 Task: Search one way flight ticket for 5 adults, 2 children, 1 infant in seat and 1 infant on lap in economy from Cleveland: Cleveland Hopkins International Airport to Indianapolis: Indianapolis International Airport on 8-5-2023. Choice of flights is Royal air maroc. Number of bags: 1 carry on bag. Price is upto 20000. Outbound departure time preference is 9:00.
Action: Mouse moved to (385, 327)
Screenshot: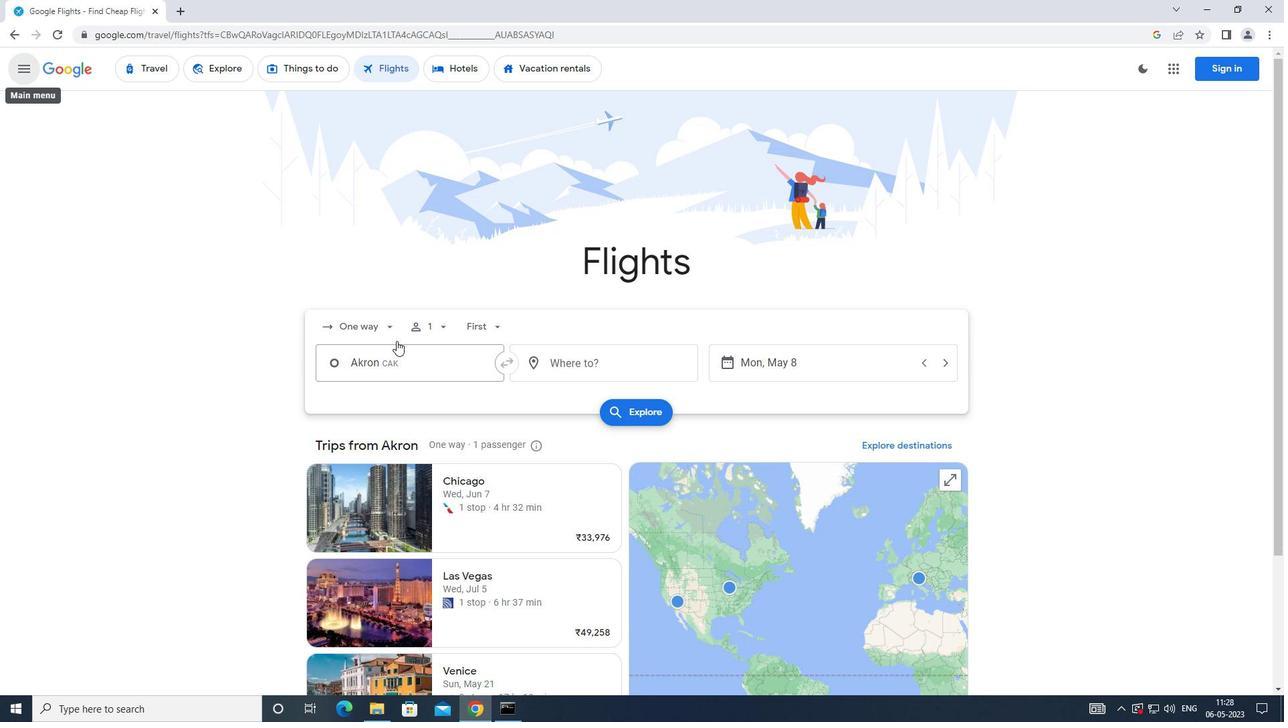 
Action: Mouse pressed left at (385, 327)
Screenshot: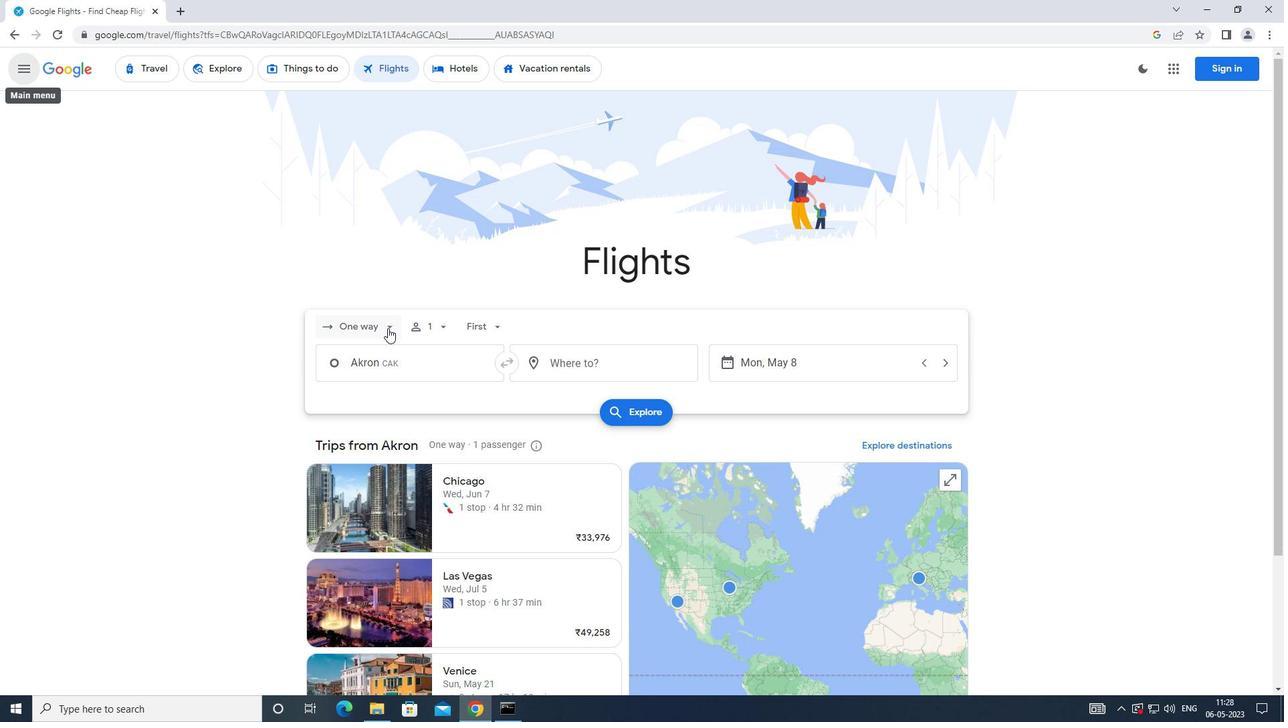 
Action: Mouse moved to (398, 389)
Screenshot: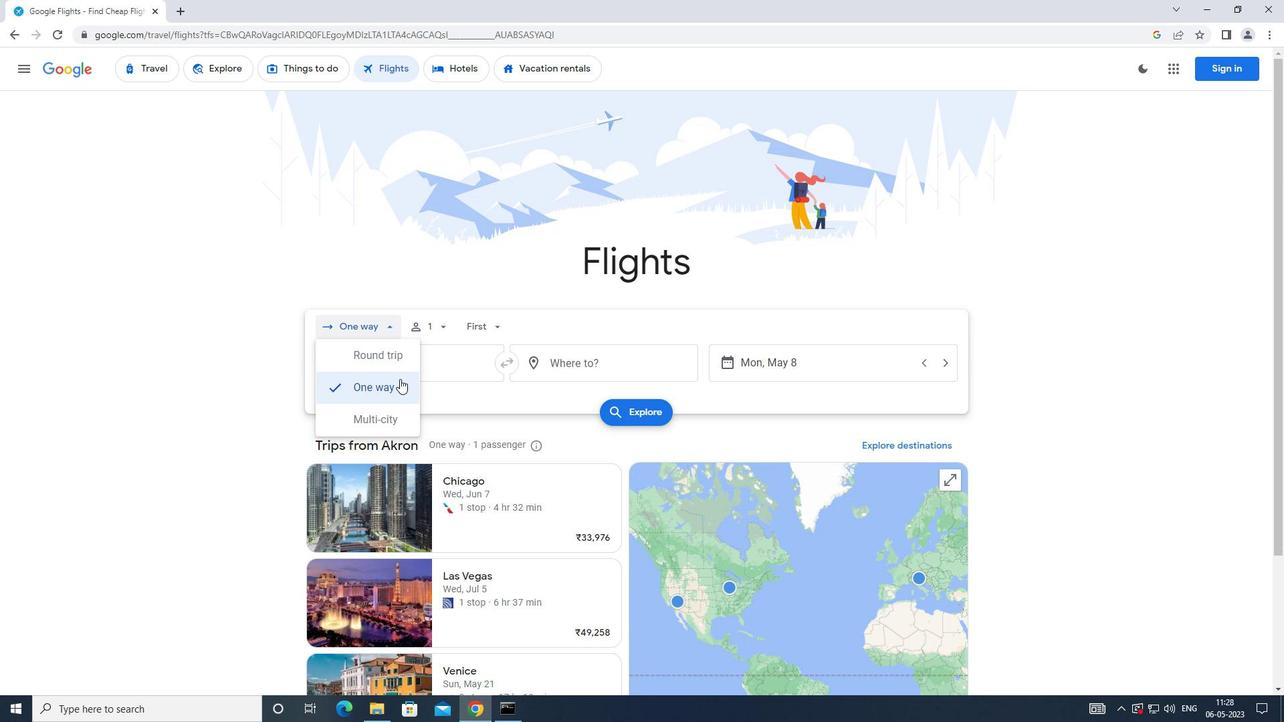 
Action: Mouse pressed left at (398, 389)
Screenshot: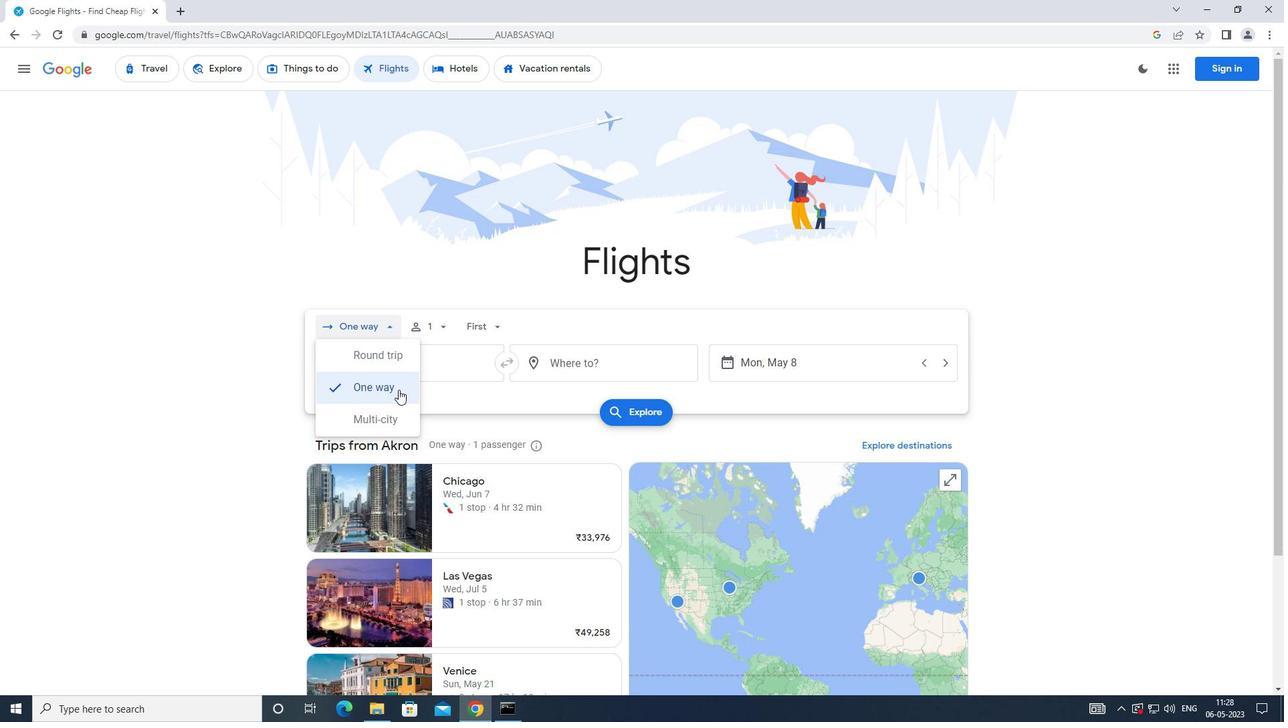 
Action: Mouse moved to (434, 326)
Screenshot: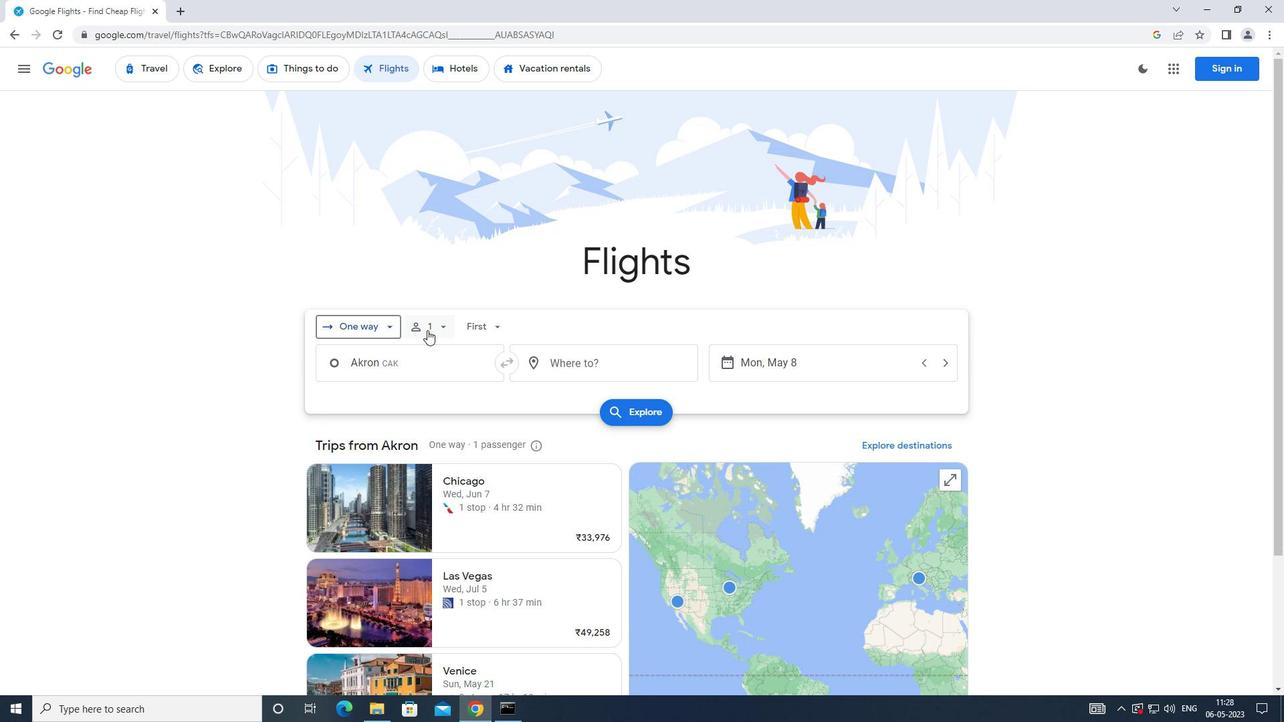 
Action: Mouse pressed left at (434, 326)
Screenshot: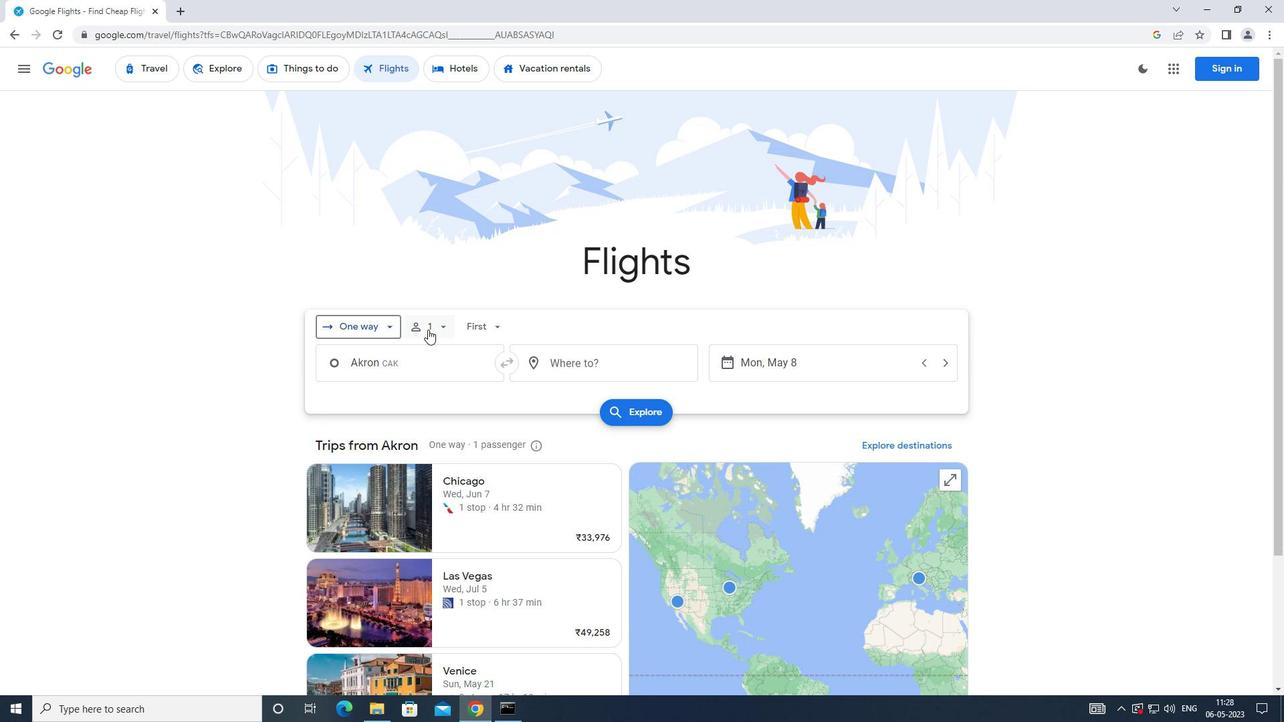 
Action: Mouse moved to (542, 365)
Screenshot: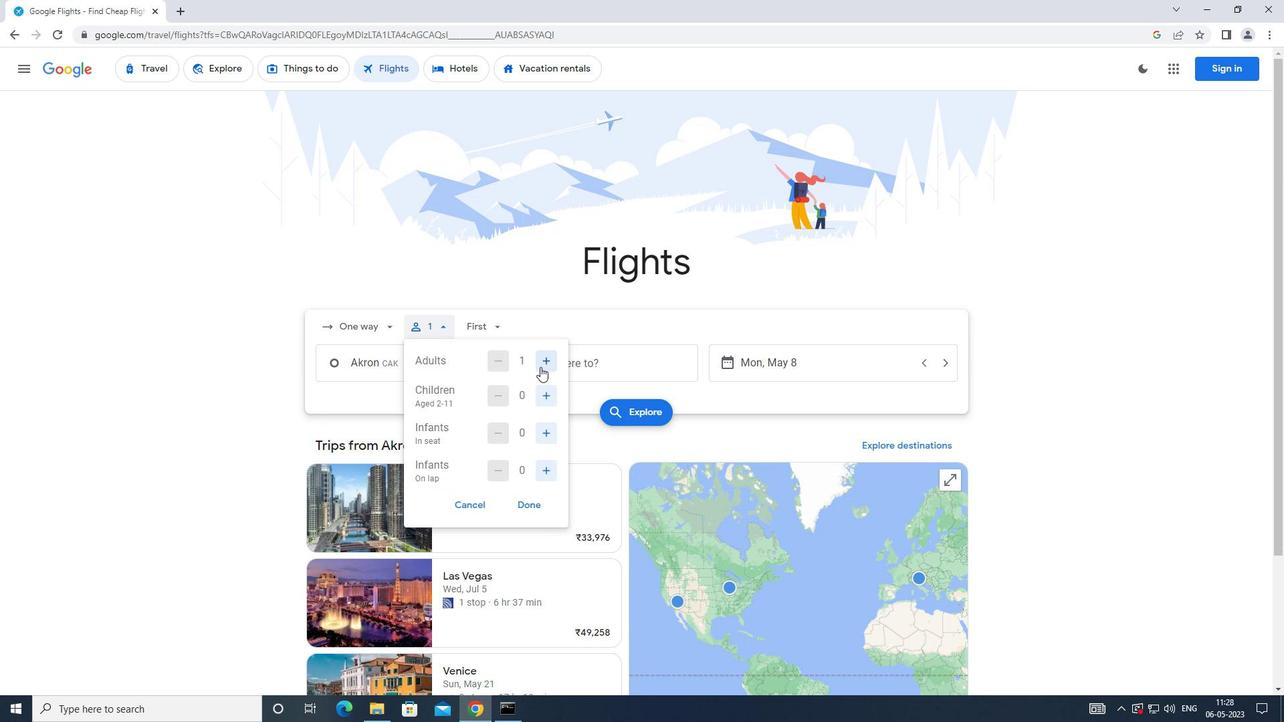 
Action: Mouse pressed left at (542, 365)
Screenshot: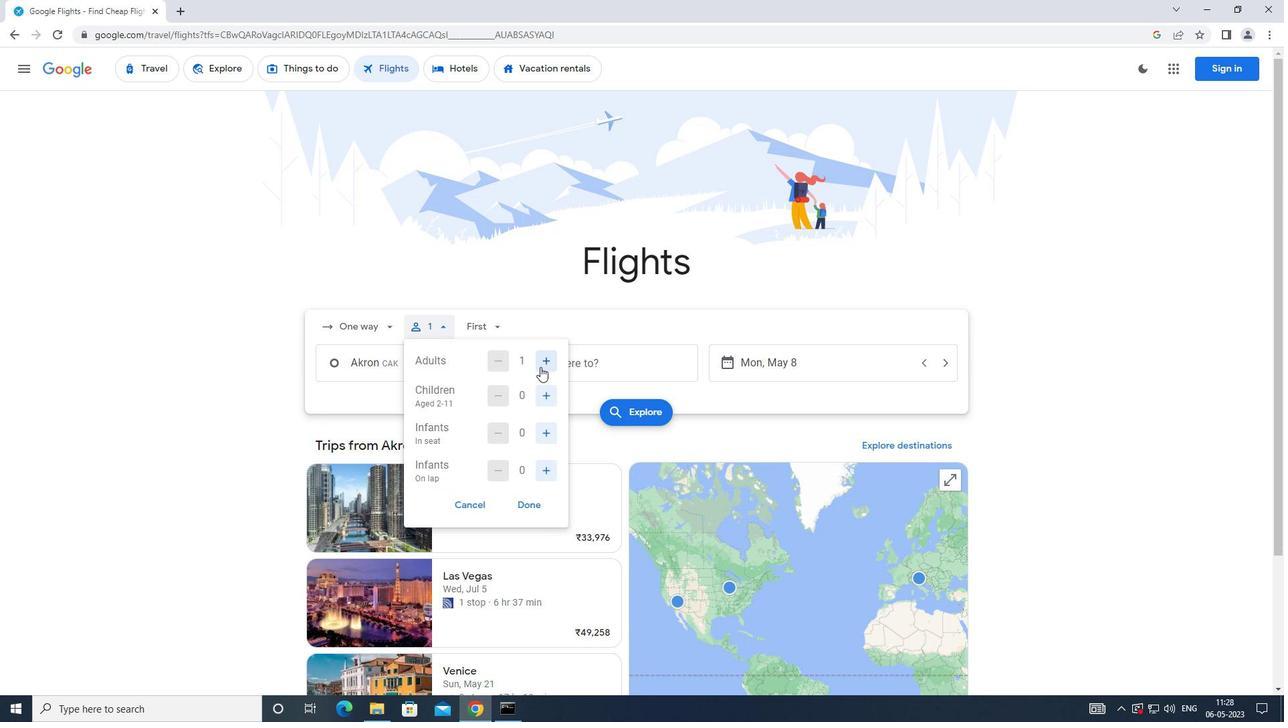 
Action: Mouse moved to (542, 365)
Screenshot: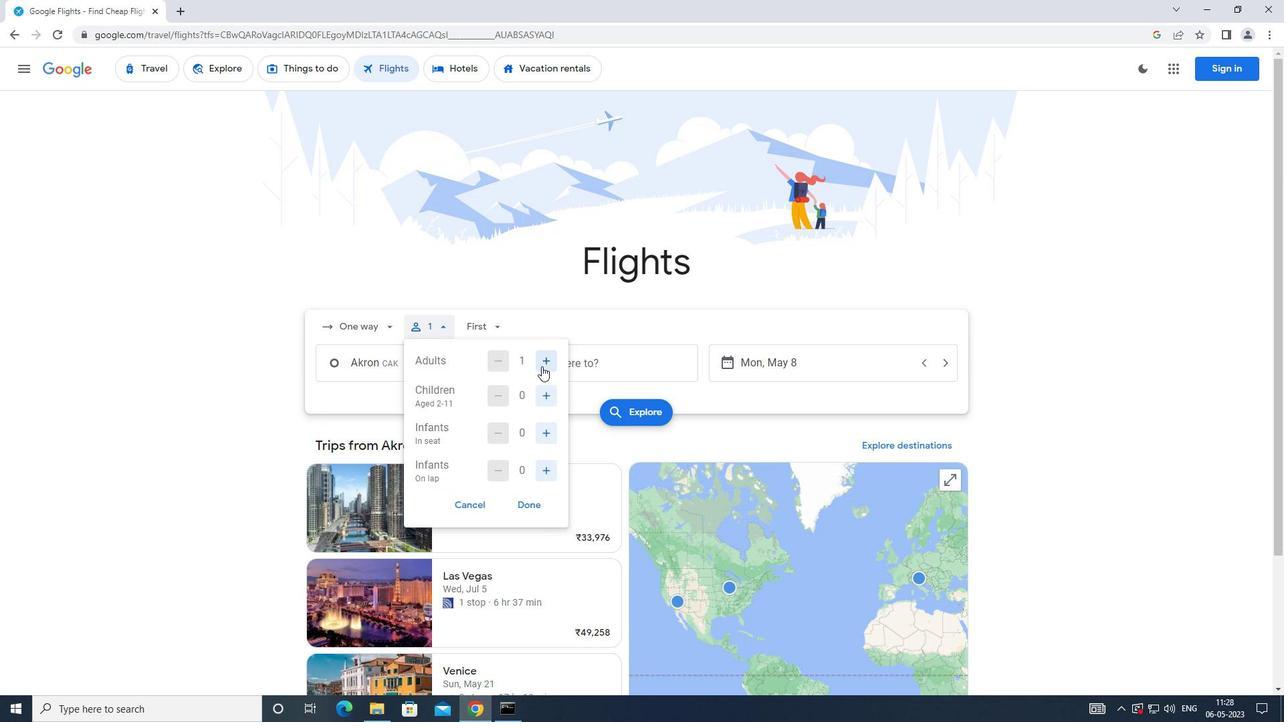 
Action: Mouse pressed left at (542, 365)
Screenshot: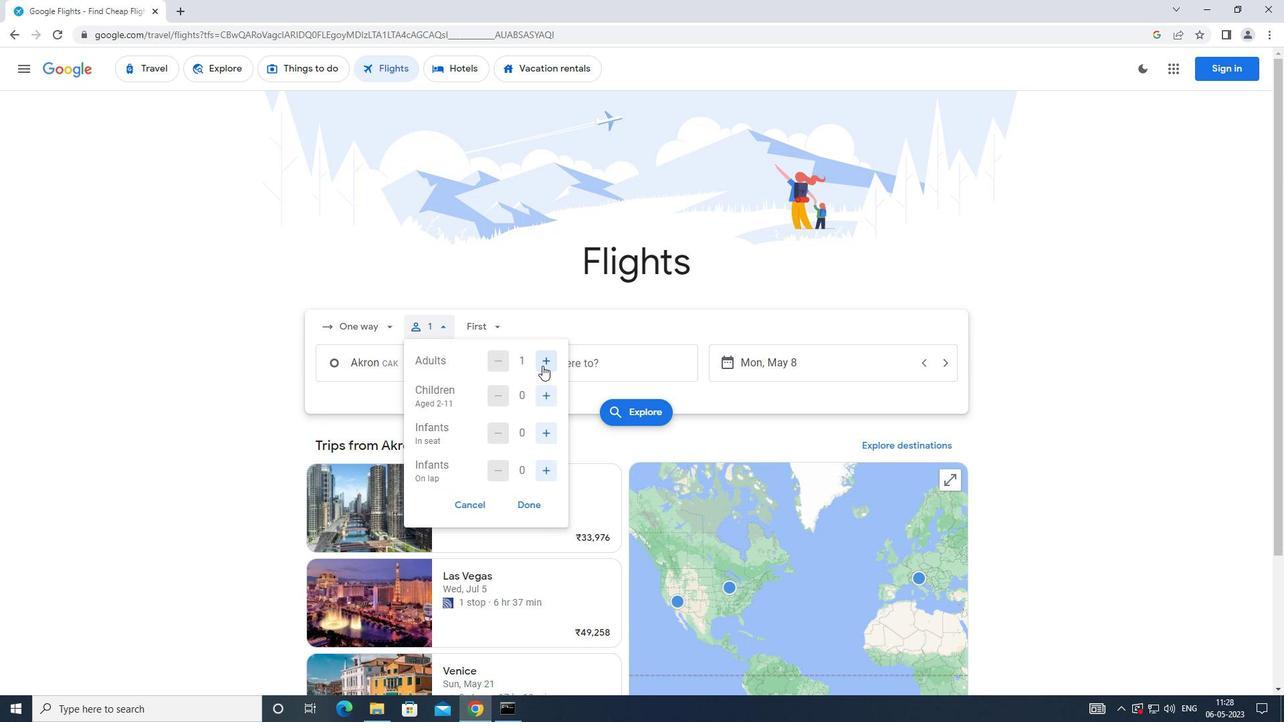 
Action: Mouse pressed left at (542, 365)
Screenshot: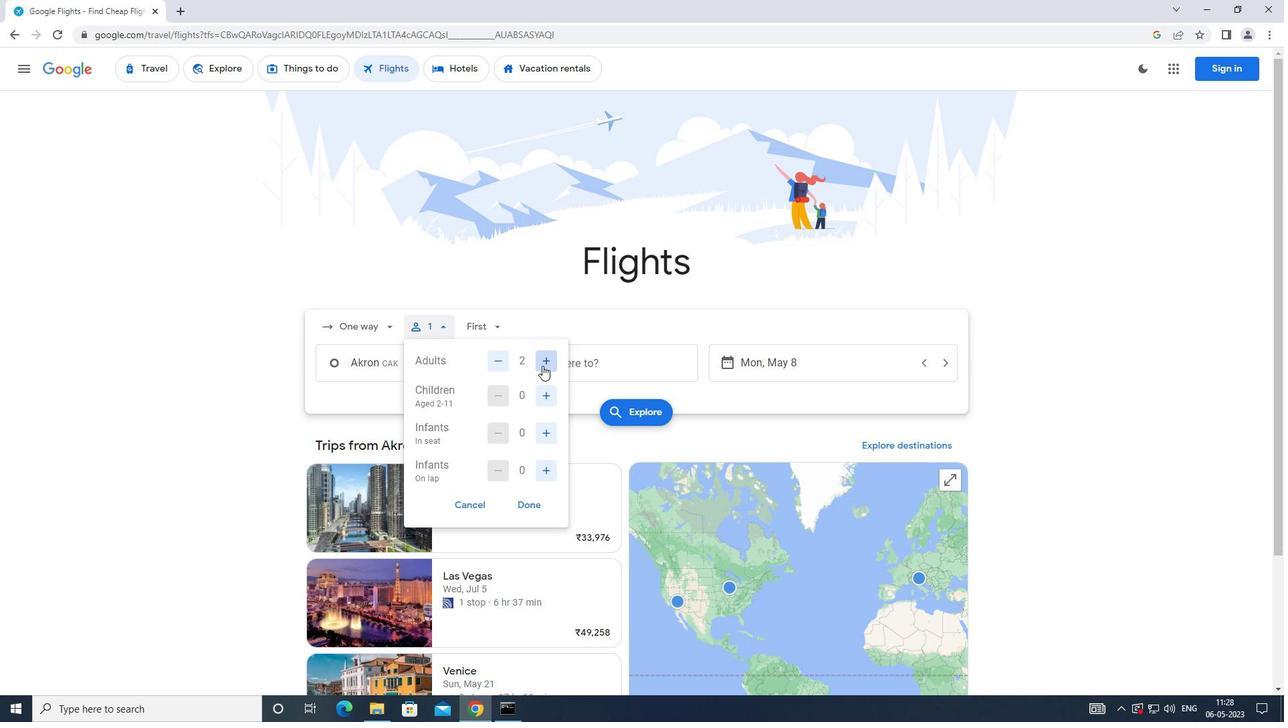 
Action: Mouse pressed left at (542, 365)
Screenshot: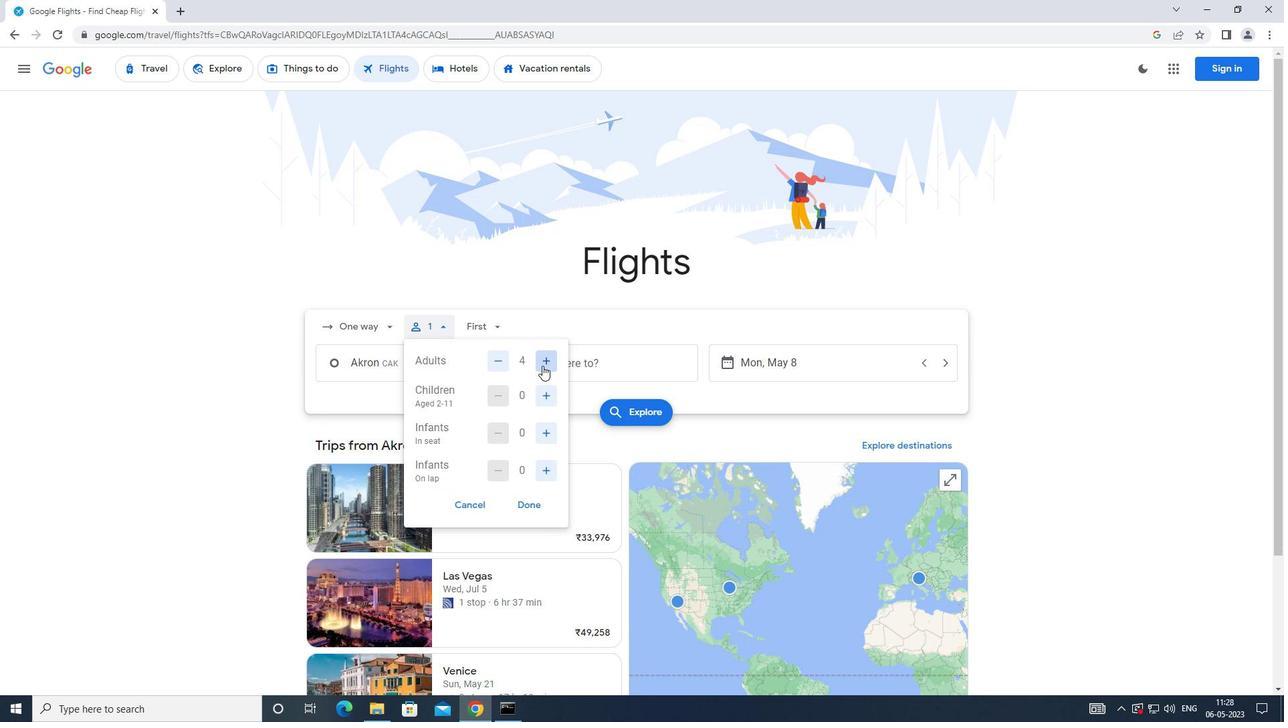 
Action: Mouse moved to (544, 390)
Screenshot: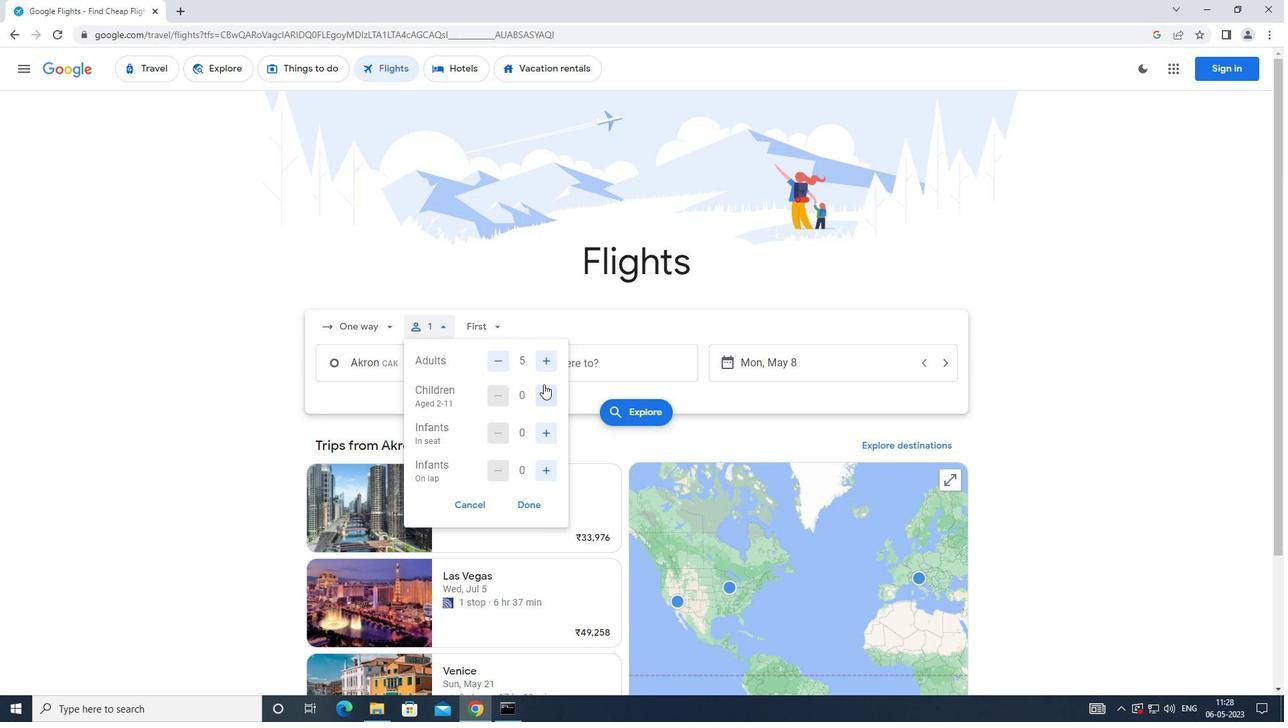 
Action: Mouse pressed left at (544, 390)
Screenshot: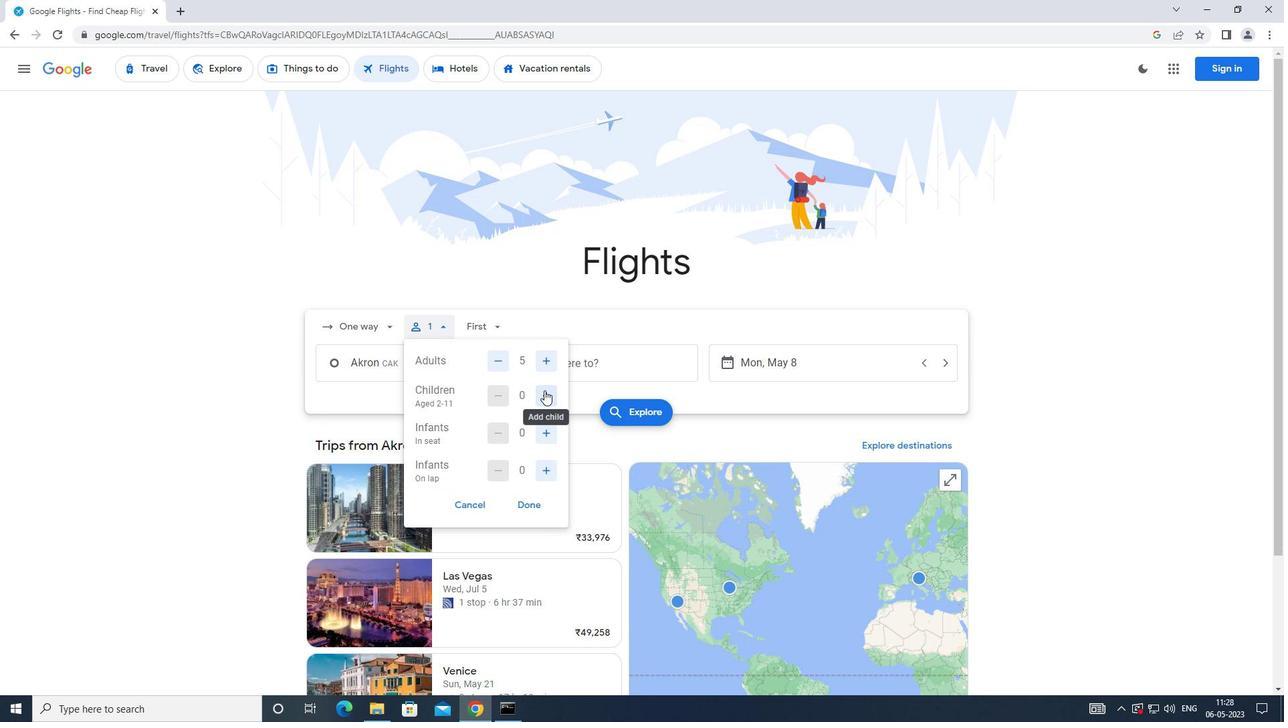 
Action: Mouse pressed left at (544, 390)
Screenshot: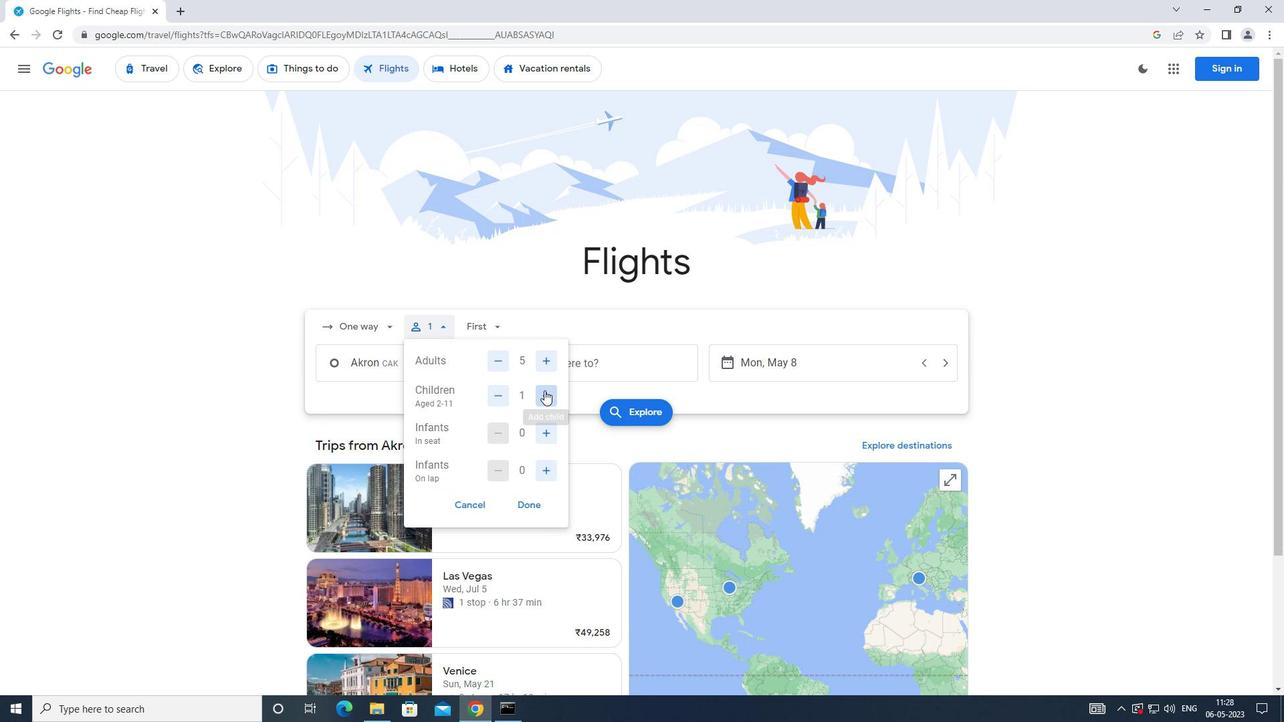 
Action: Mouse moved to (540, 442)
Screenshot: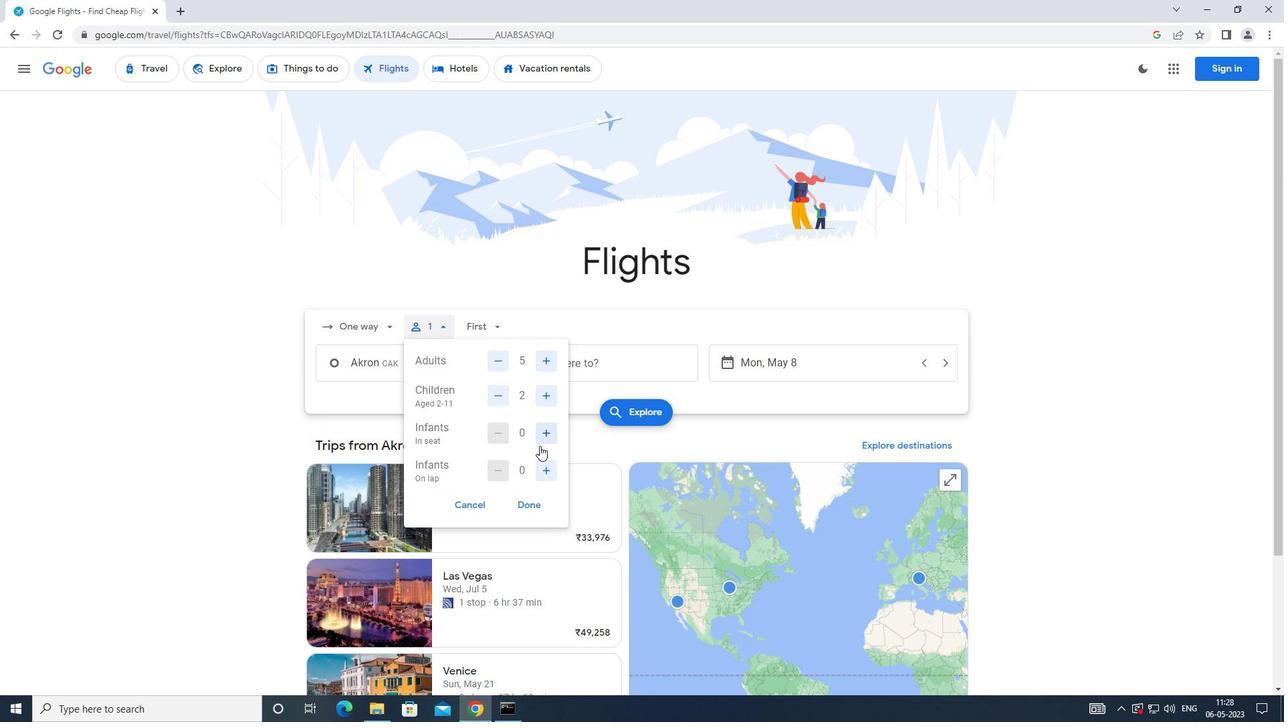 
Action: Mouse pressed left at (540, 442)
Screenshot: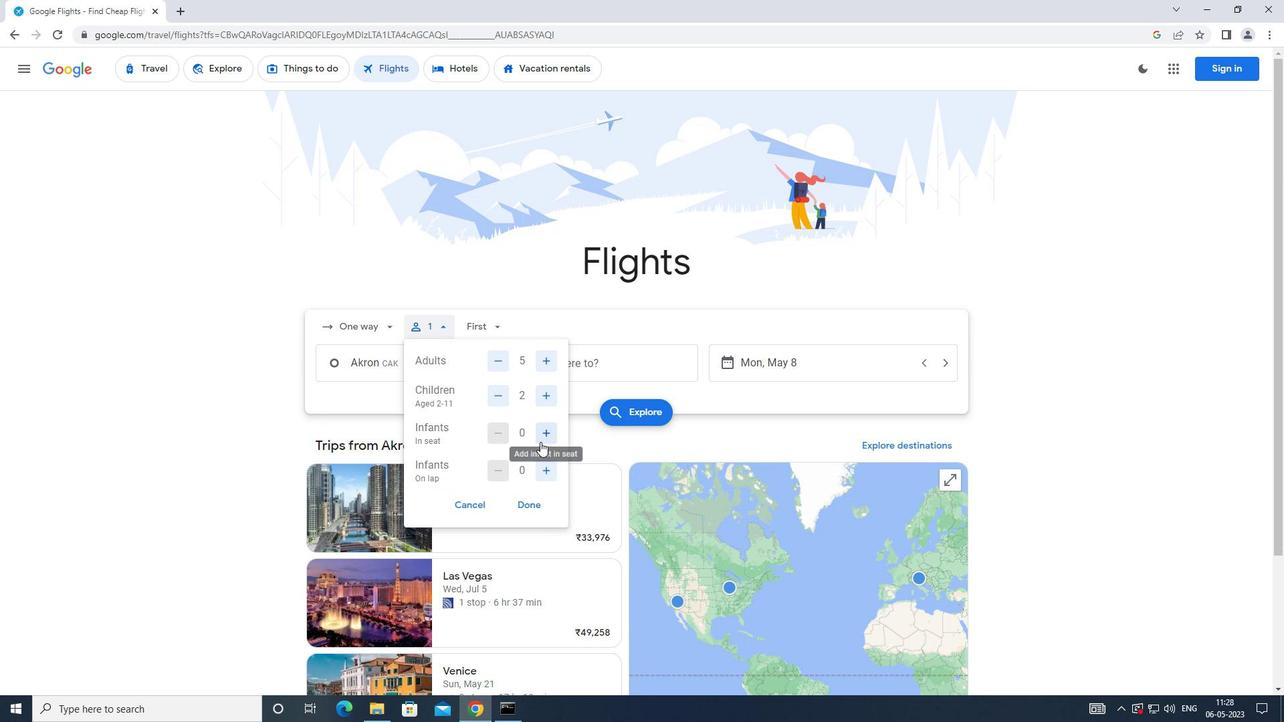 
Action: Mouse moved to (541, 476)
Screenshot: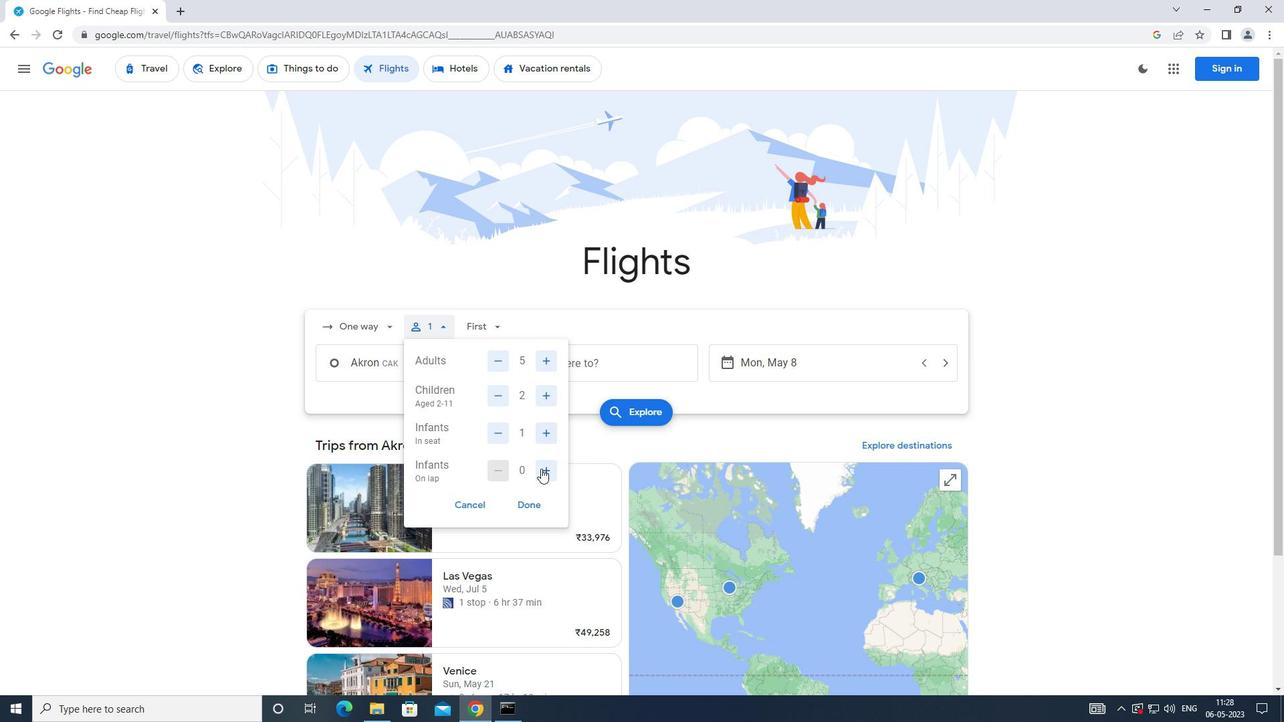 
Action: Mouse pressed left at (541, 476)
Screenshot: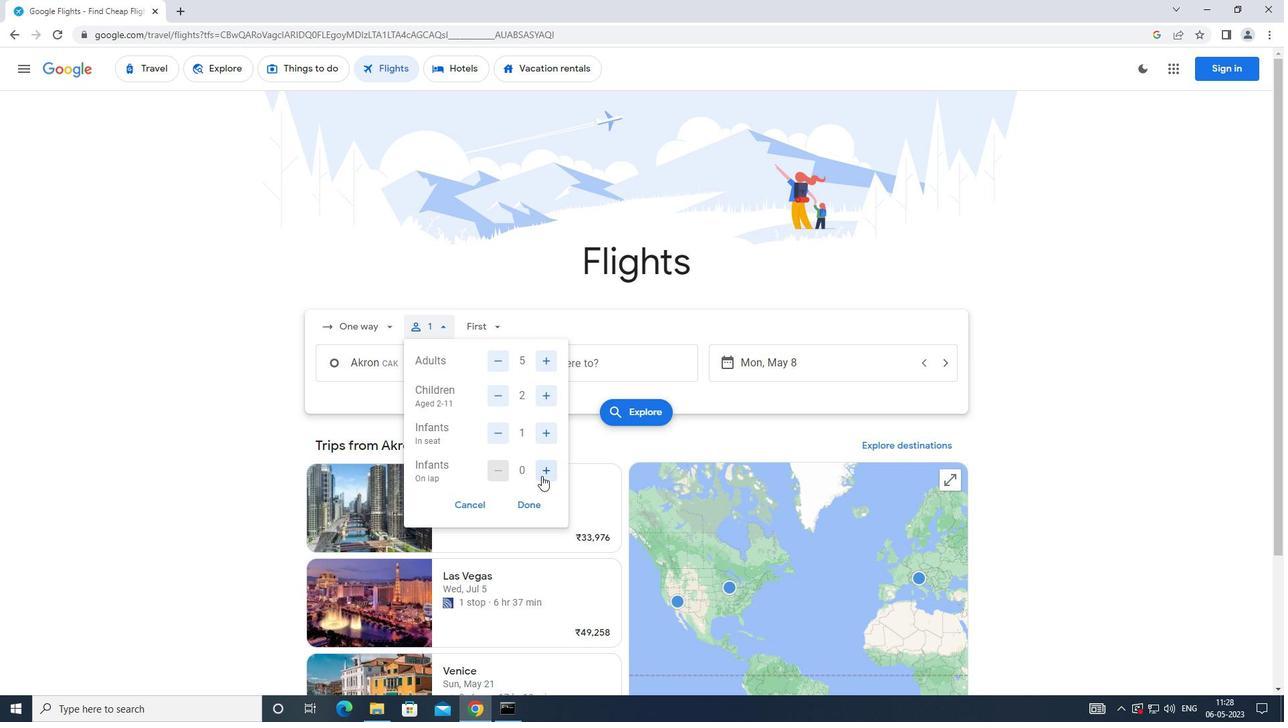 
Action: Mouse moved to (529, 510)
Screenshot: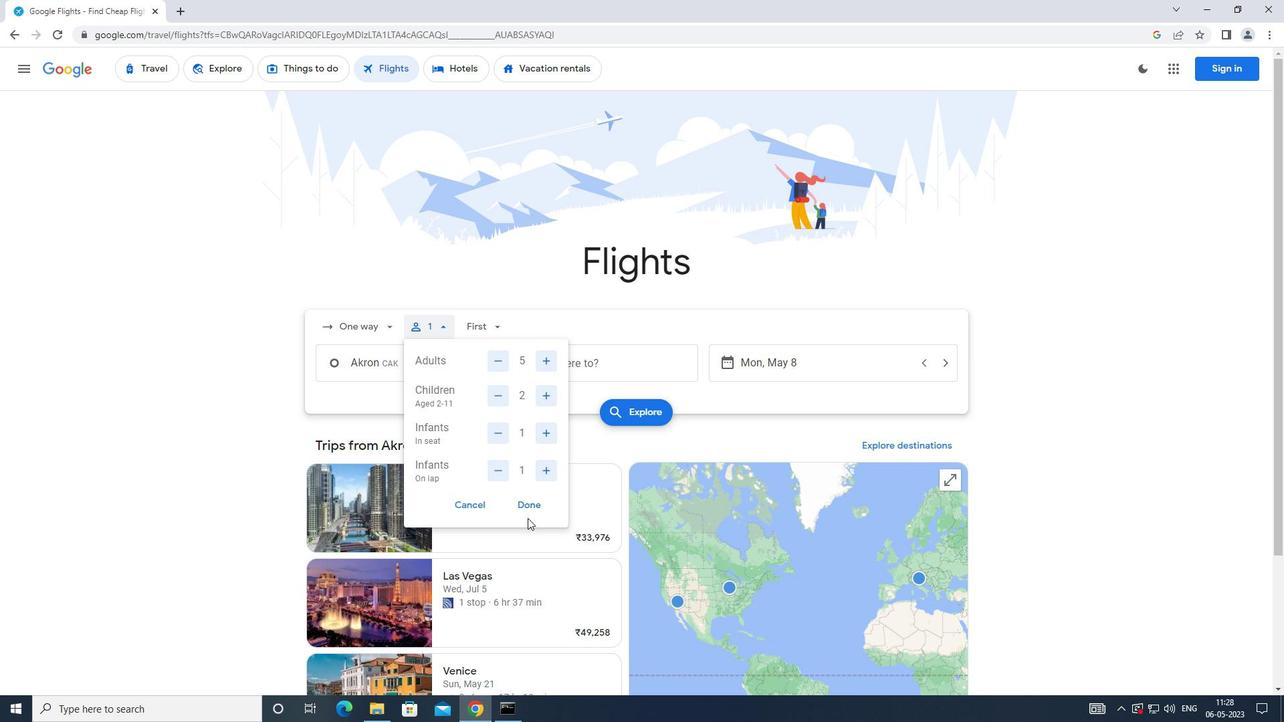 
Action: Mouse pressed left at (529, 510)
Screenshot: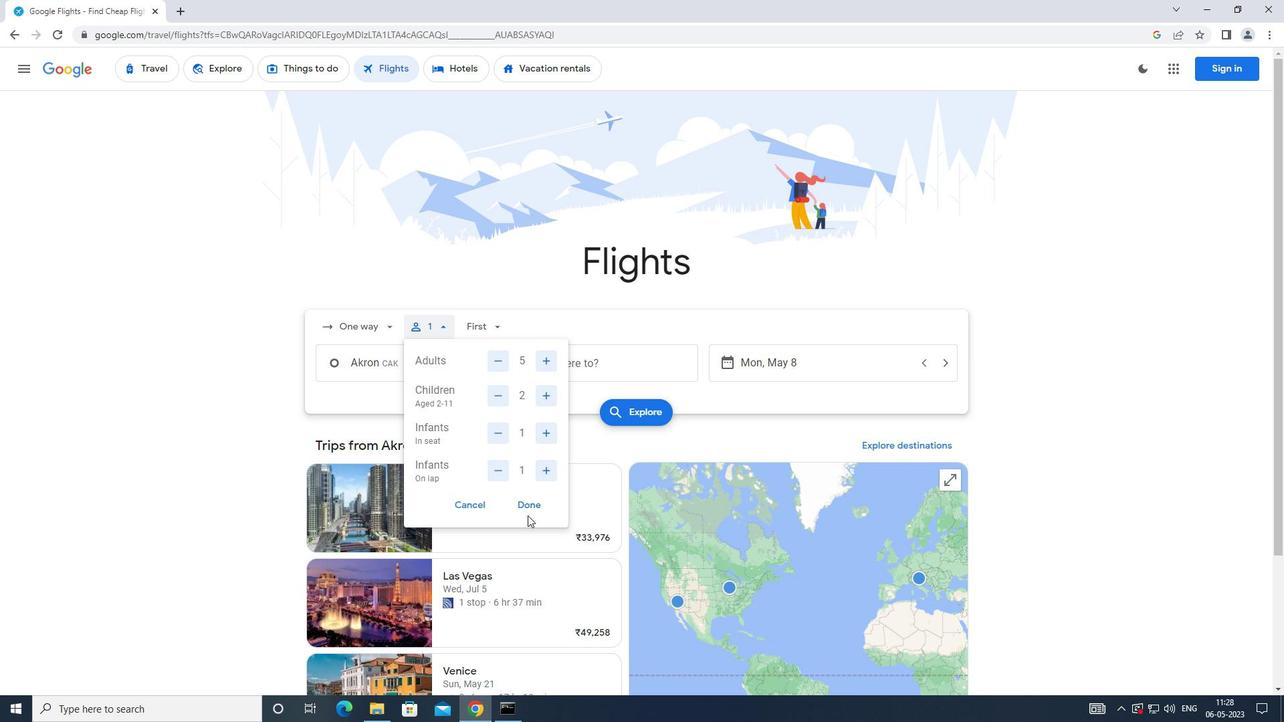 
Action: Mouse moved to (473, 331)
Screenshot: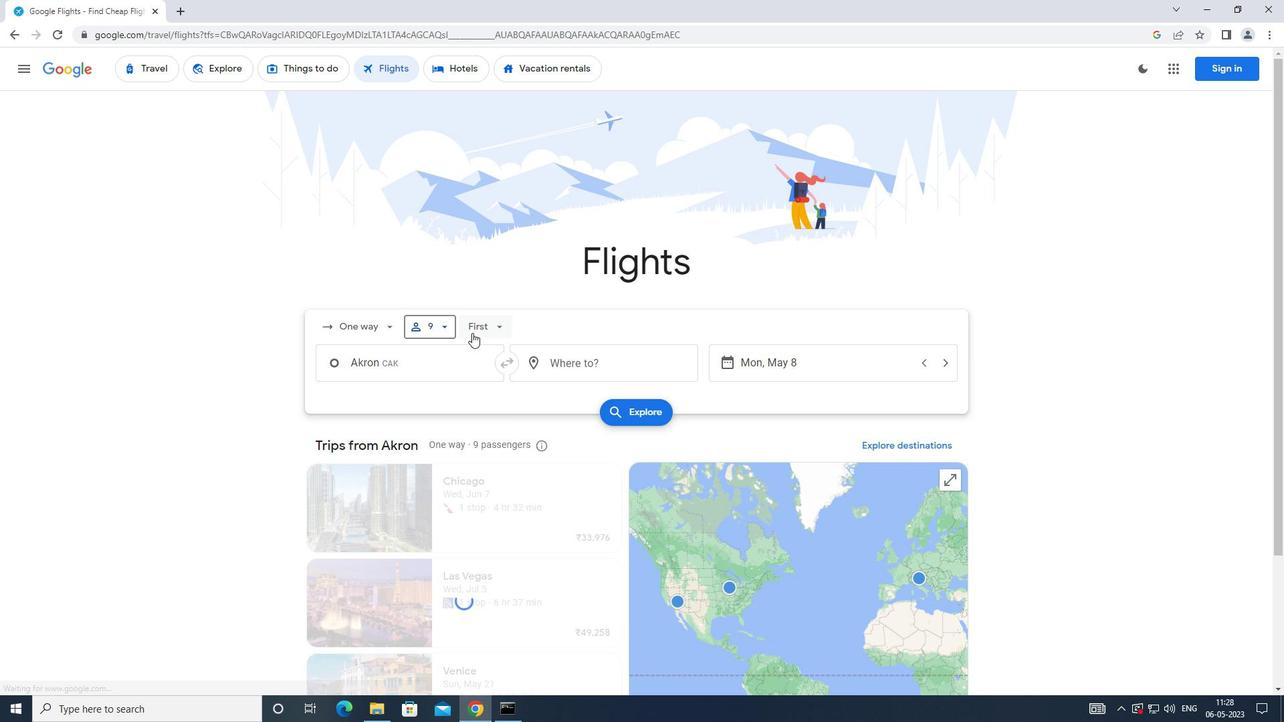 
Action: Mouse pressed left at (473, 331)
Screenshot: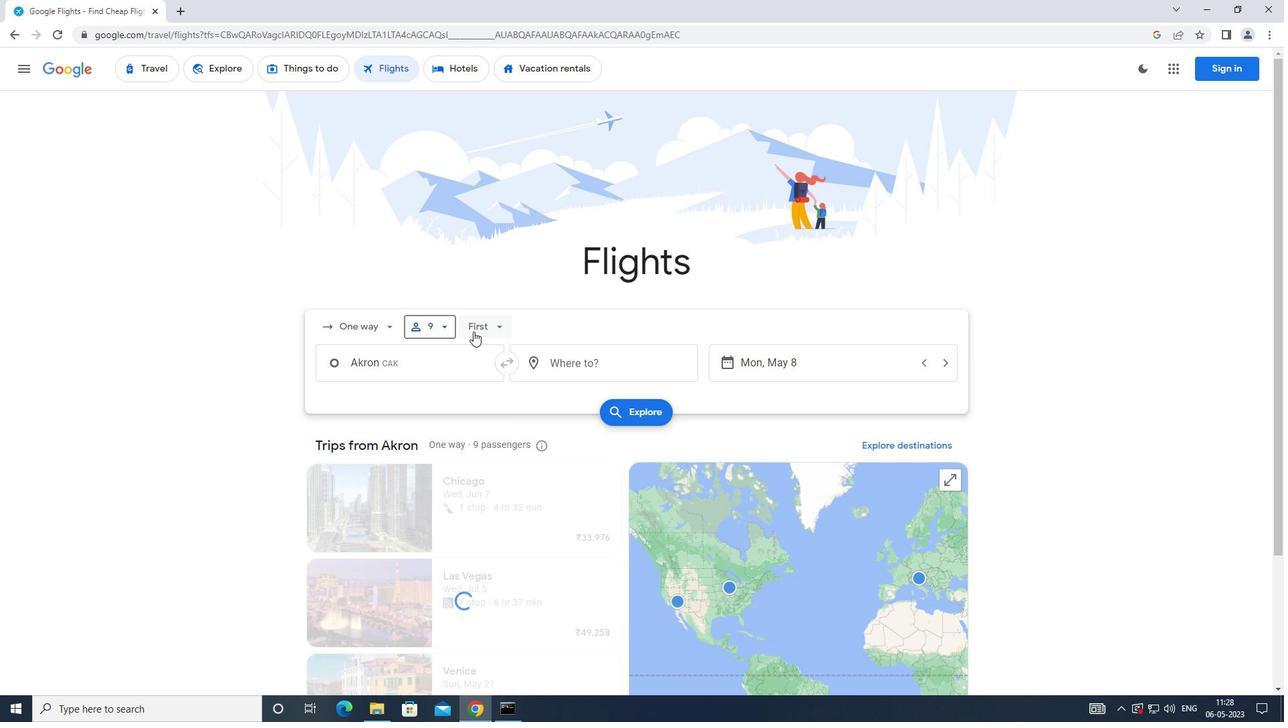
Action: Mouse moved to (508, 361)
Screenshot: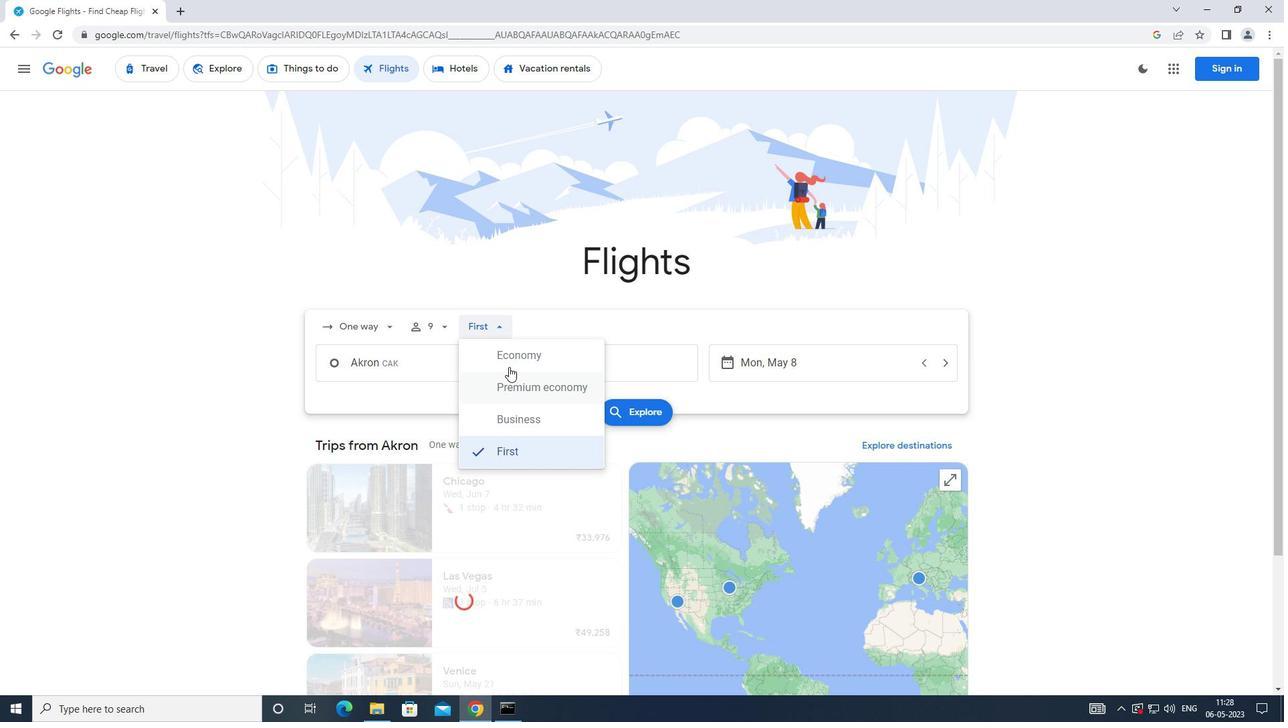 
Action: Mouse pressed left at (508, 361)
Screenshot: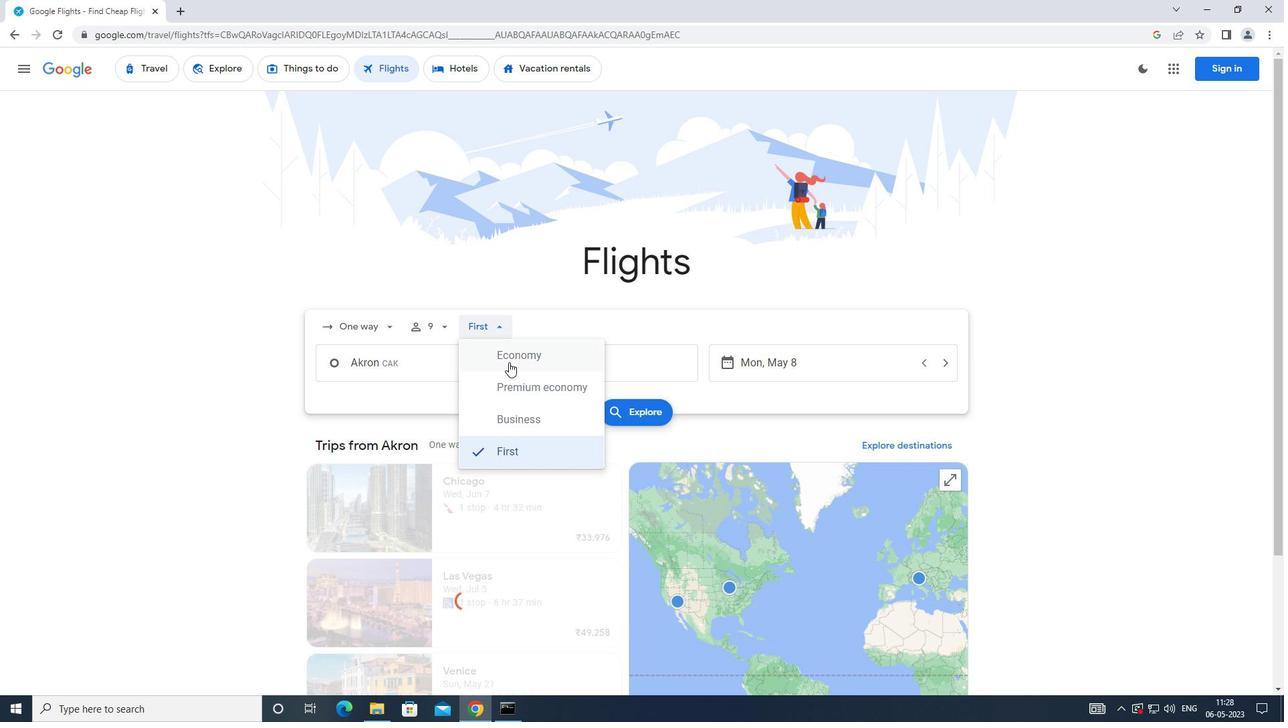 
Action: Mouse moved to (447, 374)
Screenshot: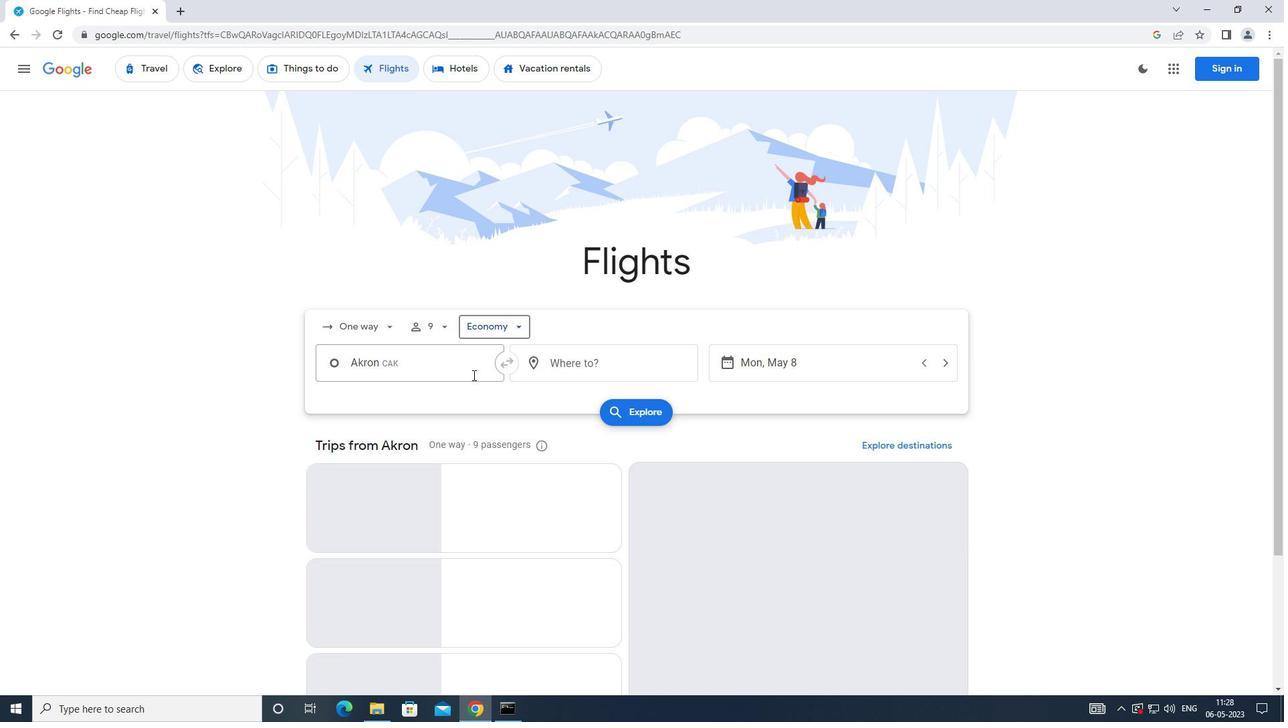 
Action: Mouse pressed left at (447, 374)
Screenshot: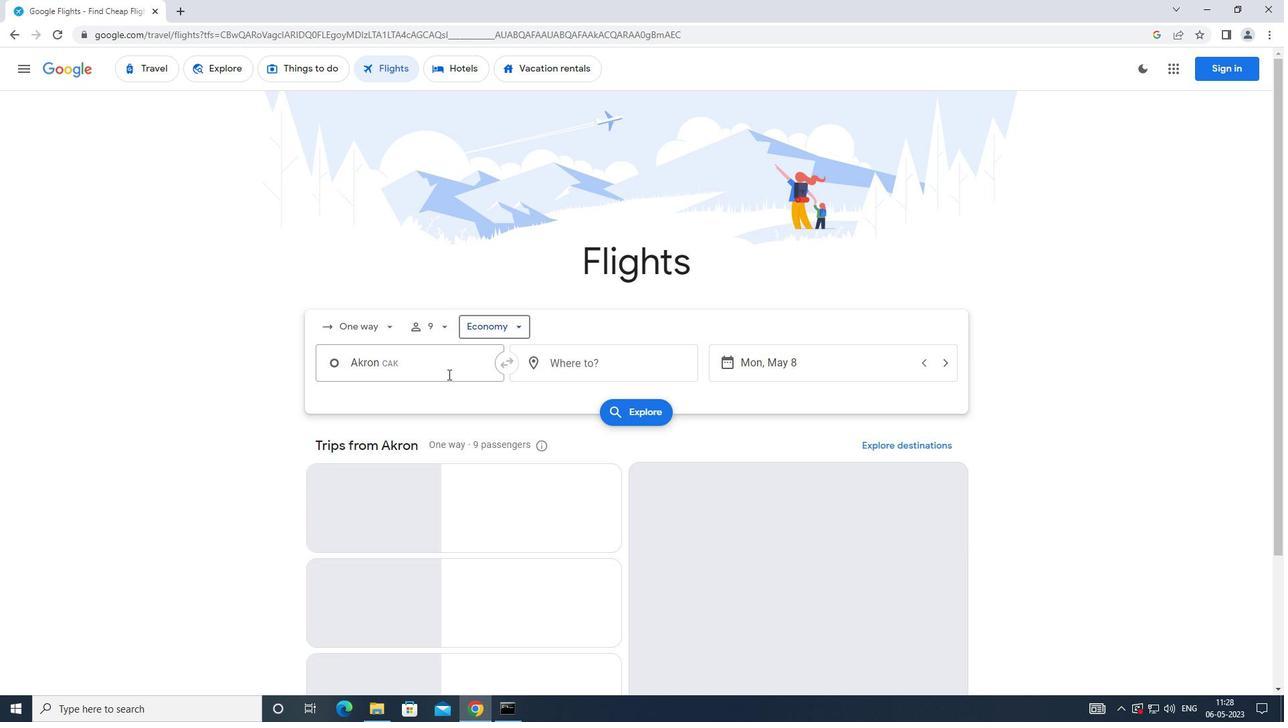 
Action: Mouse moved to (447, 374)
Screenshot: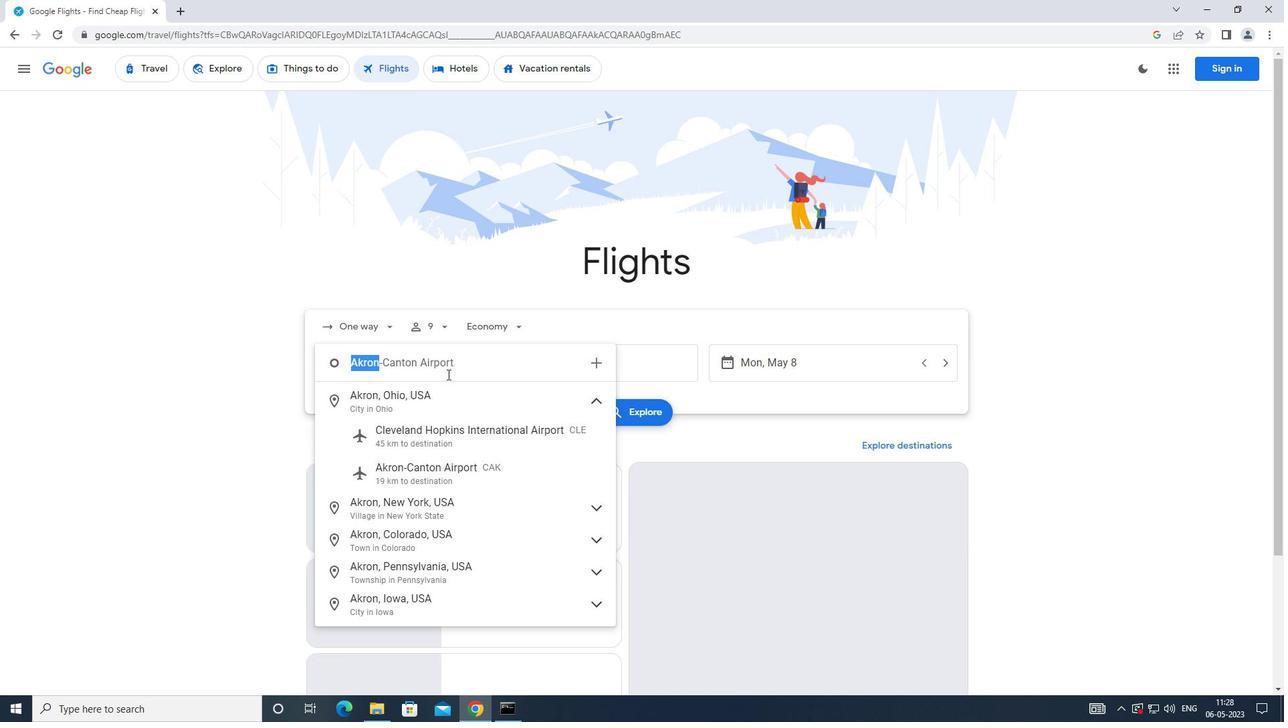 
Action: Key pressed <Key.caps_lock>c<Key.caps_lock>leveland
Screenshot: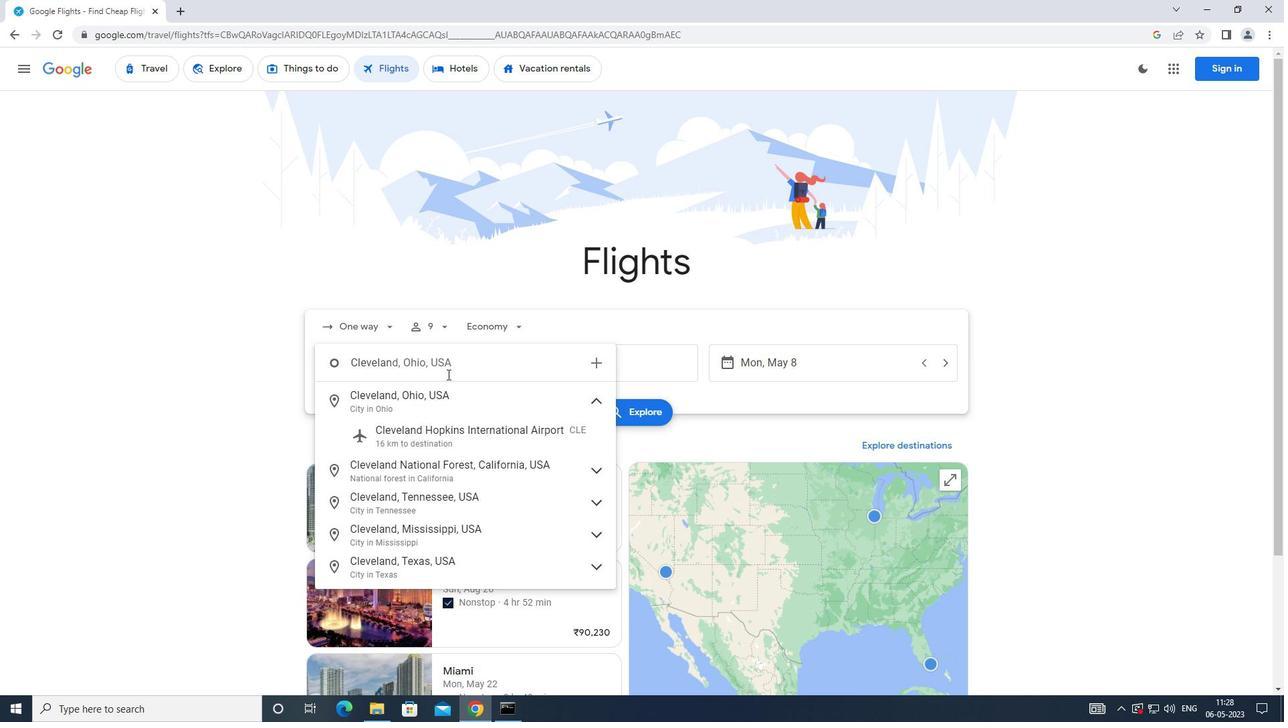 
Action: Mouse moved to (452, 432)
Screenshot: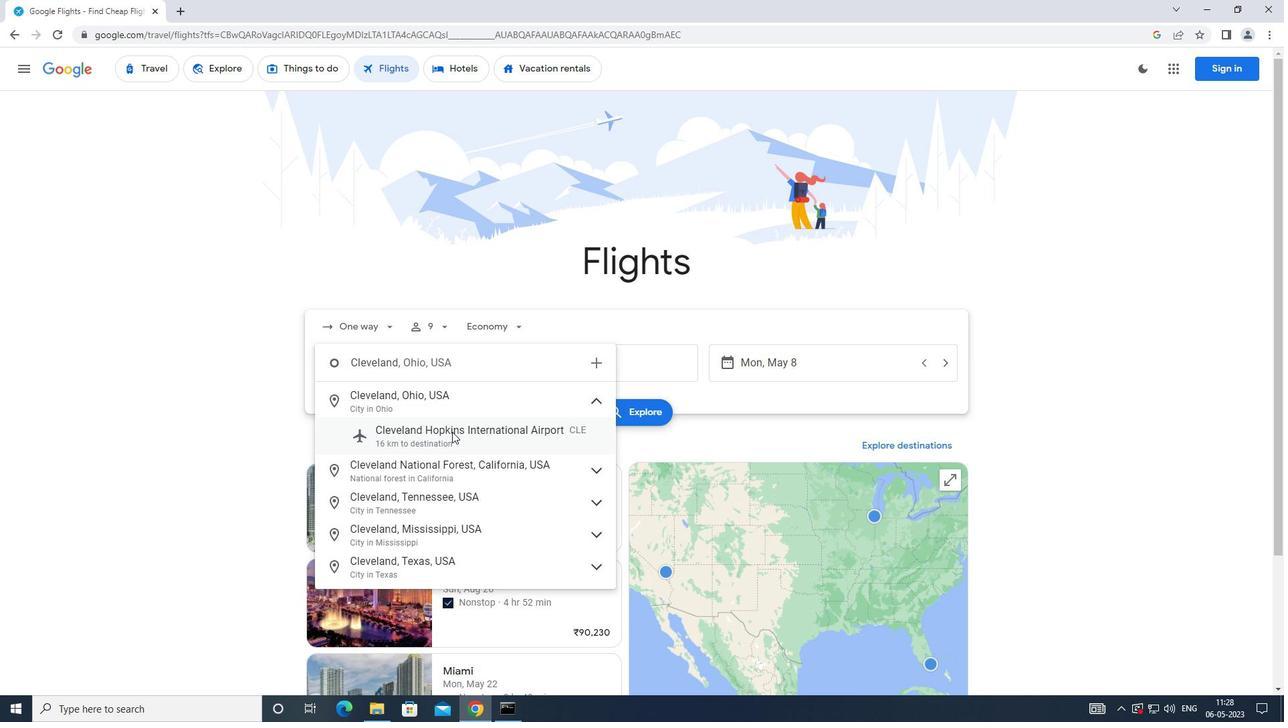
Action: Mouse pressed left at (452, 432)
Screenshot: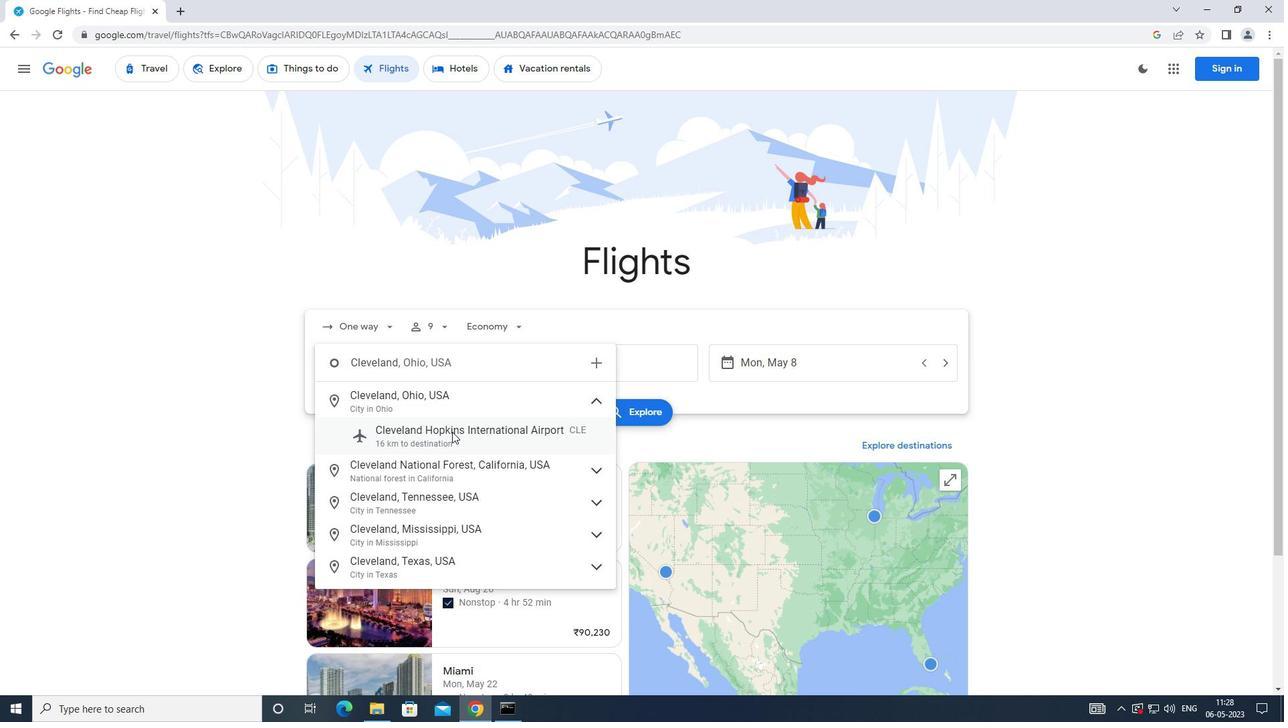 
Action: Mouse moved to (655, 365)
Screenshot: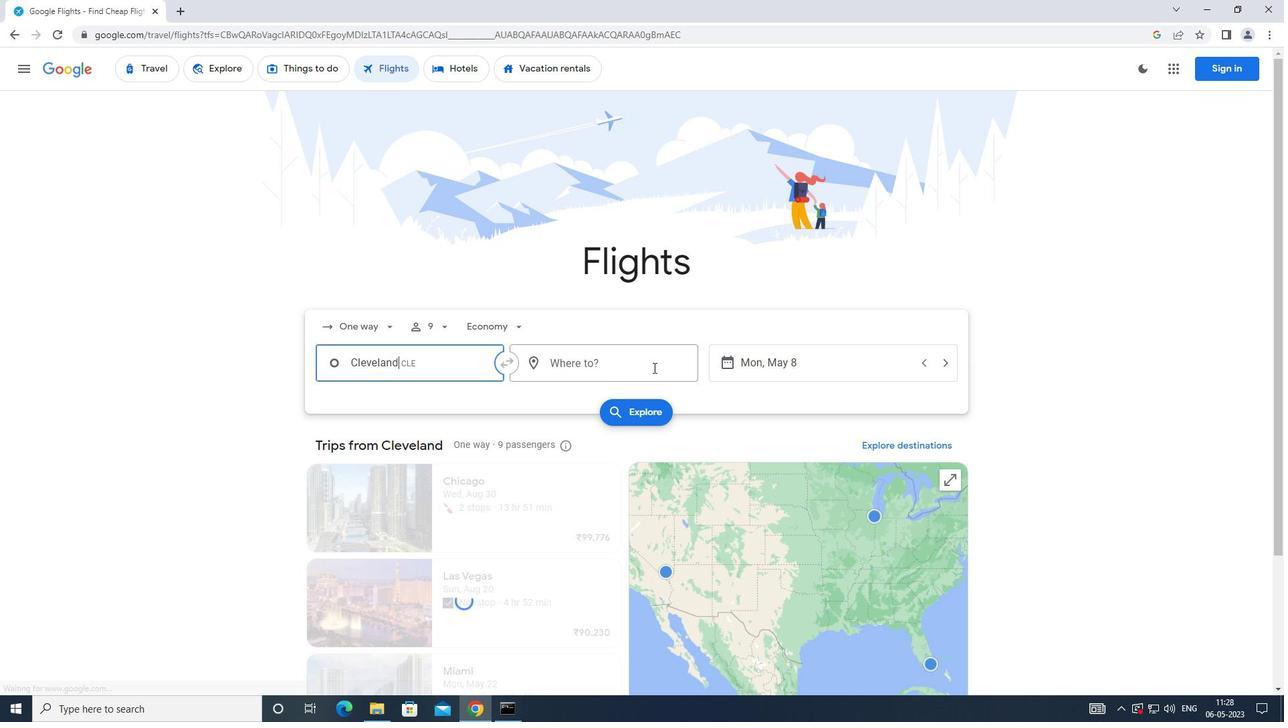 
Action: Mouse pressed left at (655, 365)
Screenshot: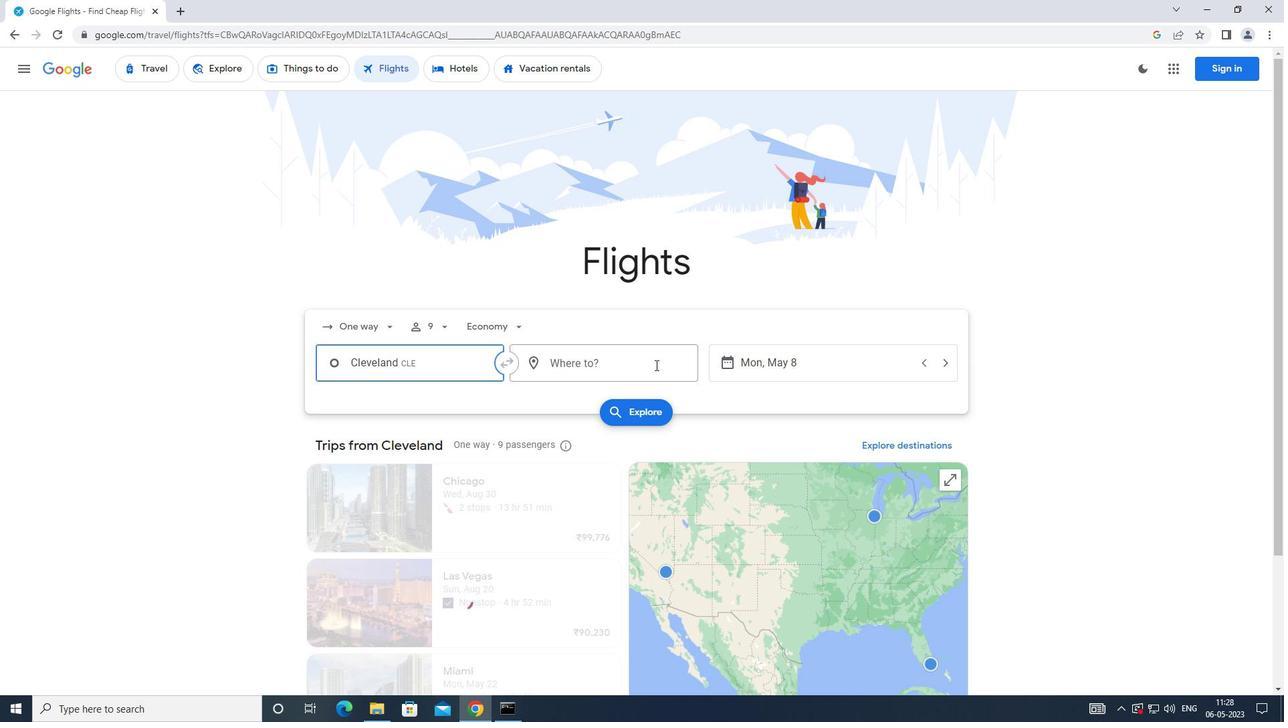 
Action: Key pressed <Key.caps_lock>i<Key.caps_lock>ndianapolis
Screenshot: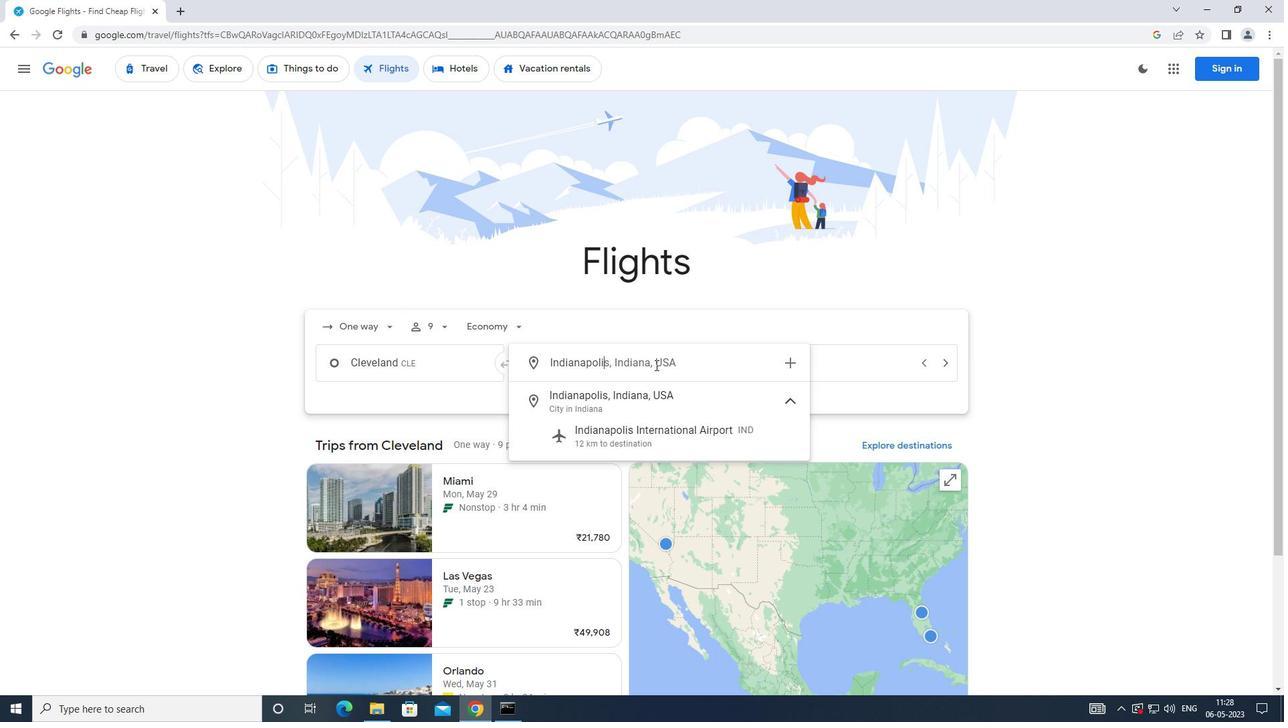 
Action: Mouse moved to (676, 452)
Screenshot: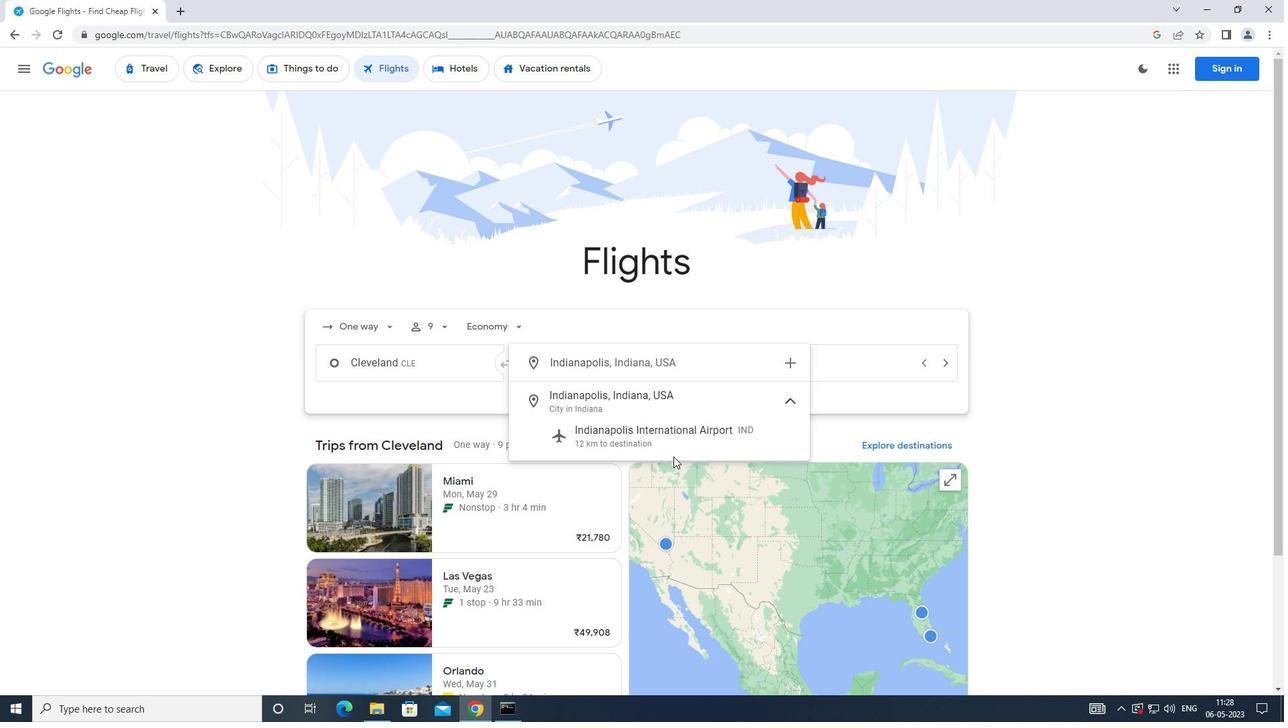 
Action: Mouse pressed left at (676, 452)
Screenshot: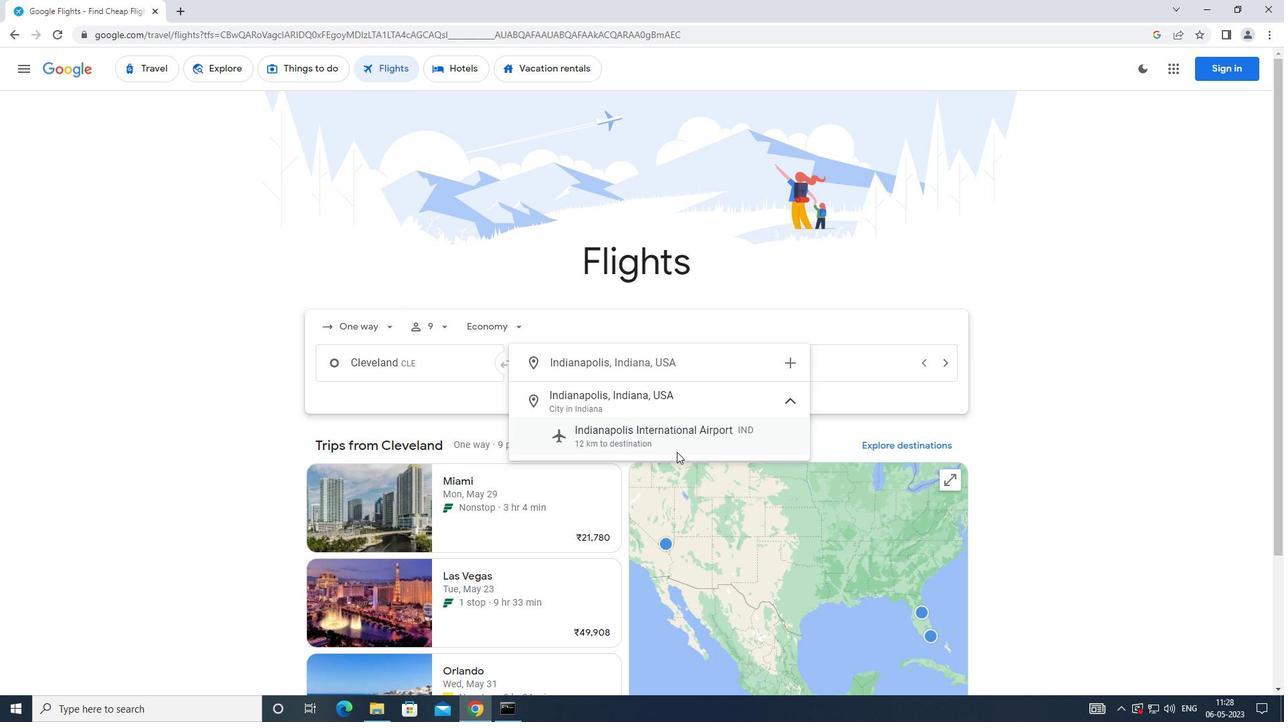 
Action: Mouse moved to (761, 359)
Screenshot: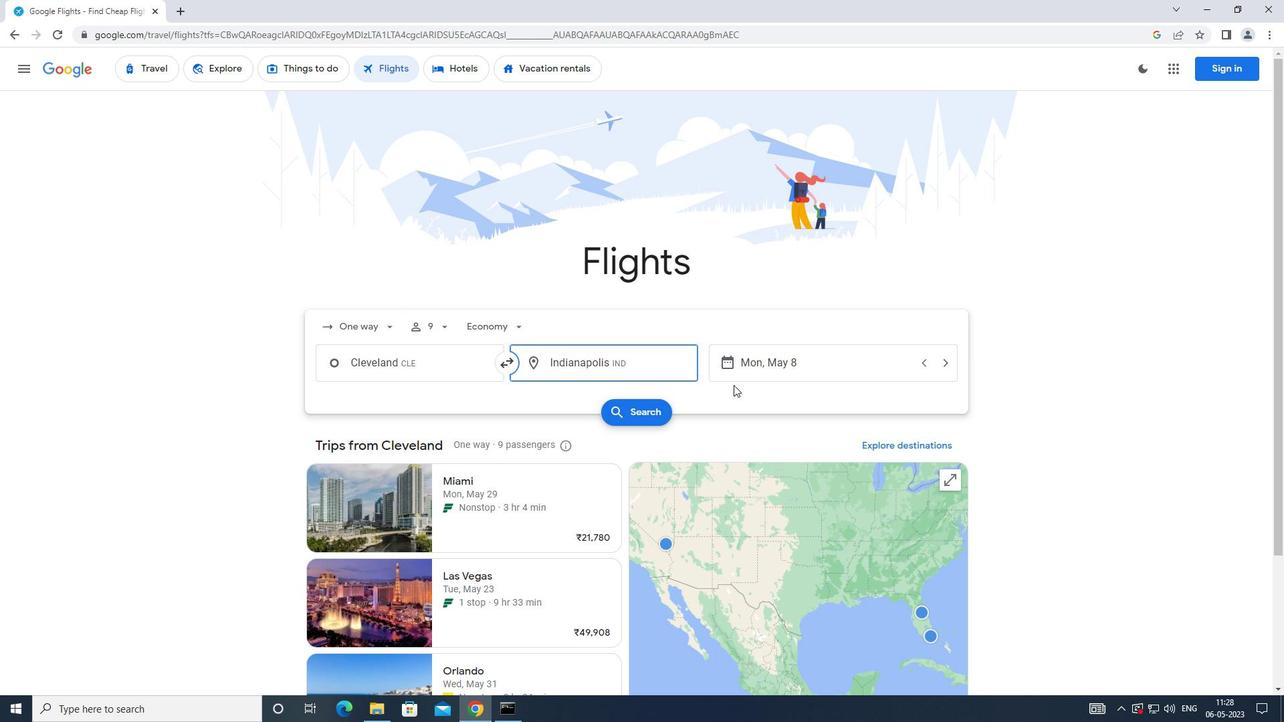 
Action: Mouse pressed left at (761, 359)
Screenshot: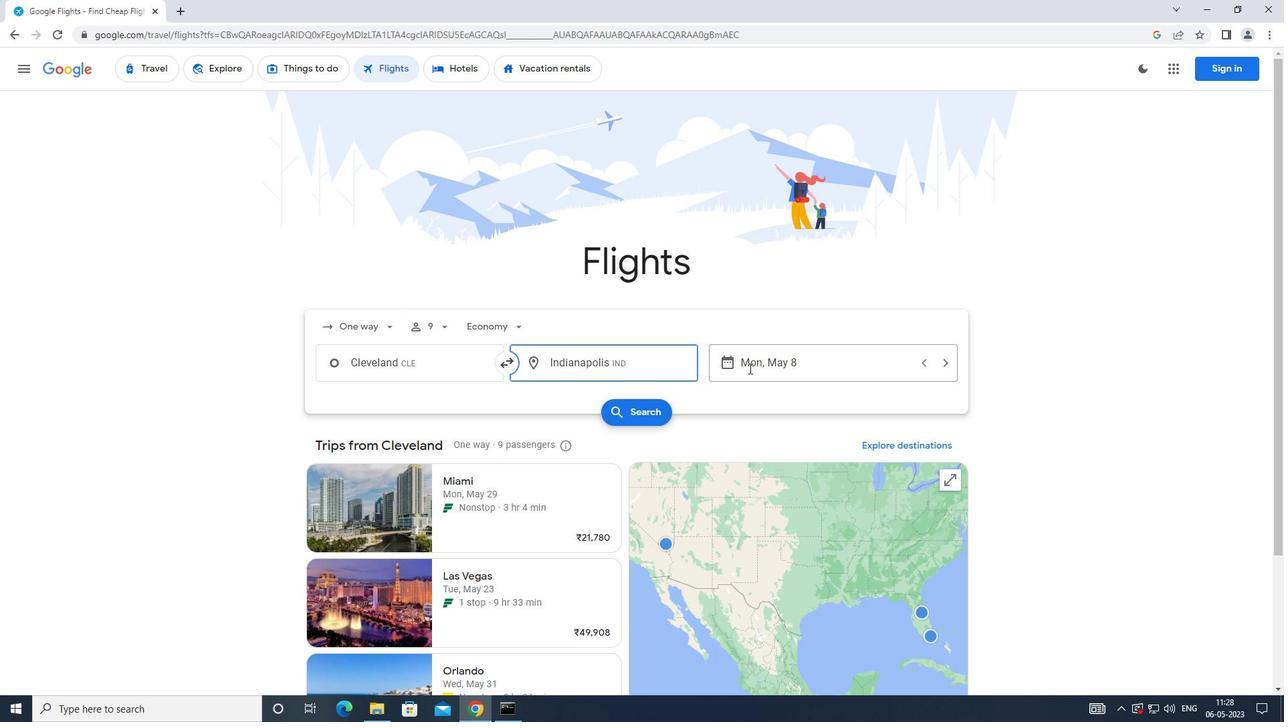 
Action: Mouse moved to (512, 488)
Screenshot: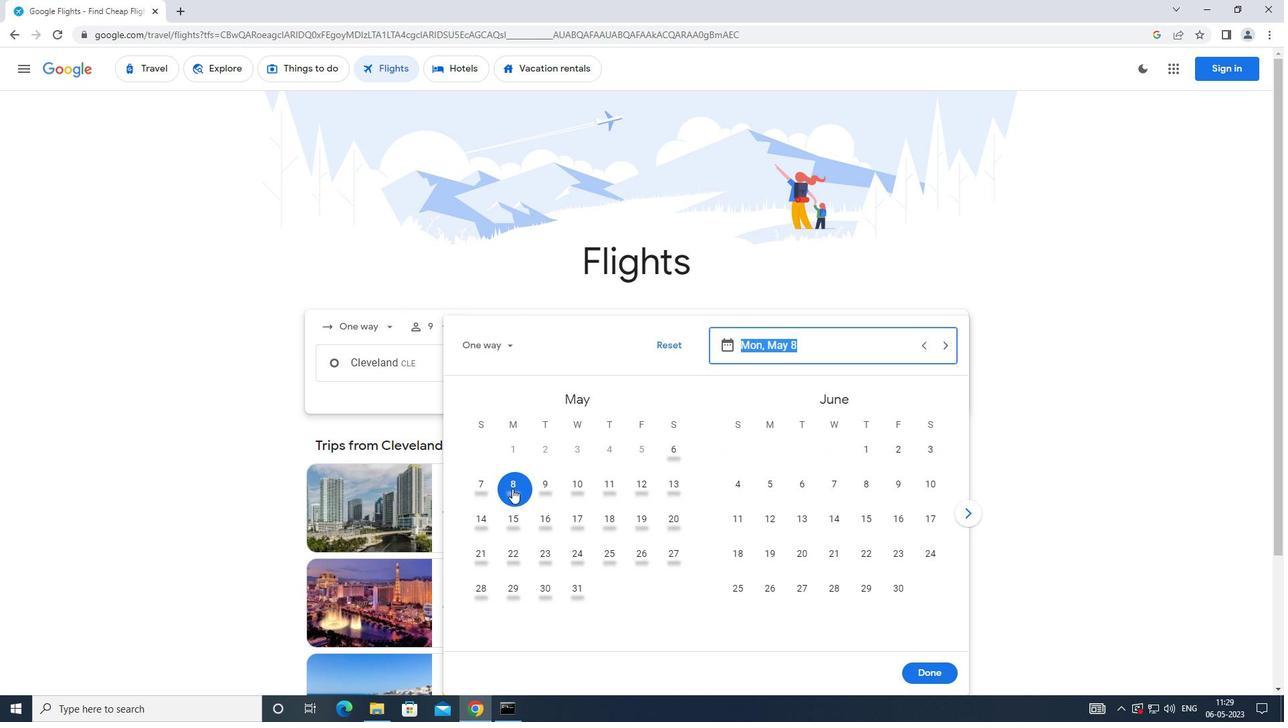 
Action: Mouse pressed left at (512, 488)
Screenshot: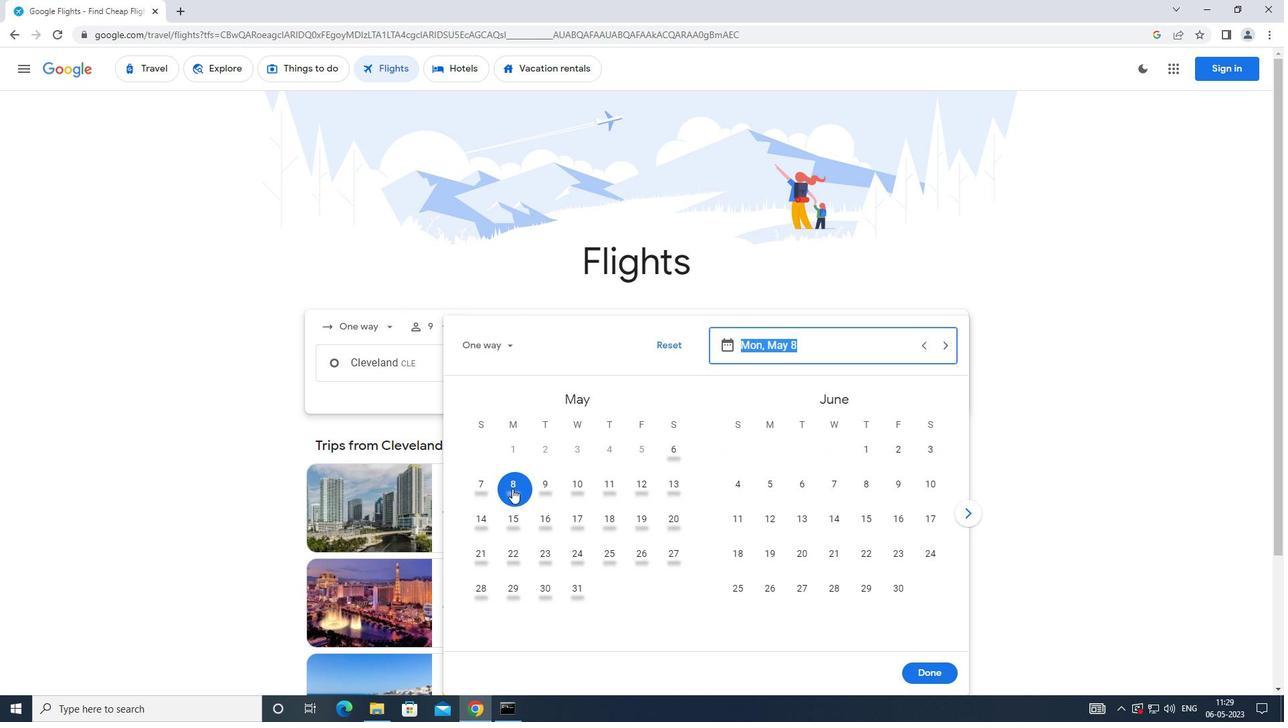 
Action: Mouse moved to (917, 674)
Screenshot: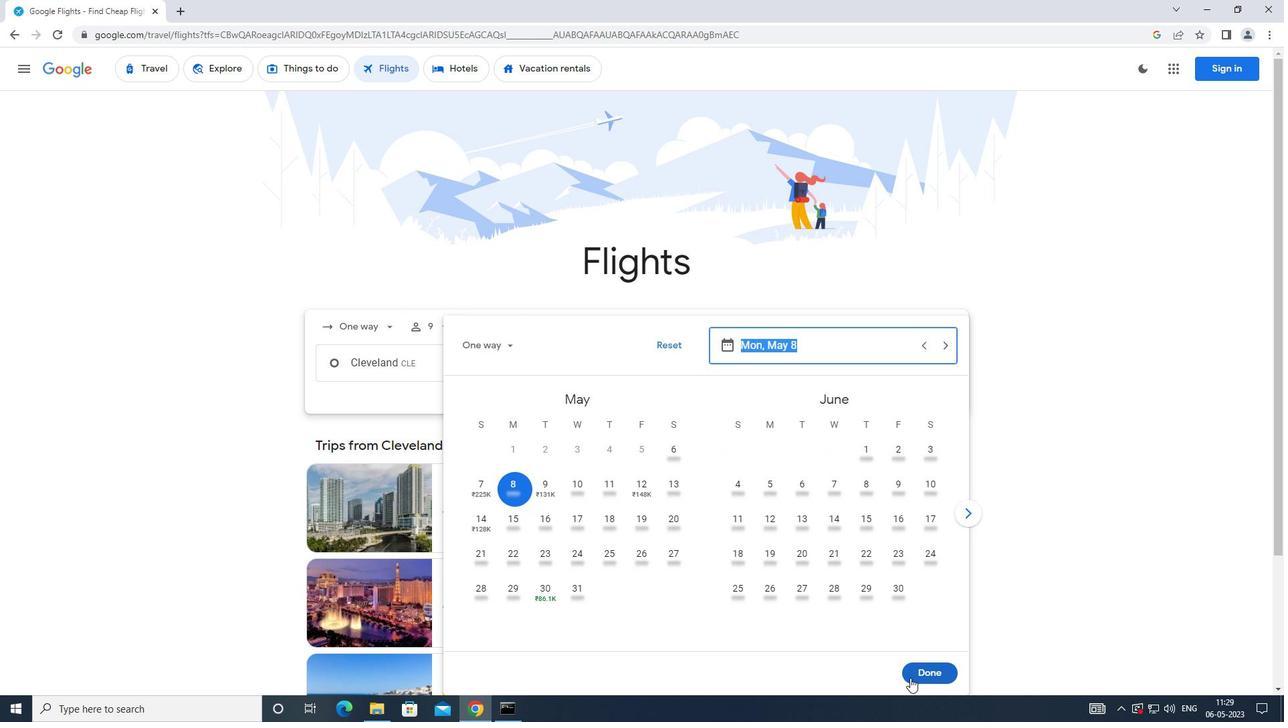 
Action: Mouse pressed left at (917, 674)
Screenshot: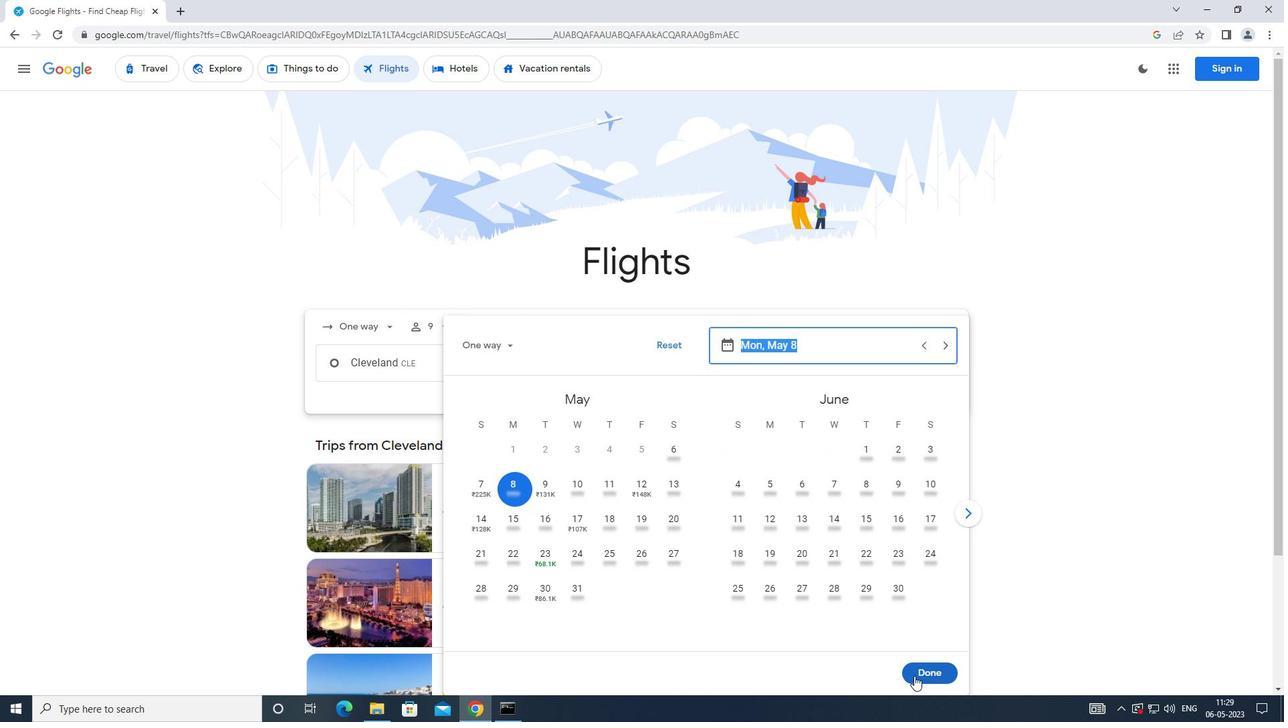 
Action: Mouse moved to (637, 418)
Screenshot: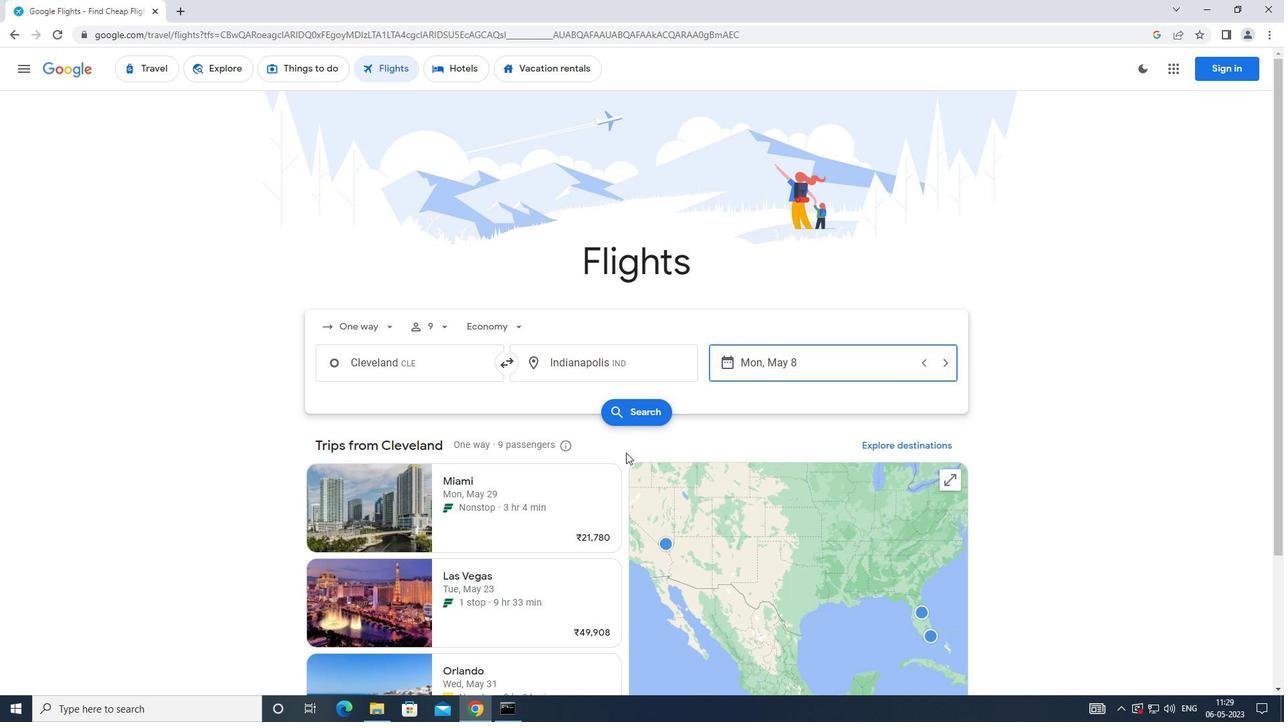 
Action: Mouse pressed left at (637, 418)
Screenshot: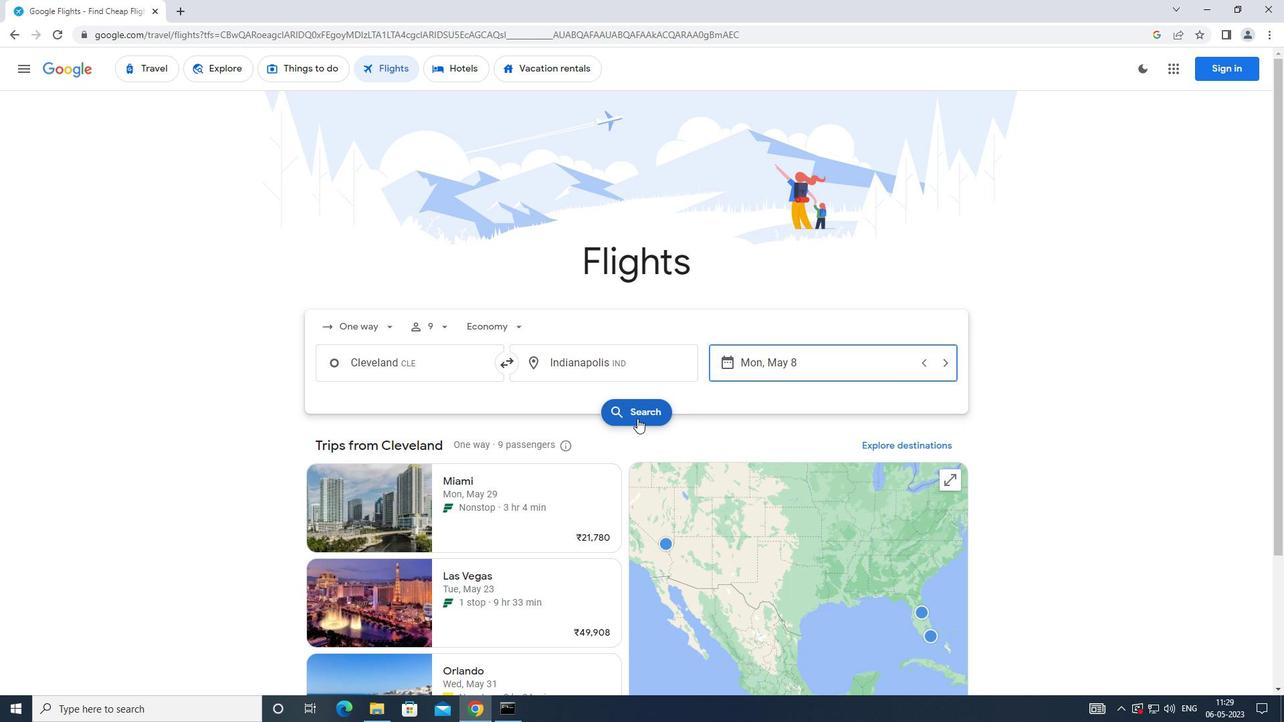
Action: Mouse moved to (339, 191)
Screenshot: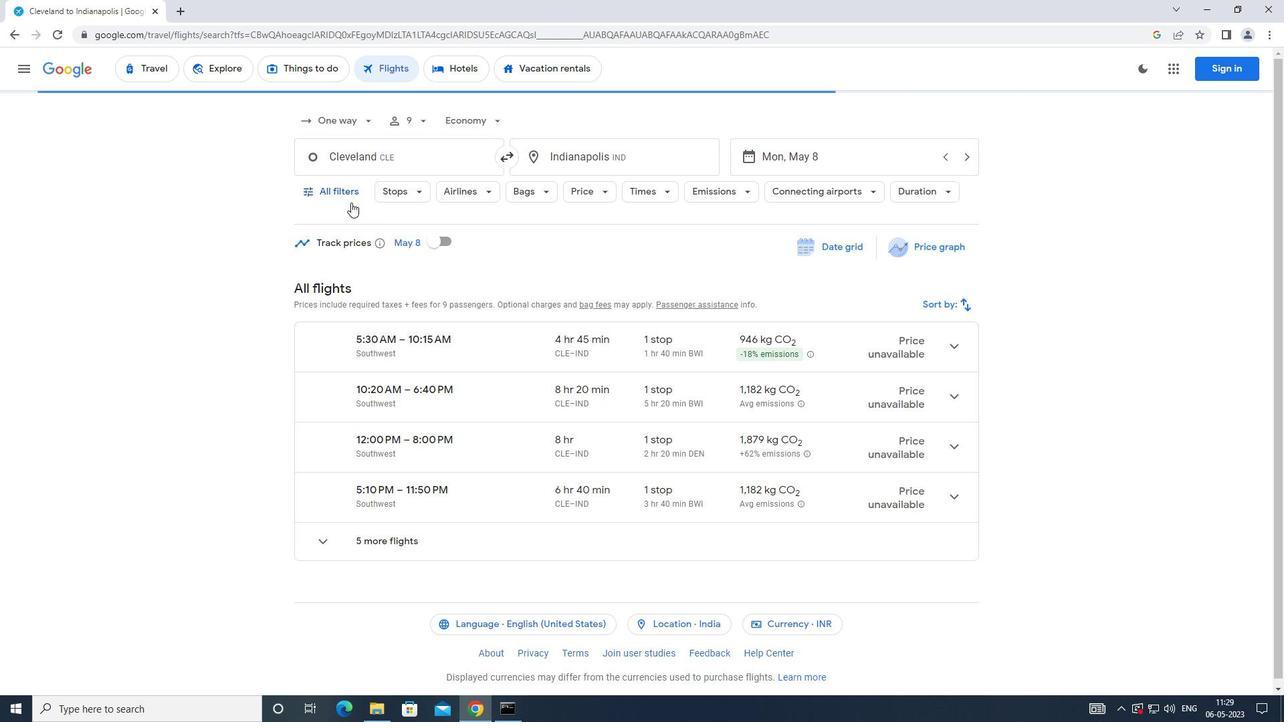 
Action: Mouse pressed left at (339, 191)
Screenshot: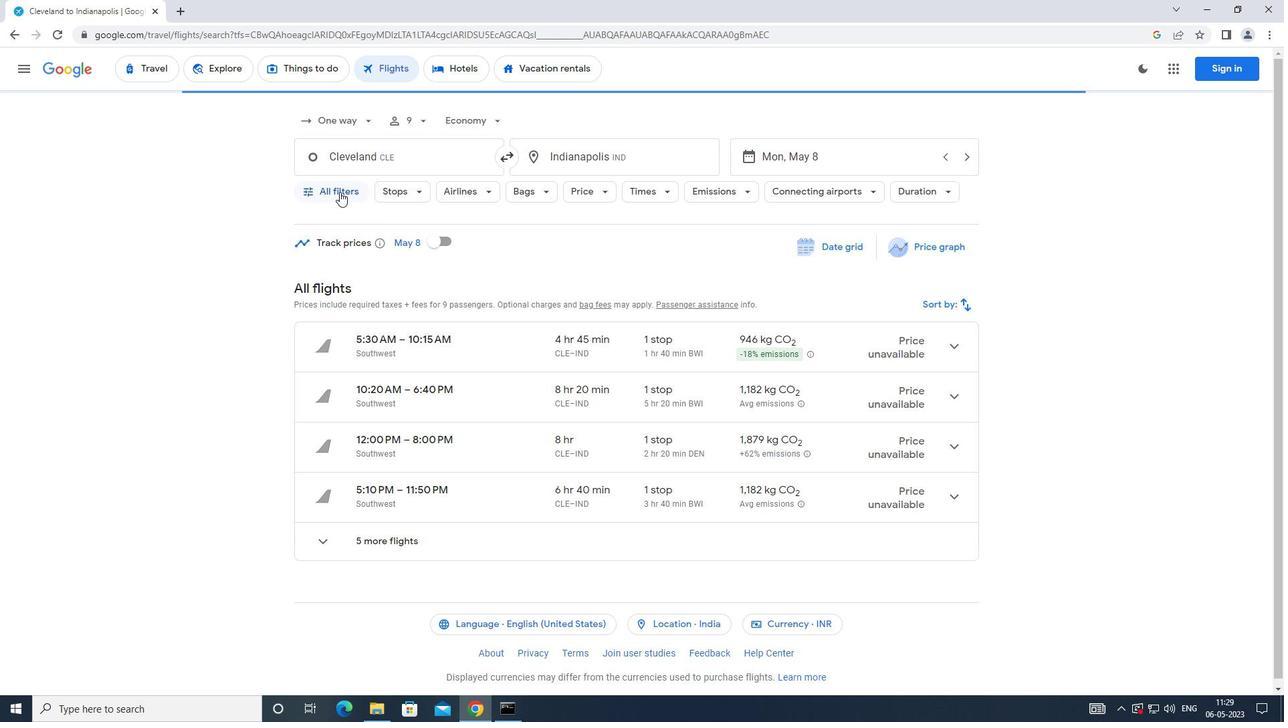 
Action: Mouse moved to (483, 475)
Screenshot: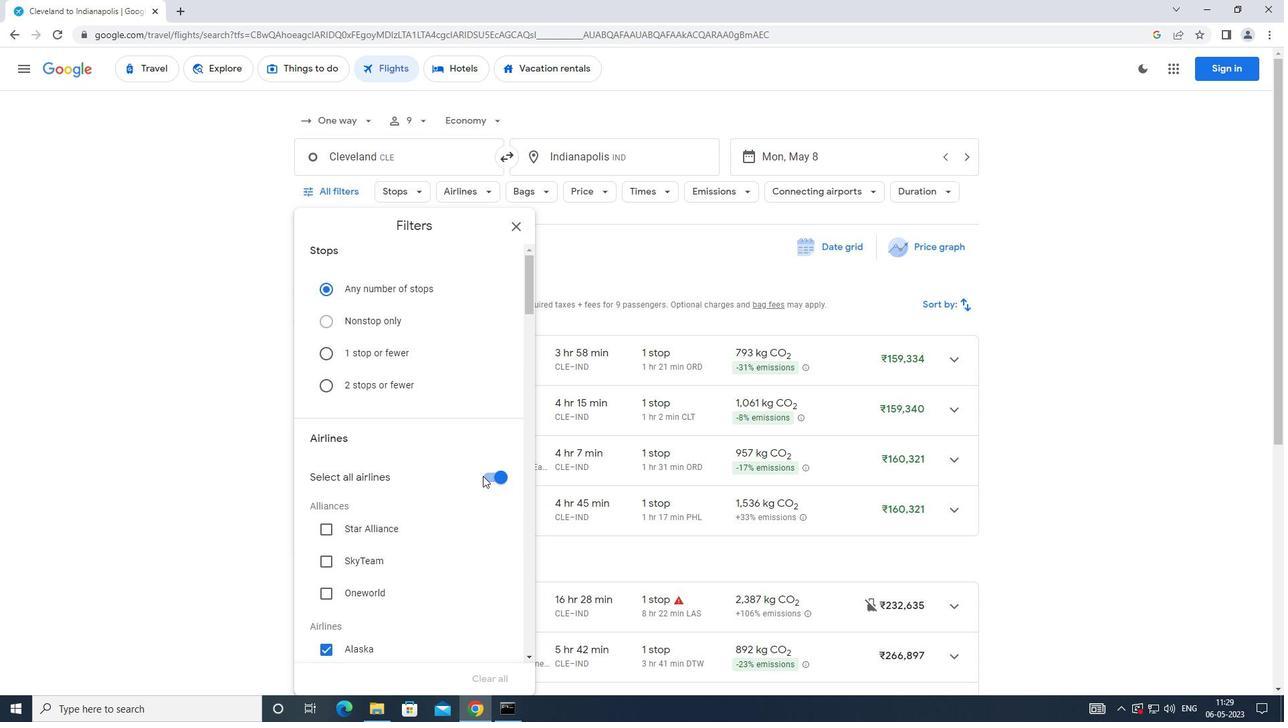 
Action: Mouse pressed left at (483, 475)
Screenshot: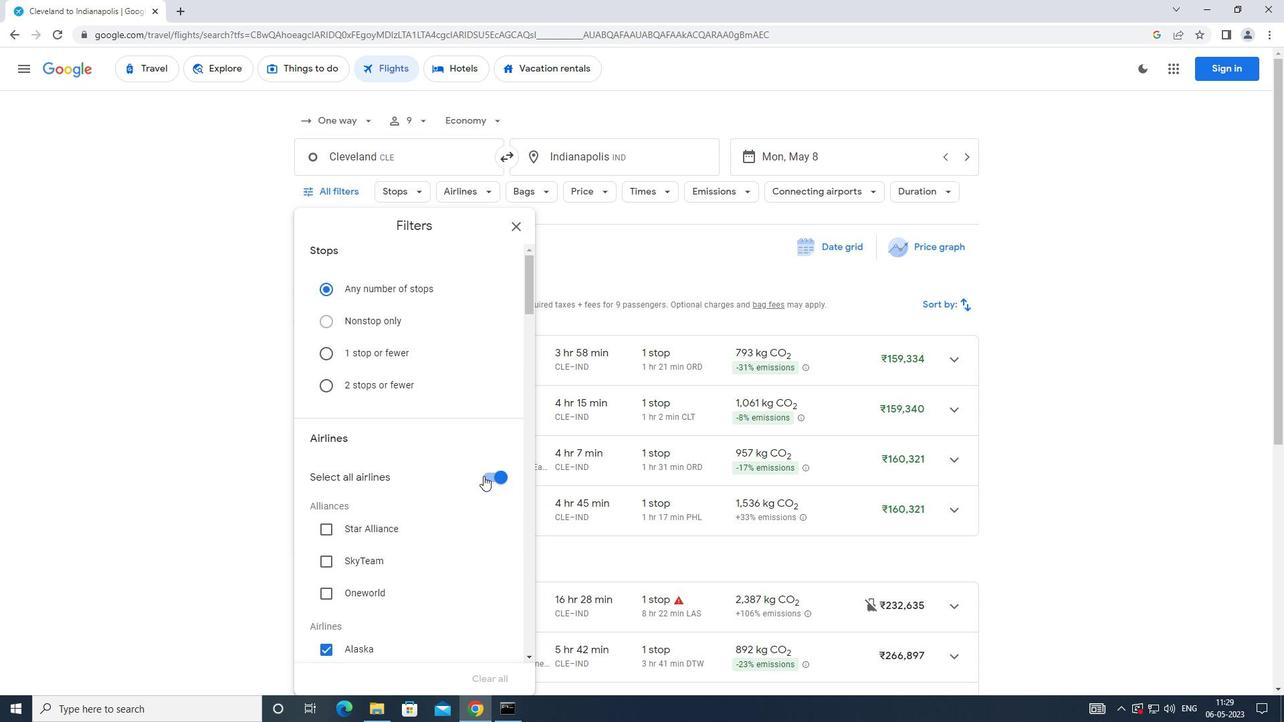
Action: Mouse moved to (460, 450)
Screenshot: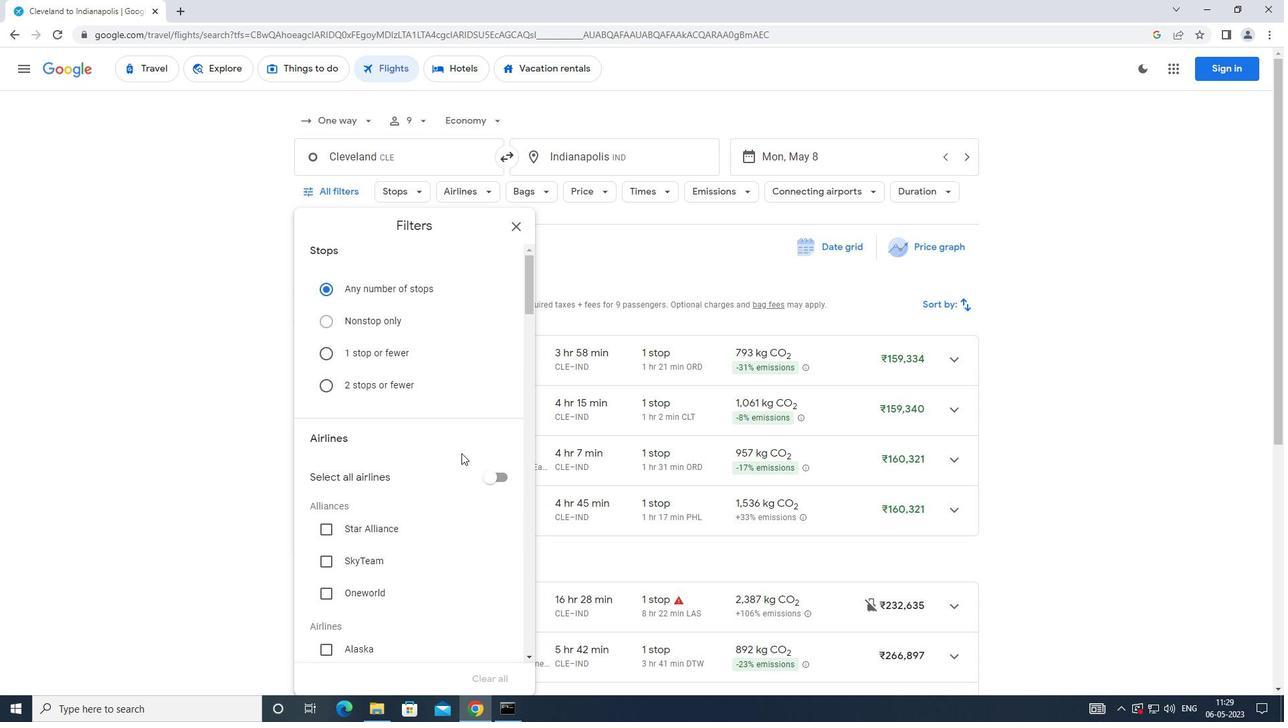 
Action: Mouse scrolled (460, 449) with delta (0, 0)
Screenshot: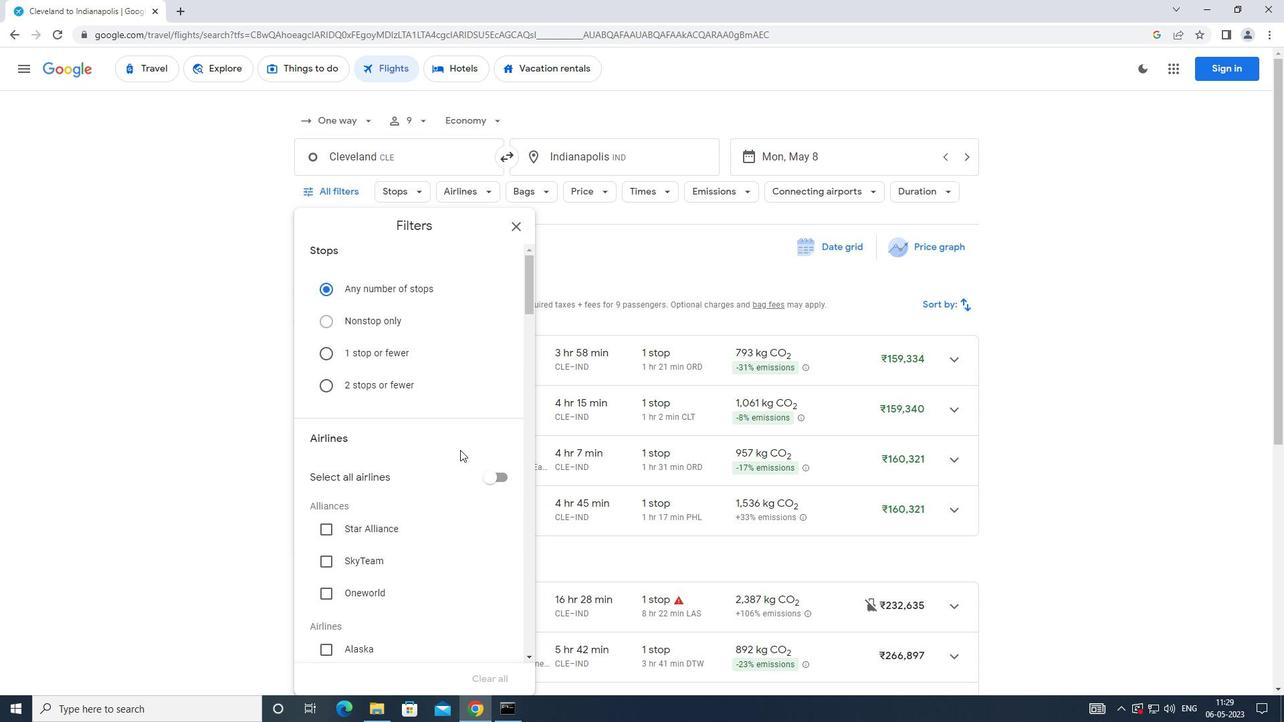 
Action: Mouse scrolled (460, 449) with delta (0, 0)
Screenshot: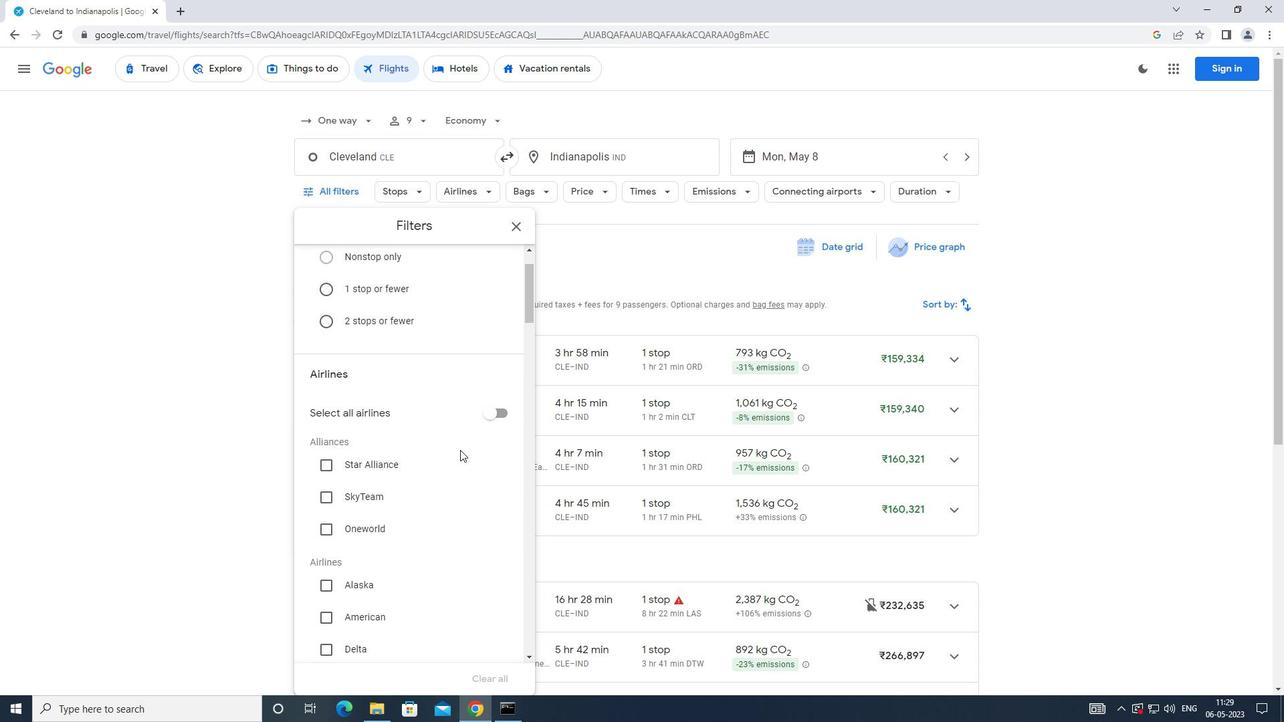 
Action: Mouse moved to (459, 449)
Screenshot: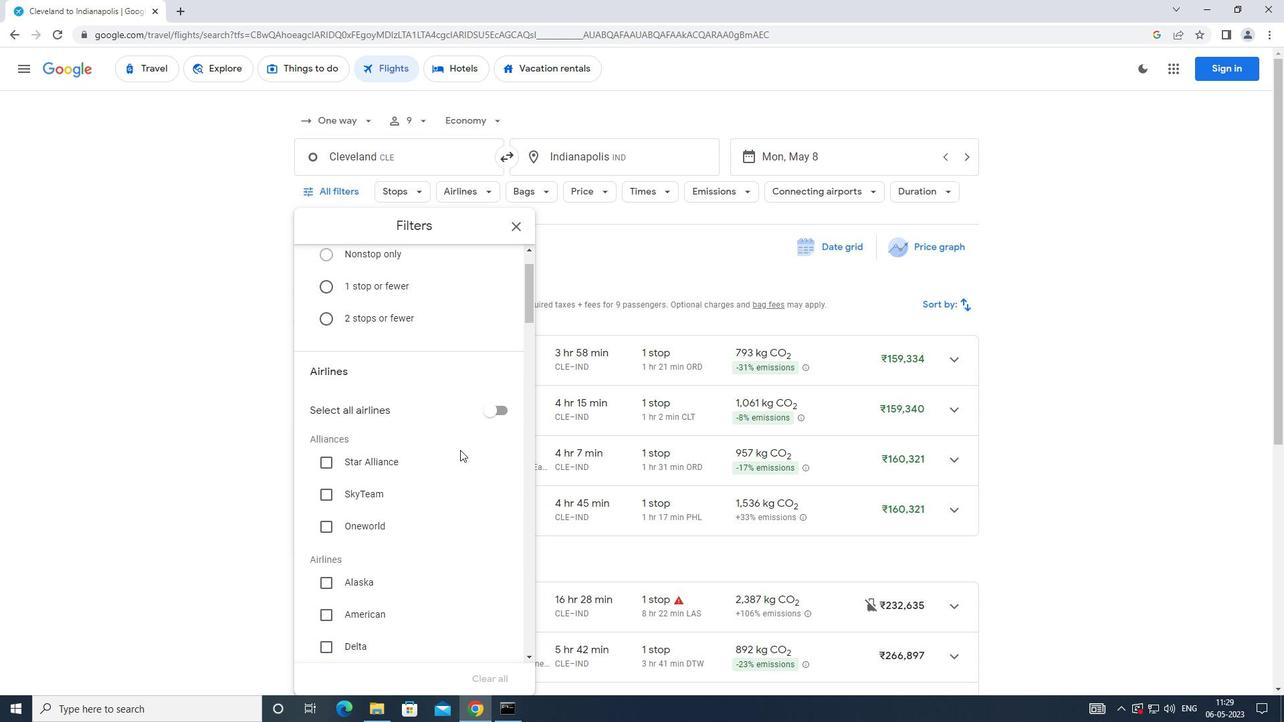 
Action: Mouse scrolled (459, 448) with delta (0, 0)
Screenshot: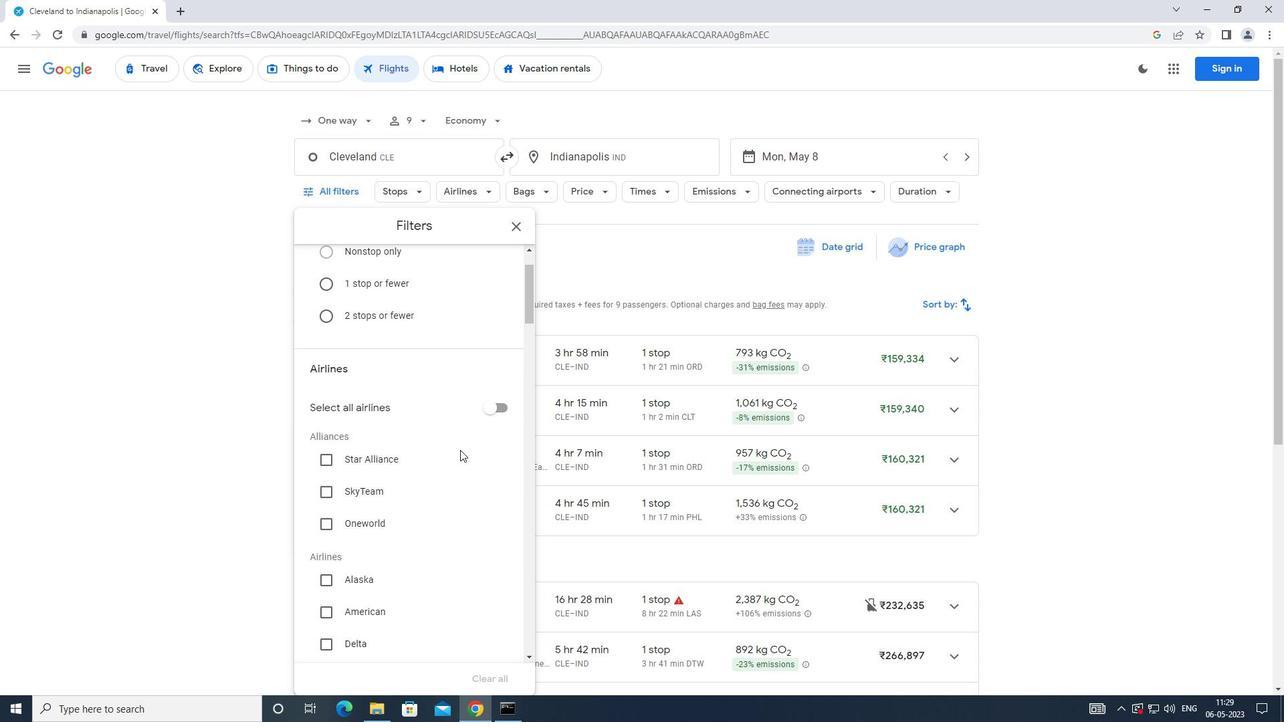 
Action: Mouse moved to (461, 440)
Screenshot: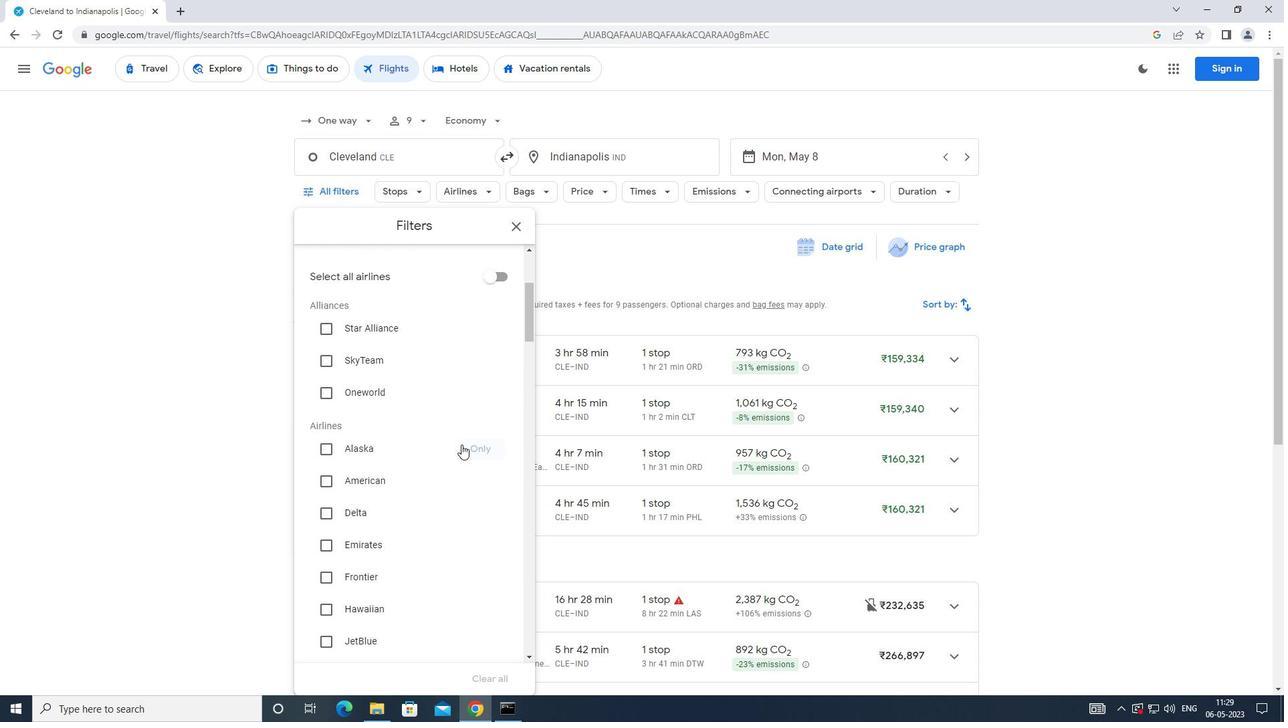 
Action: Mouse scrolled (461, 439) with delta (0, 0)
Screenshot: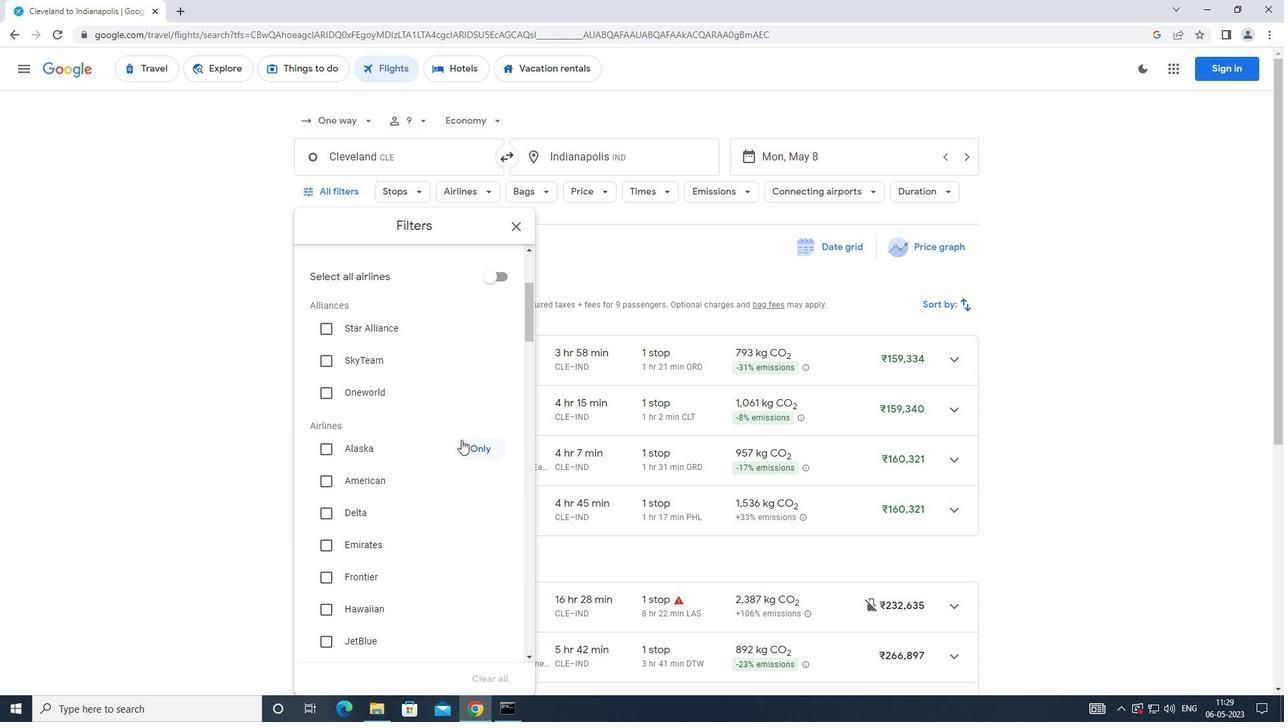 
Action: Mouse scrolled (461, 439) with delta (0, 0)
Screenshot: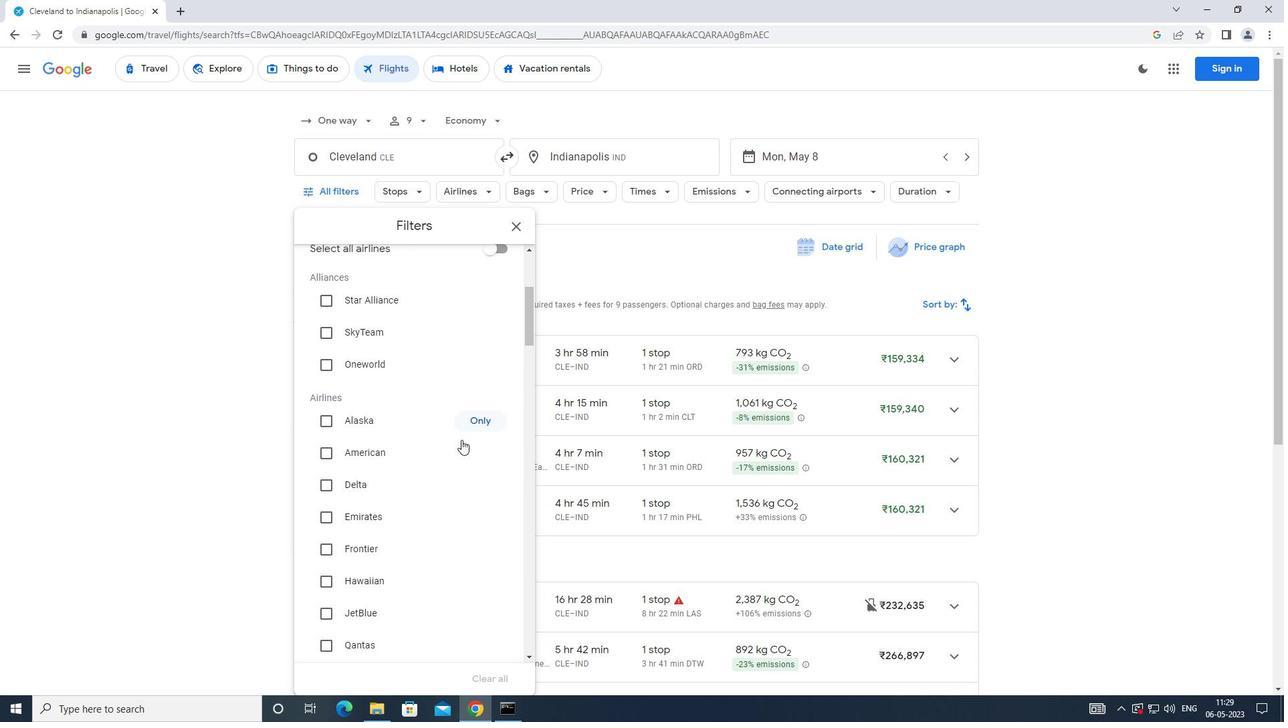 
Action: Mouse scrolled (461, 439) with delta (0, 0)
Screenshot: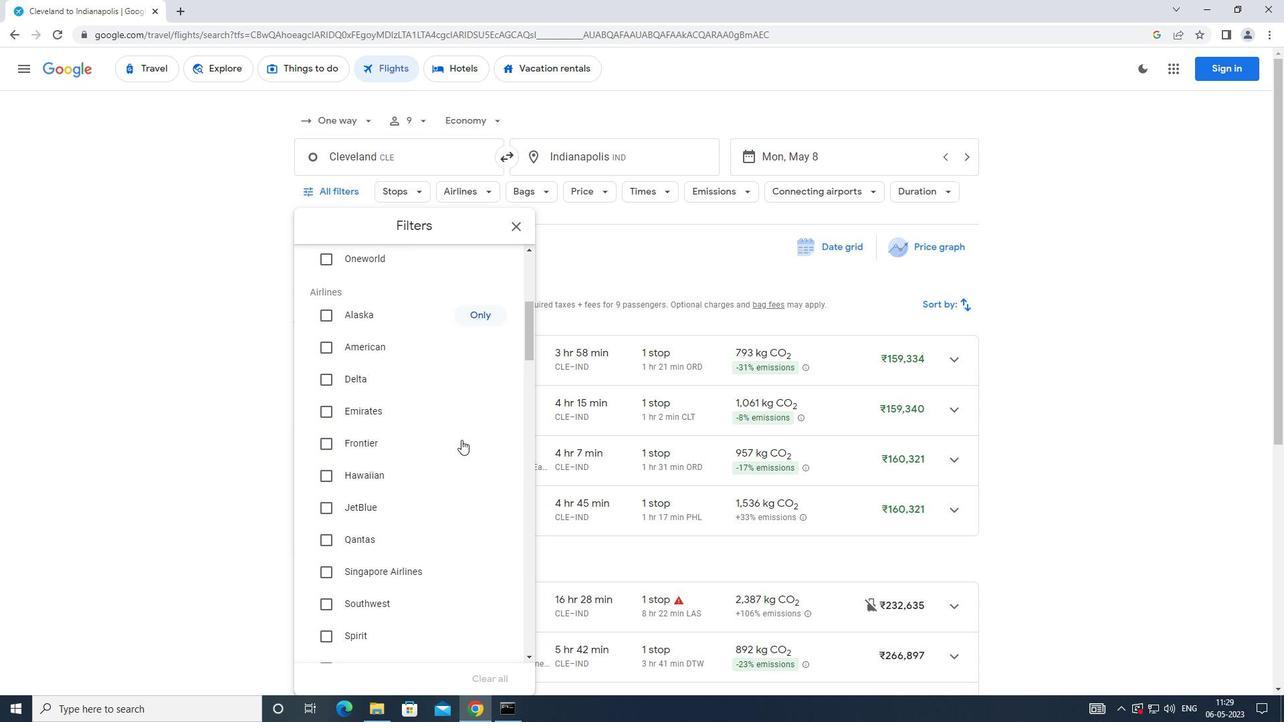 
Action: Mouse scrolled (461, 439) with delta (0, 0)
Screenshot: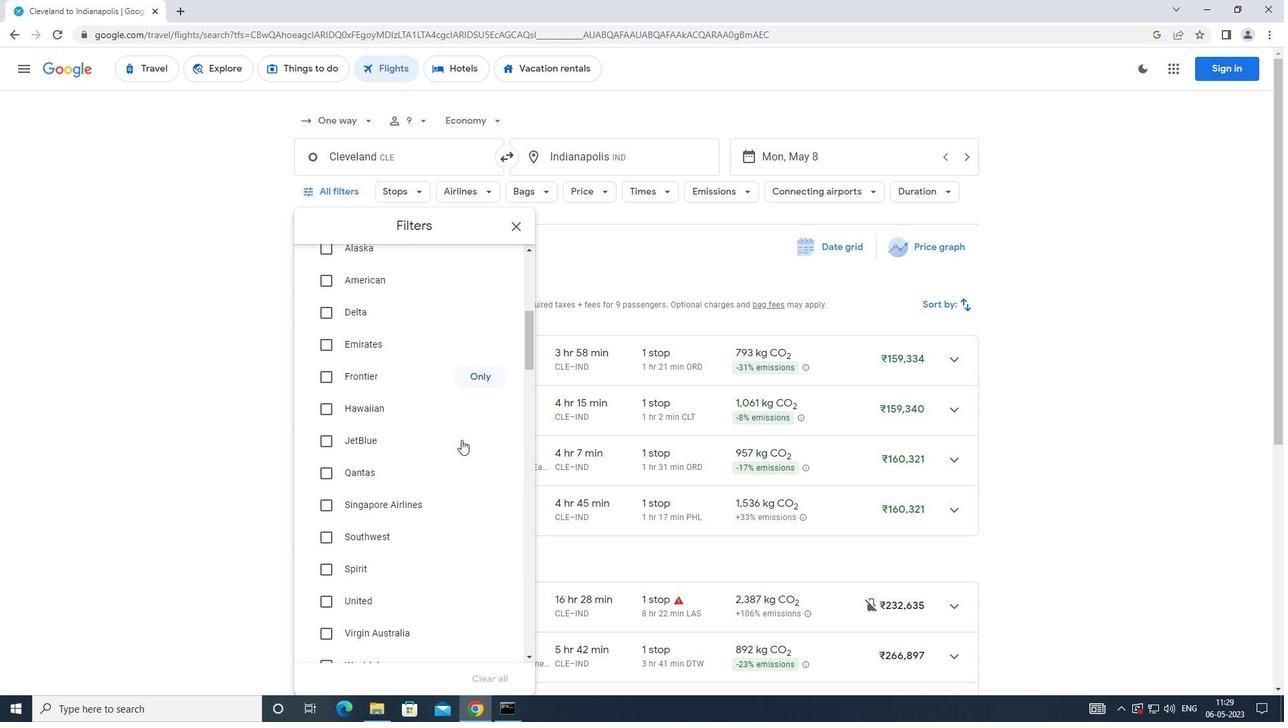 
Action: Mouse moved to (463, 438)
Screenshot: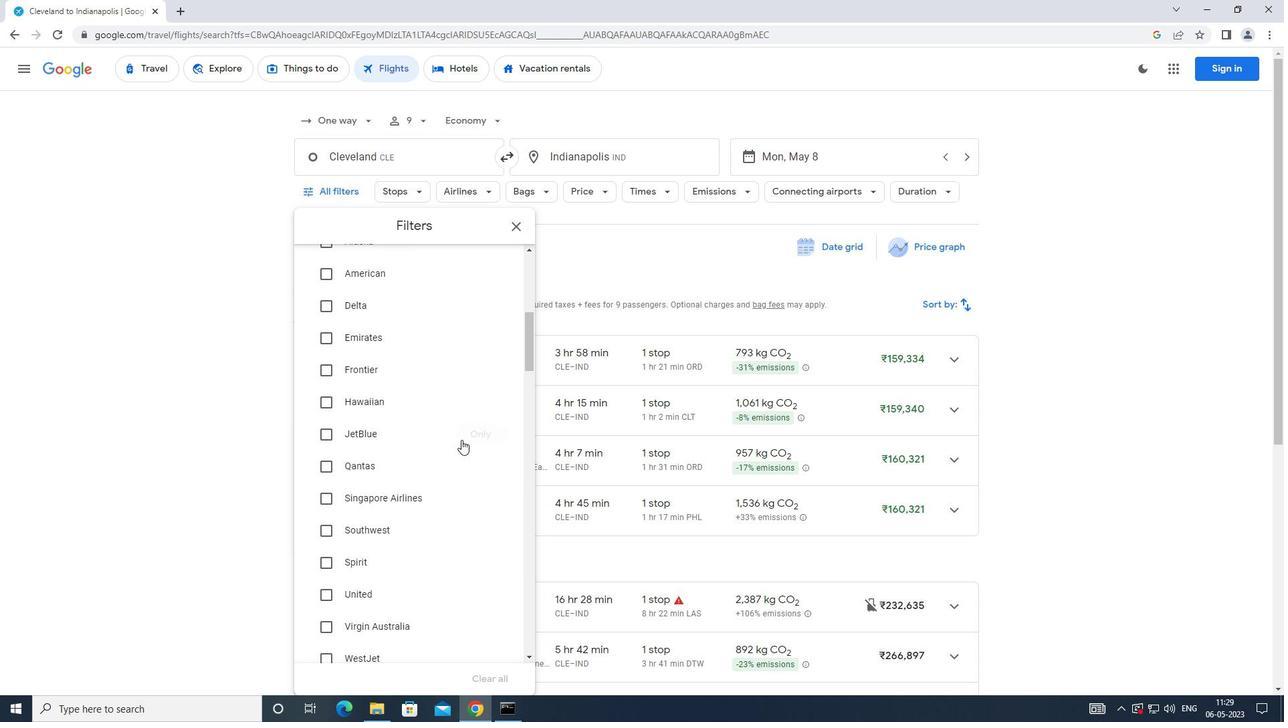 
Action: Mouse scrolled (463, 438) with delta (0, 0)
Screenshot: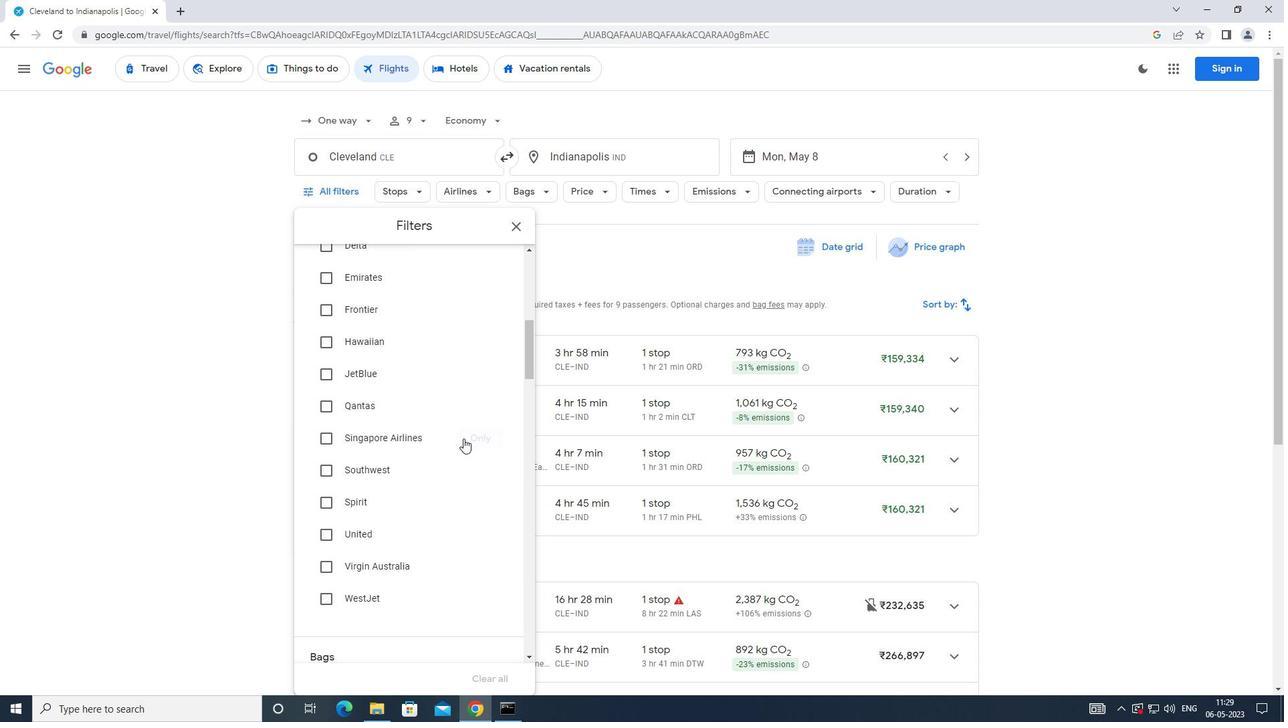 
Action: Mouse scrolled (463, 438) with delta (0, 0)
Screenshot: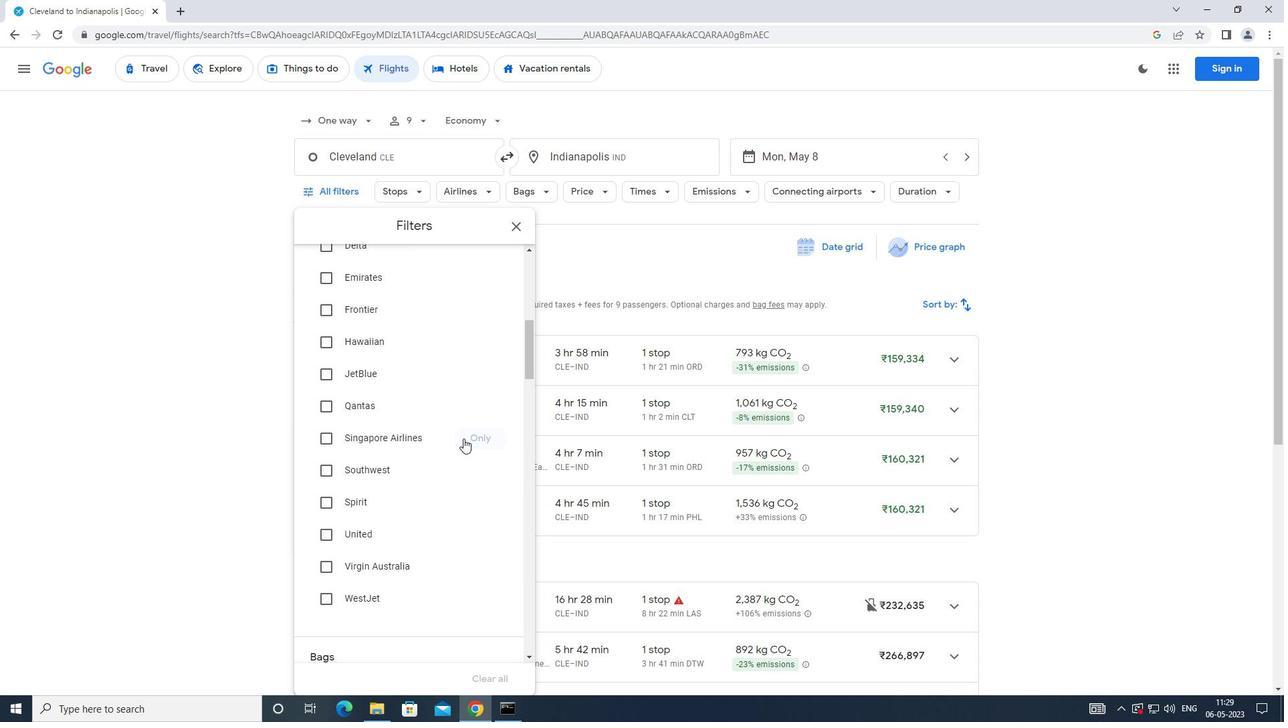 
Action: Mouse scrolled (463, 438) with delta (0, 0)
Screenshot: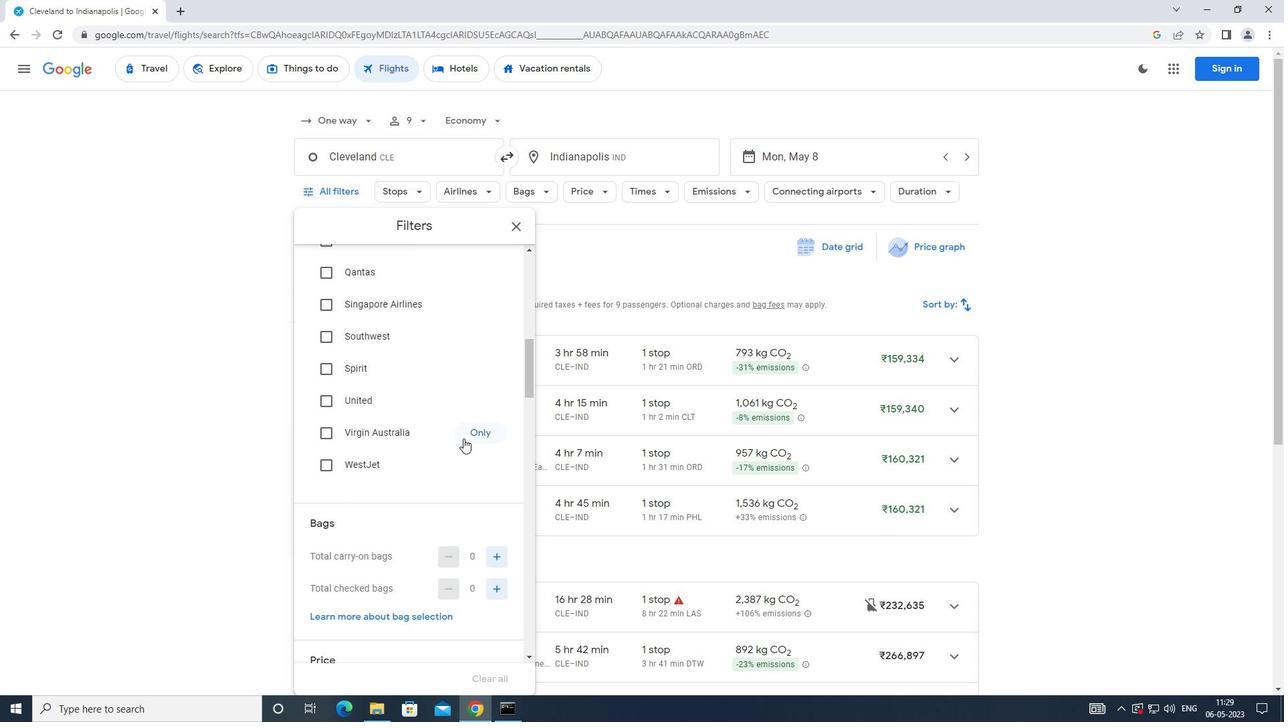 
Action: Mouse scrolled (463, 438) with delta (0, 0)
Screenshot: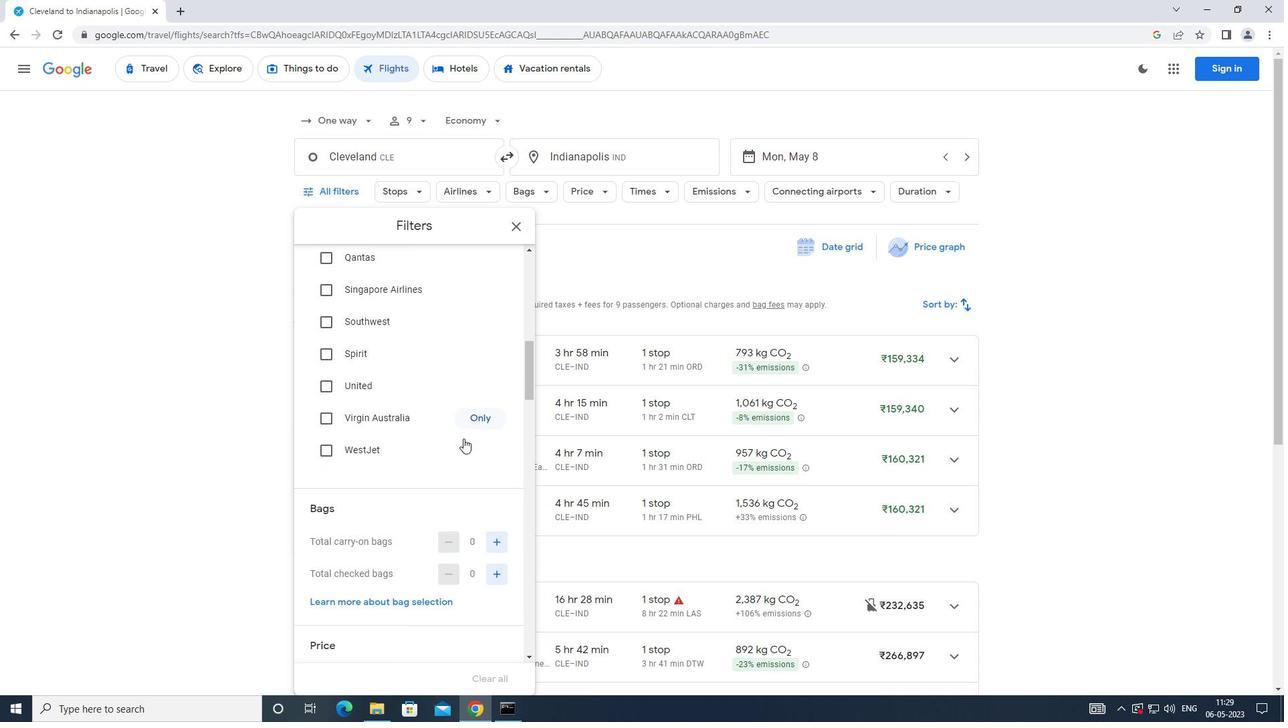 
Action: Mouse moved to (496, 430)
Screenshot: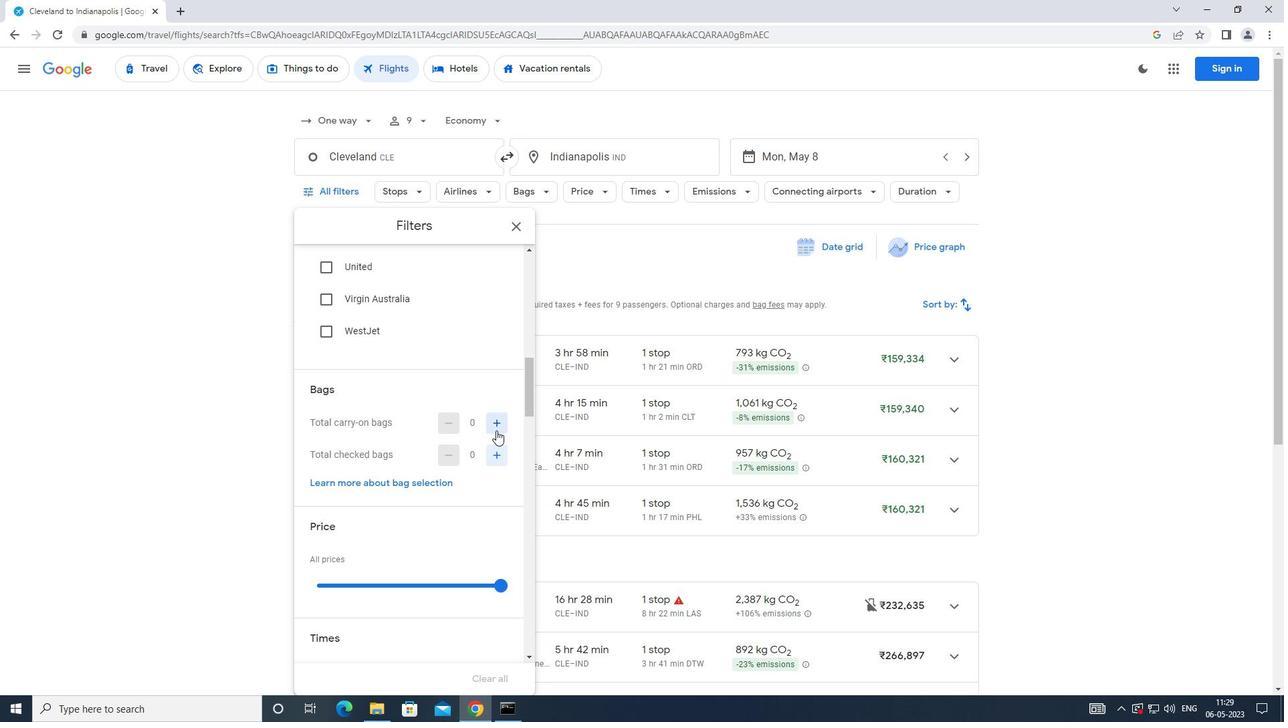 
Action: Mouse pressed left at (496, 430)
Screenshot: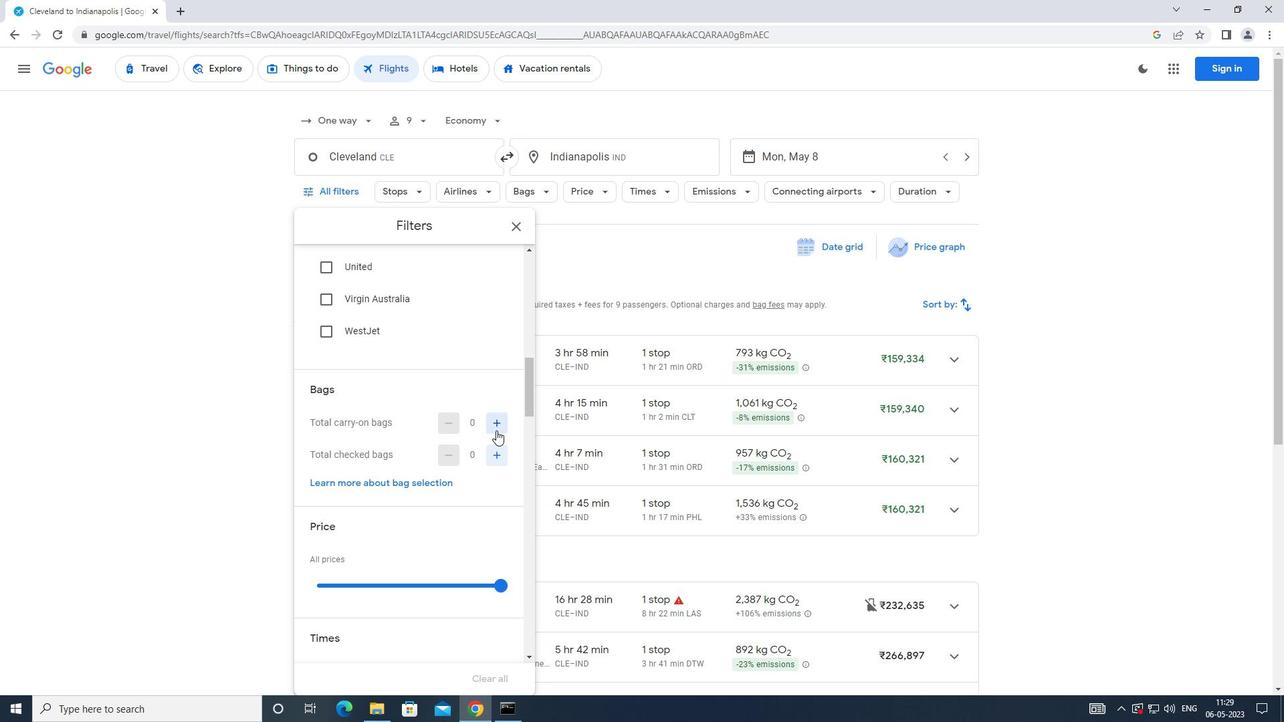 
Action: Mouse moved to (460, 429)
Screenshot: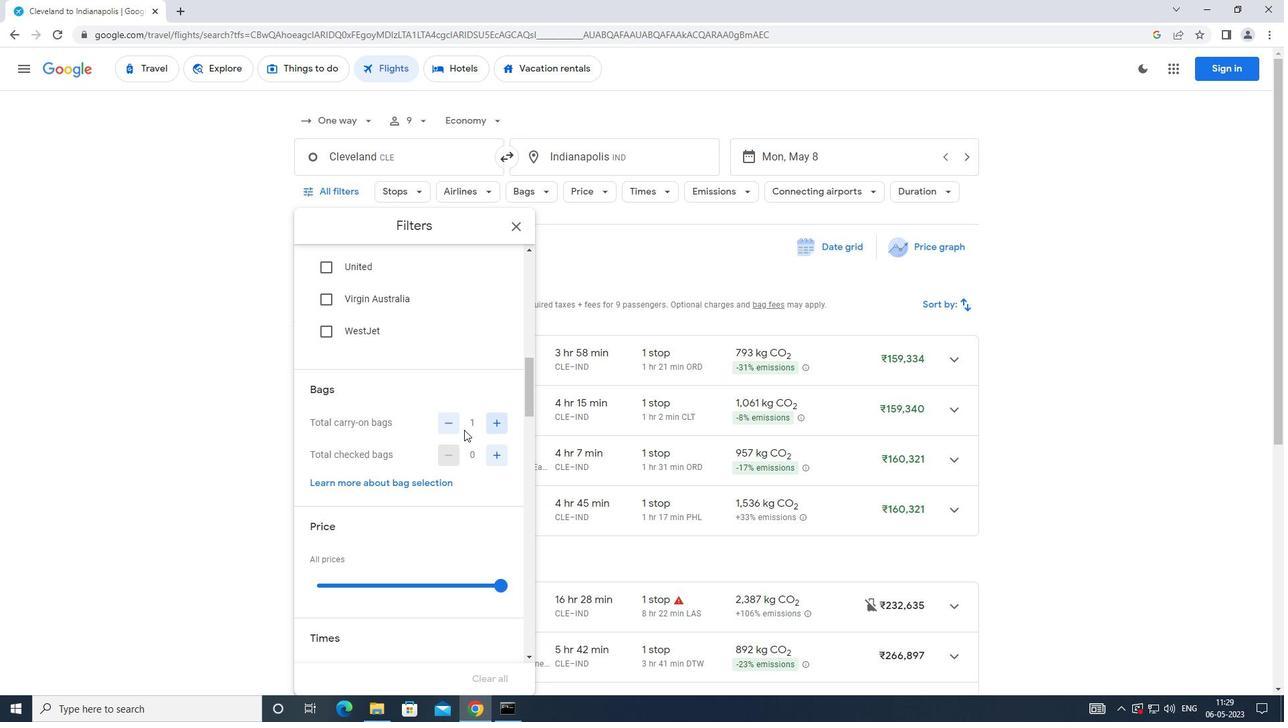 
Action: Mouse scrolled (460, 428) with delta (0, 0)
Screenshot: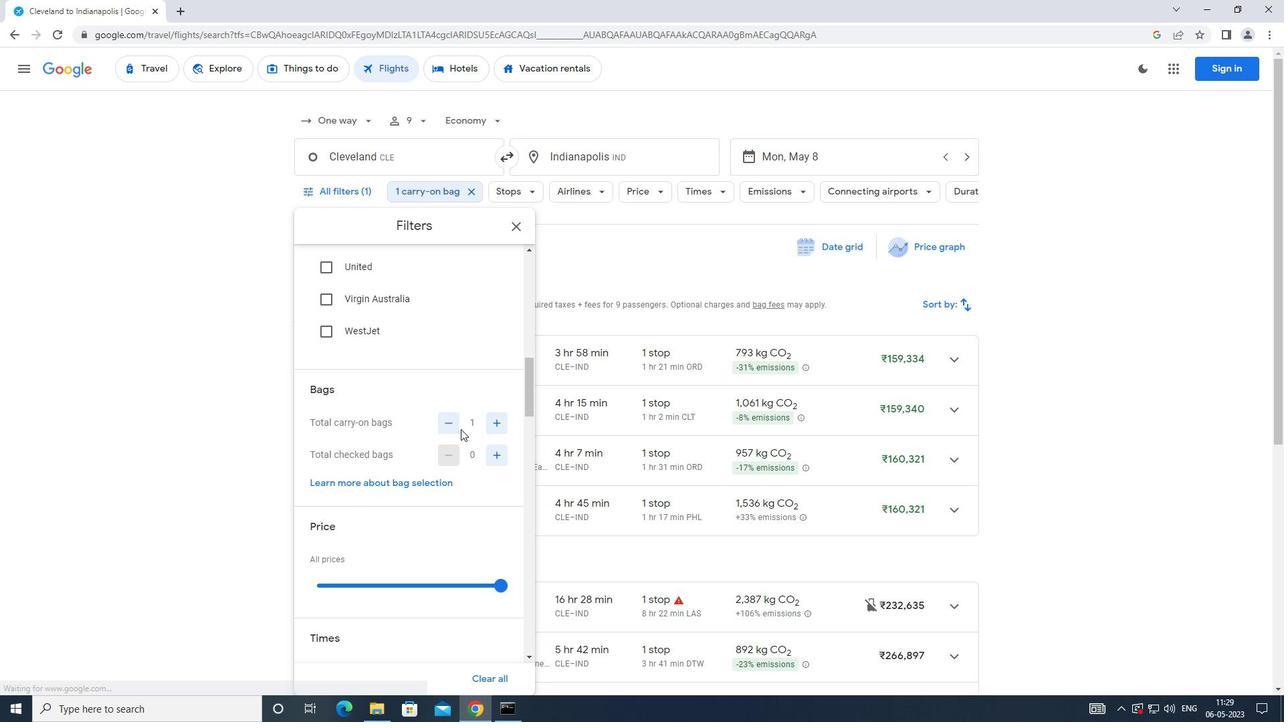 
Action: Mouse scrolled (460, 428) with delta (0, 0)
Screenshot: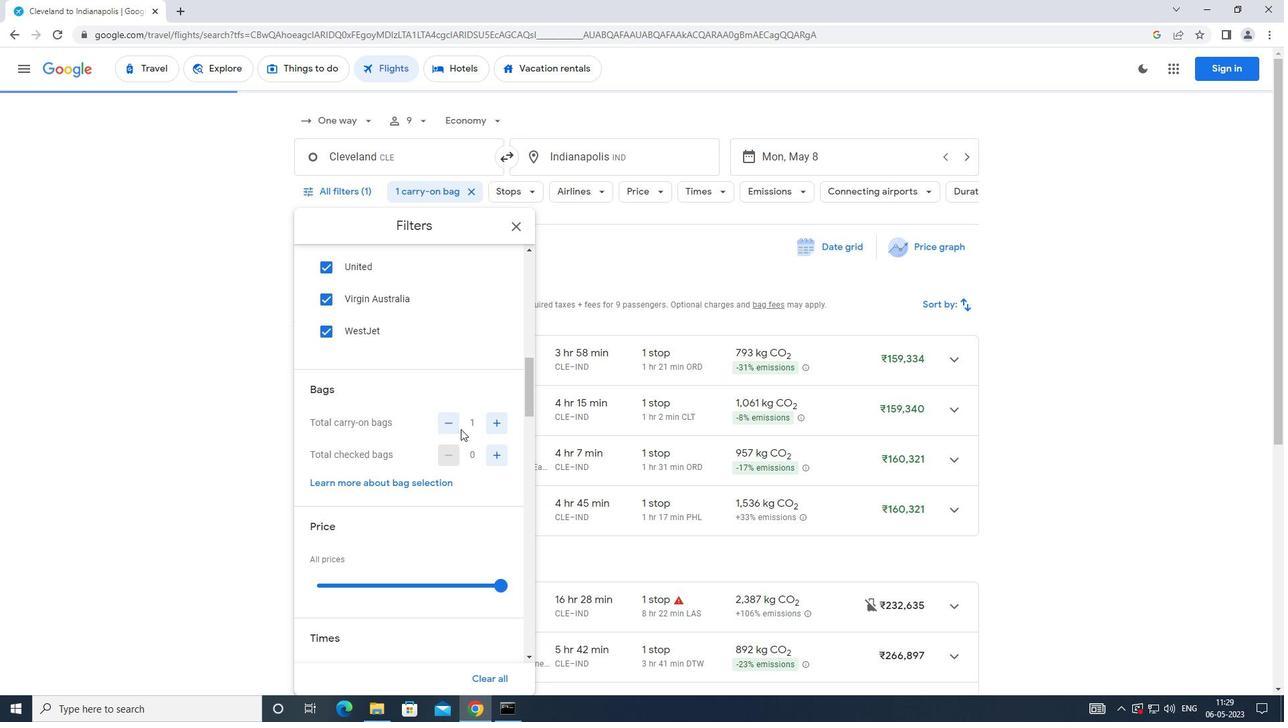 
Action: Mouse moved to (499, 448)
Screenshot: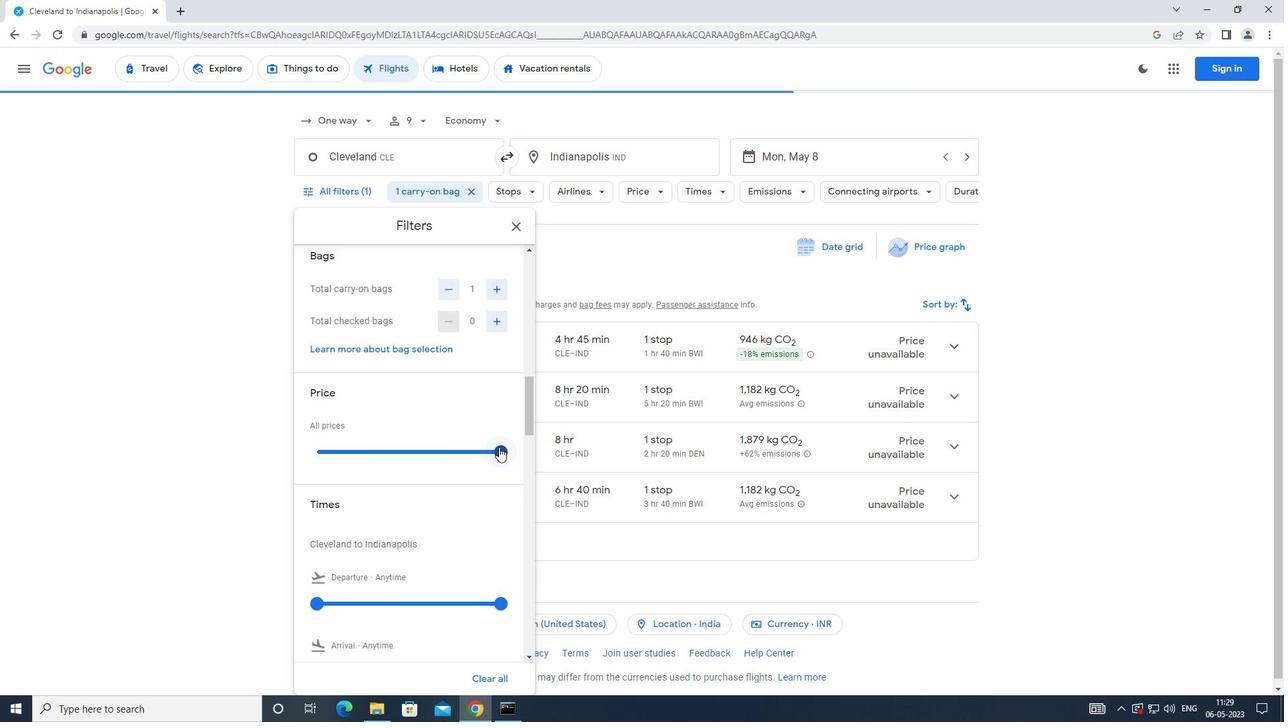 
Action: Mouse pressed left at (499, 448)
Screenshot: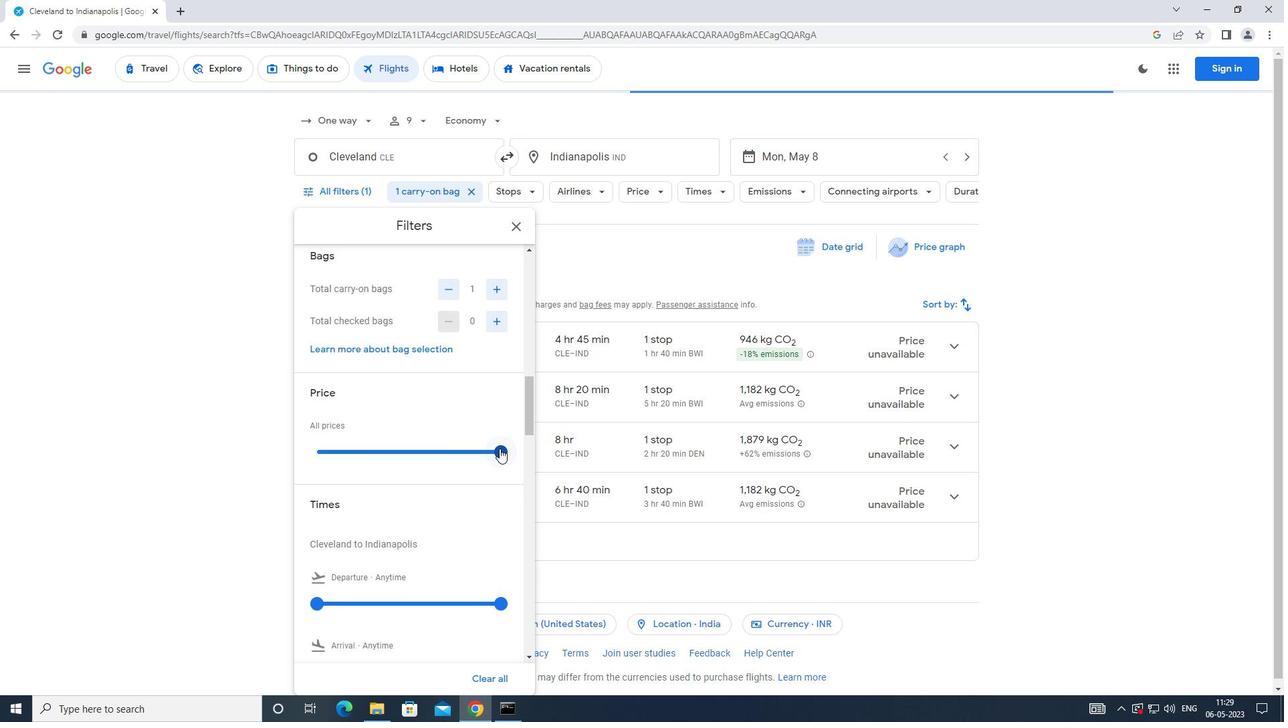 
Action: Mouse moved to (426, 515)
Screenshot: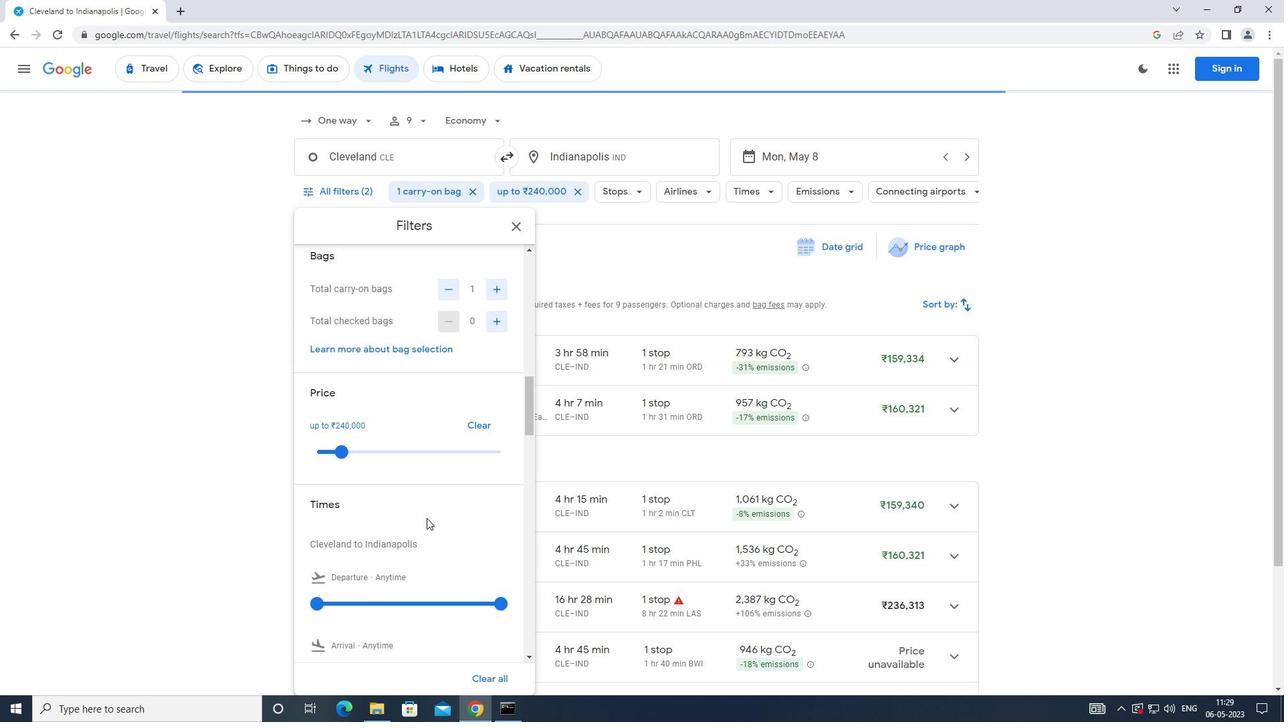 
Action: Mouse scrolled (426, 514) with delta (0, 0)
Screenshot: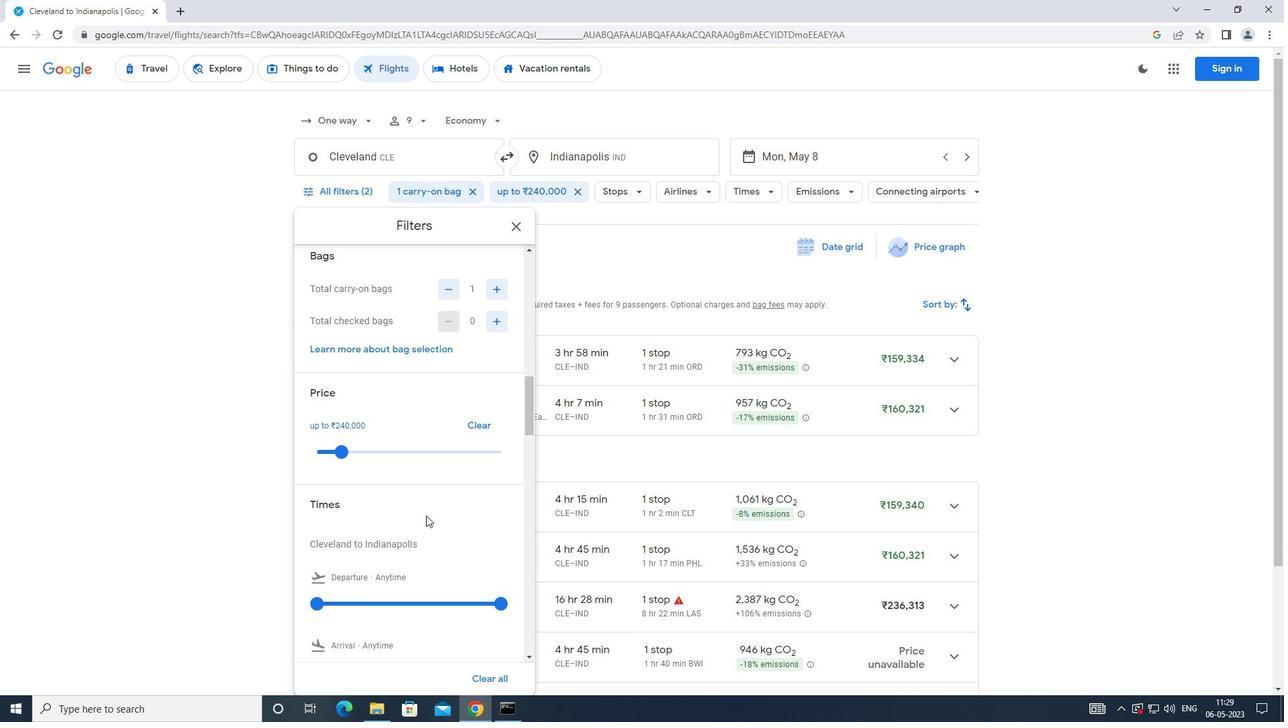 
Action: Mouse scrolled (426, 514) with delta (0, 0)
Screenshot: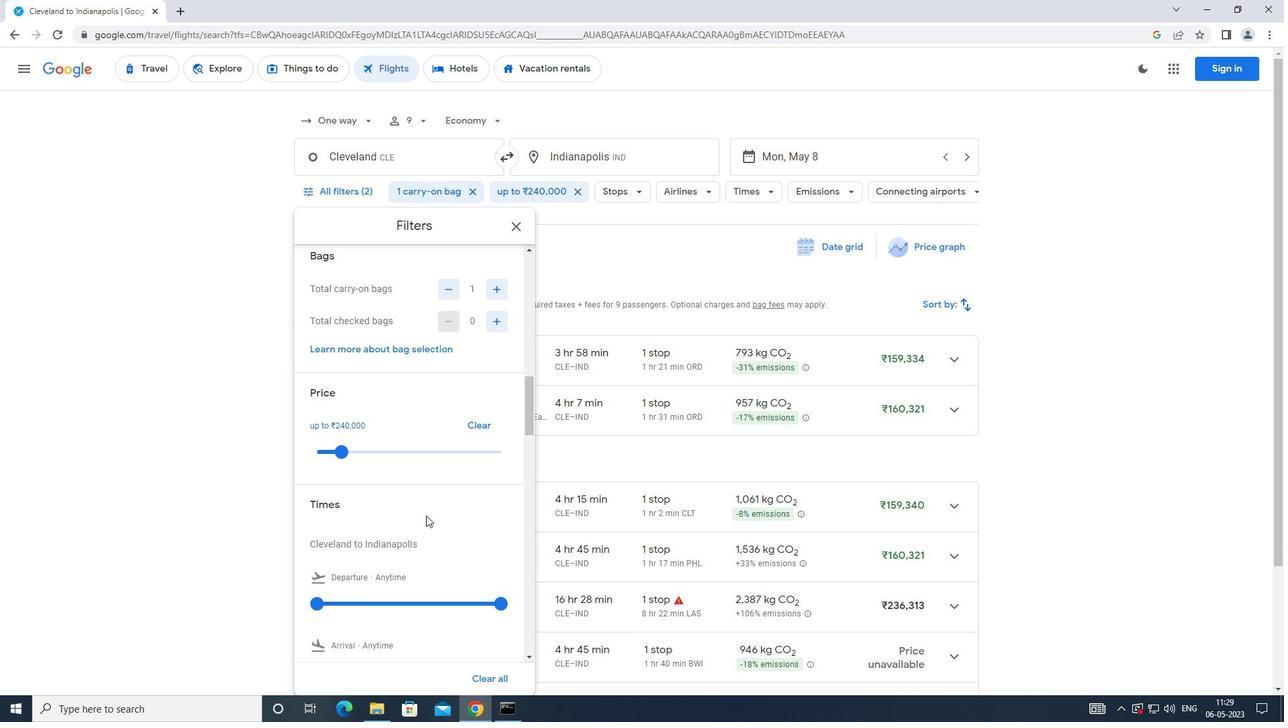 
Action: Mouse scrolled (426, 514) with delta (0, 0)
Screenshot: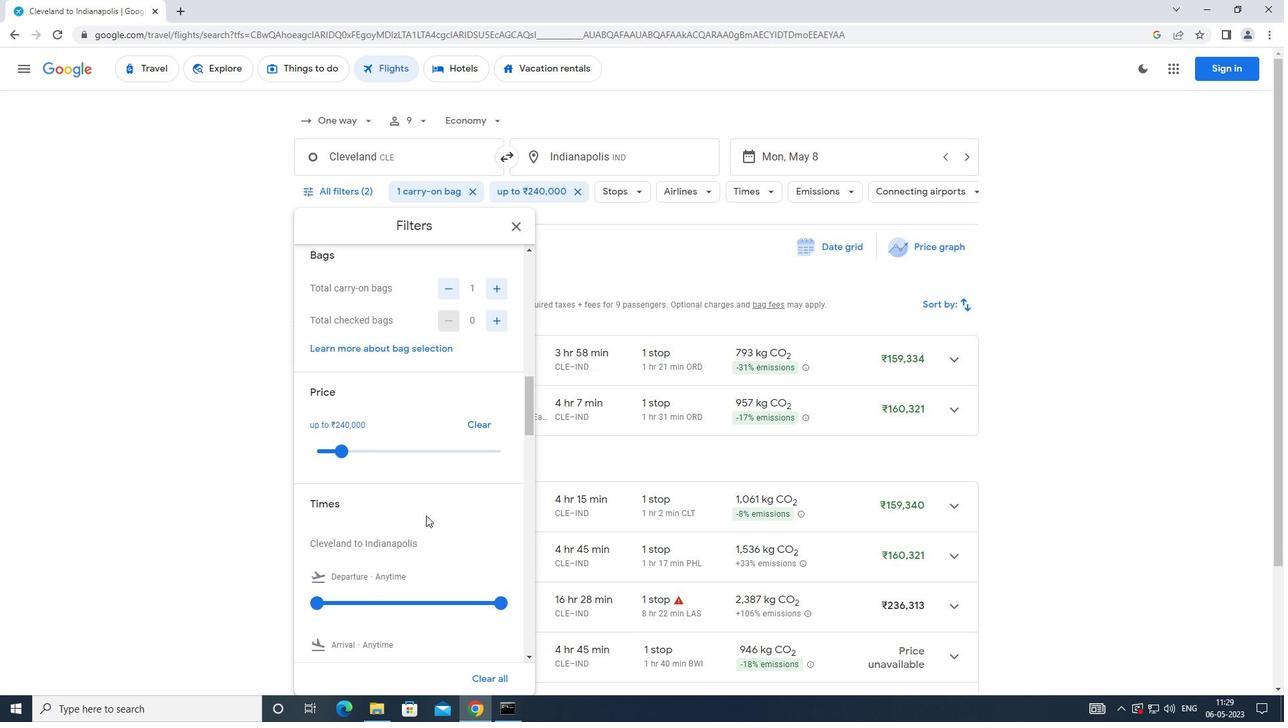 
Action: Mouse scrolled (426, 514) with delta (0, 0)
Screenshot: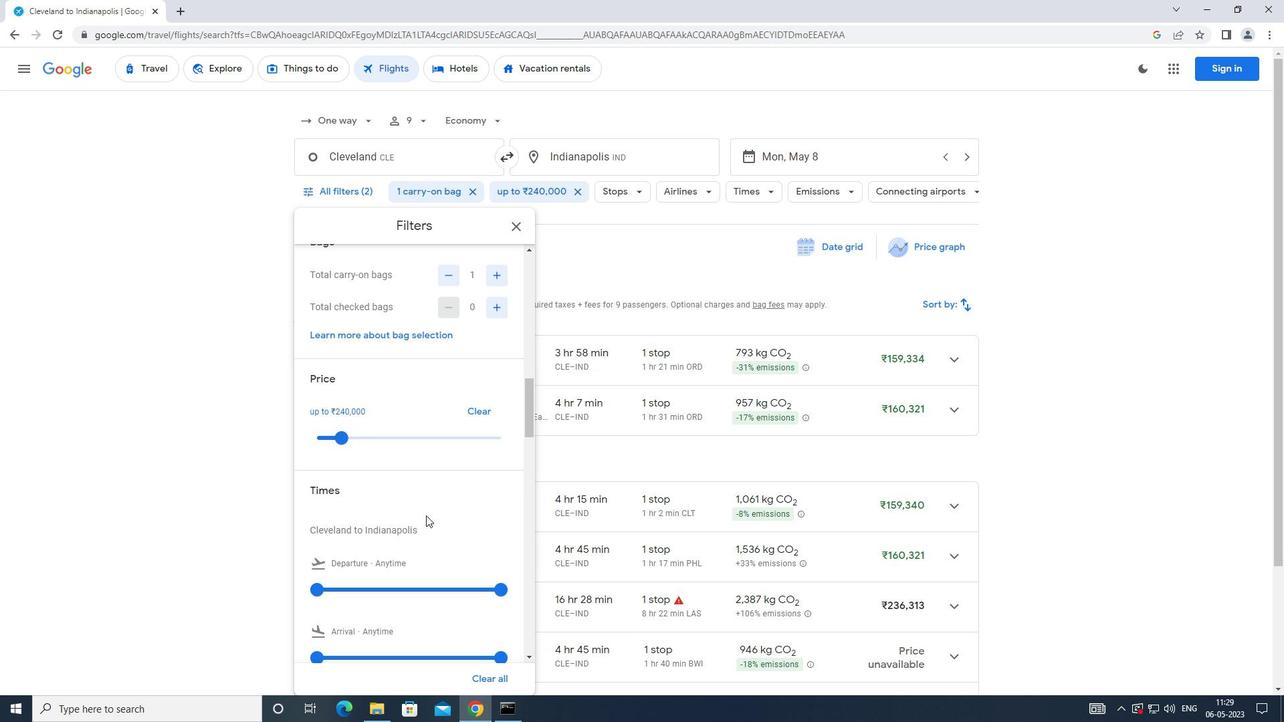 
Action: Mouse moved to (323, 335)
Screenshot: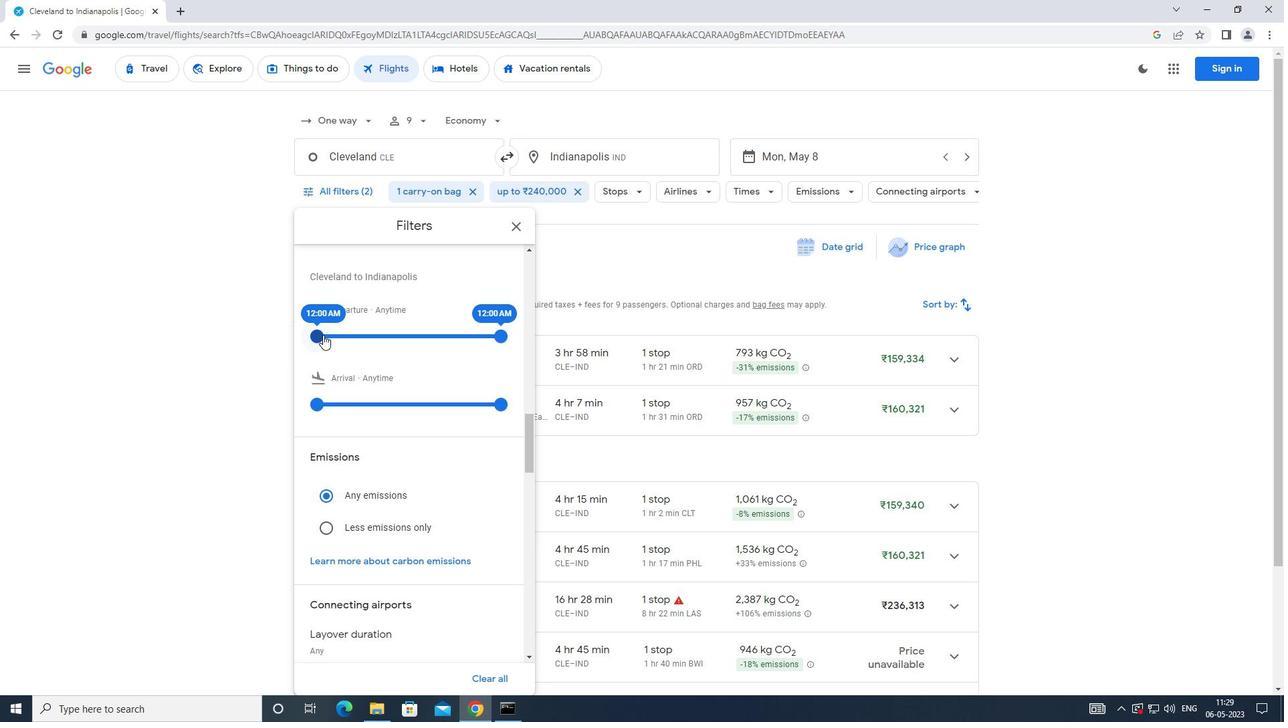 
Action: Mouse pressed left at (323, 335)
Screenshot: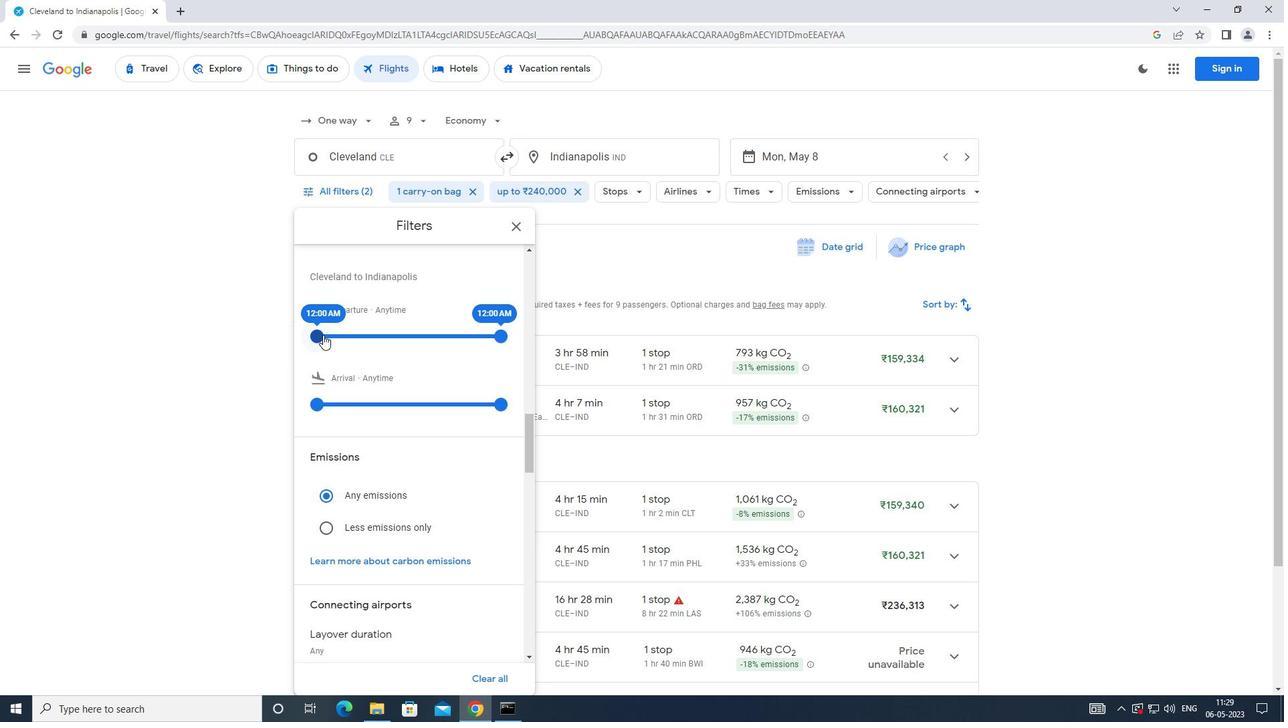 
Action: Mouse moved to (502, 340)
Screenshot: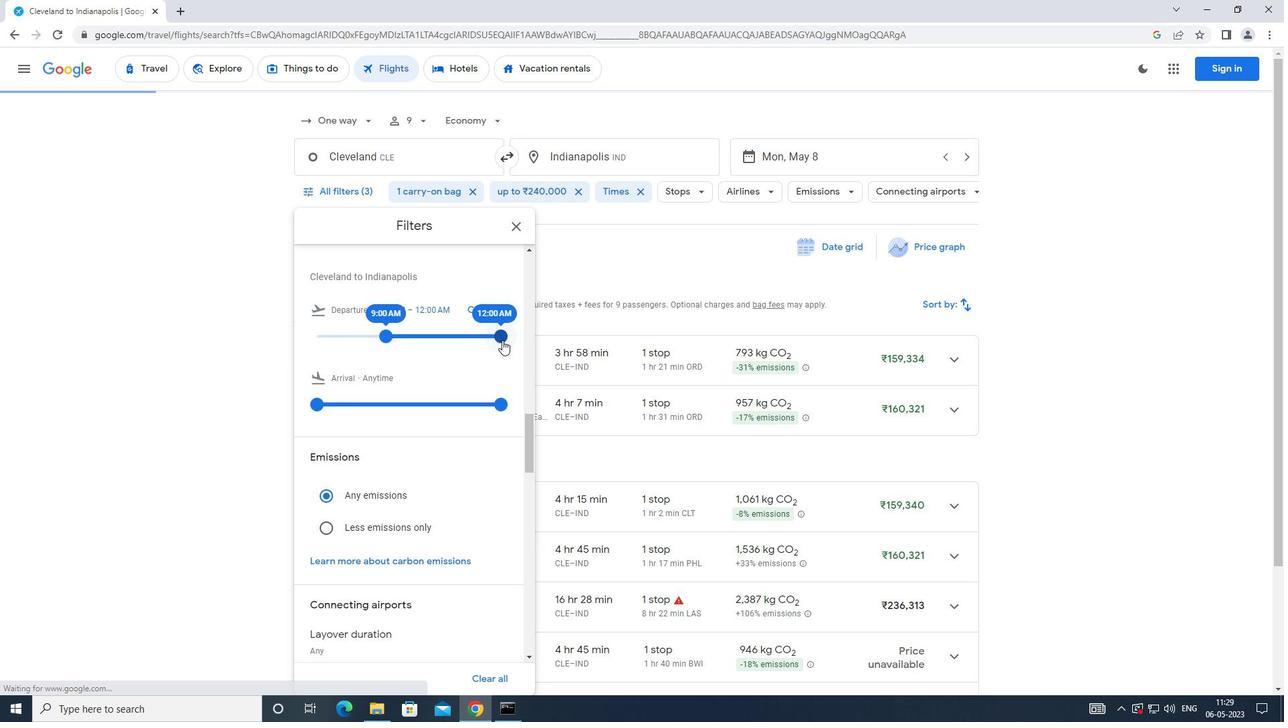 
Action: Mouse pressed left at (502, 340)
Screenshot: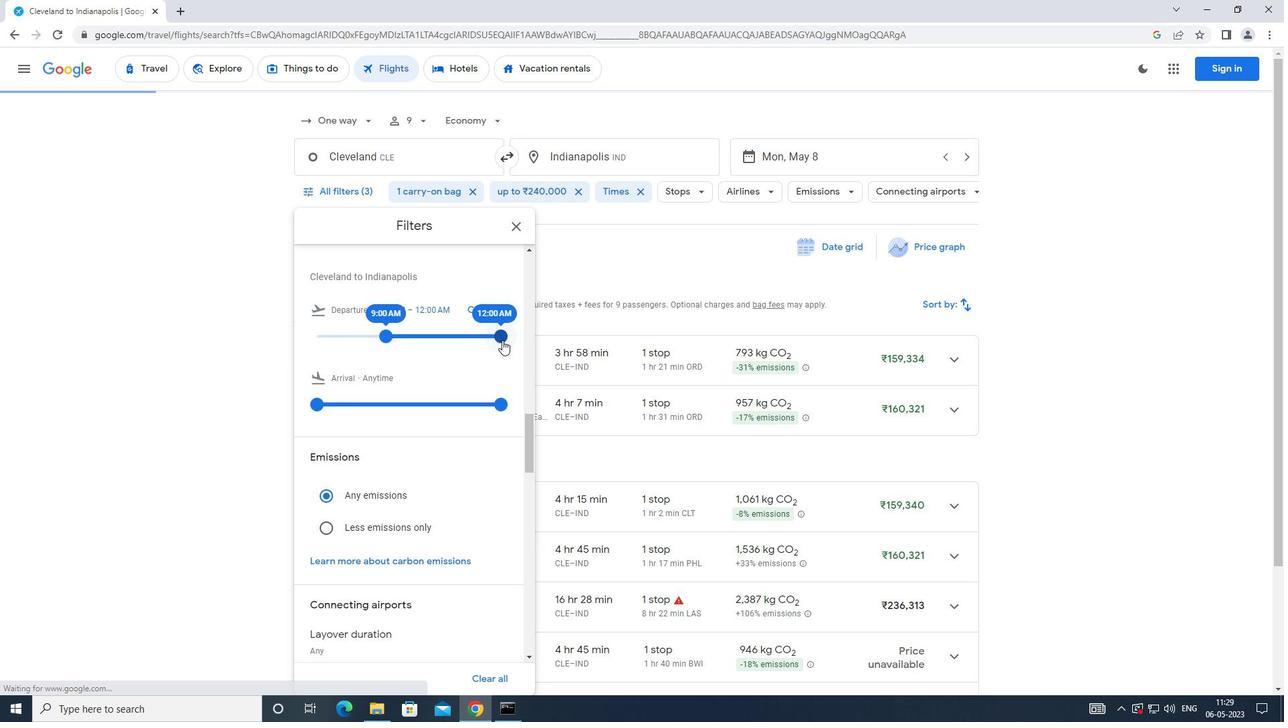 
Action: Mouse moved to (366, 341)
Screenshot: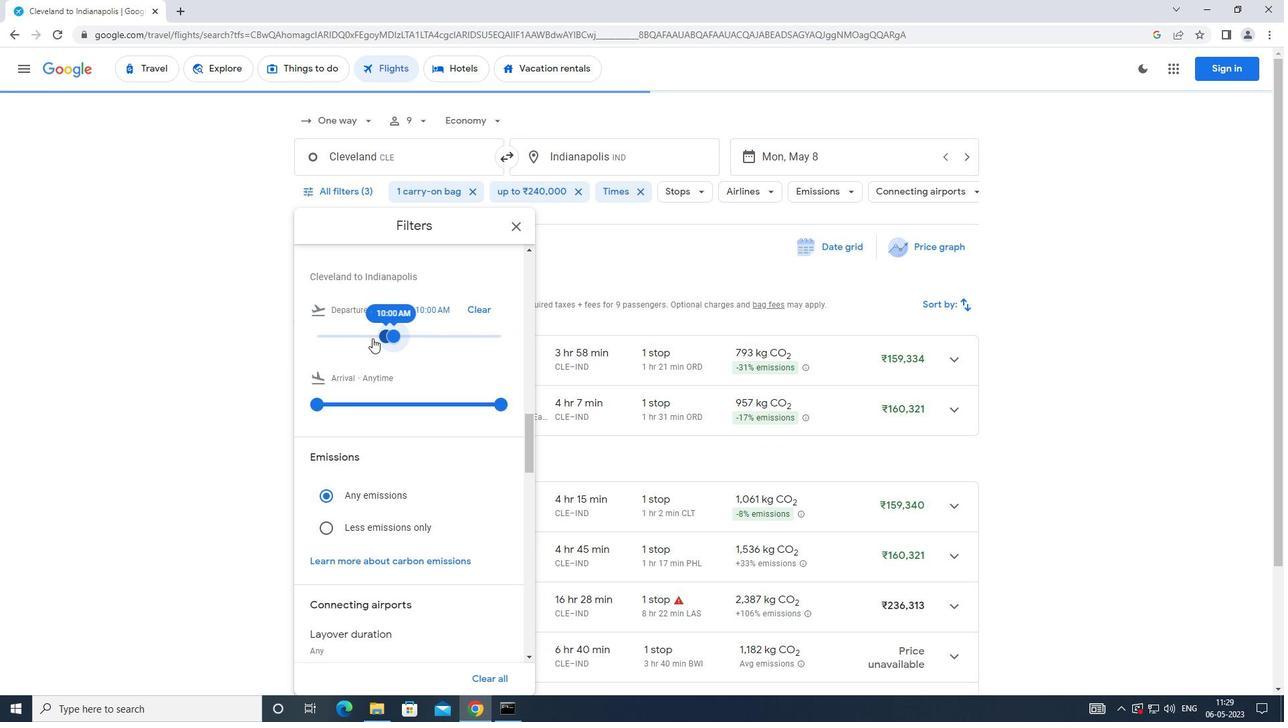 
